 Task: Find connections with filter location Pärnu with filter topic #Knowyoursocialwith filter profile language Potuguese with filter current company PNC Infratech Ltd. with filter school Shah And Anchor Kutchhi Engineering College with filter industry Accessible Hardware Manufacturing with filter service category Immigration Law with filter keywords title Content Strategist
Action: Mouse moved to (672, 89)
Screenshot: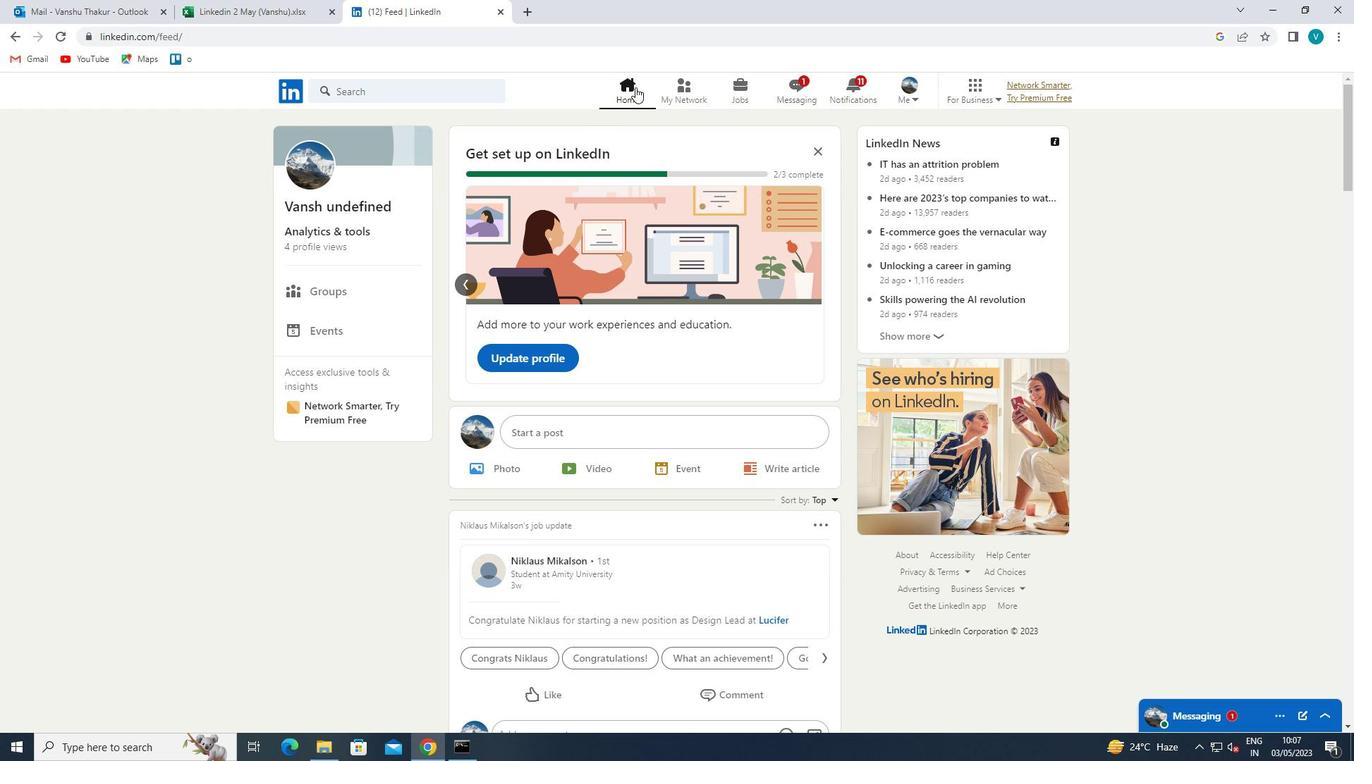 
Action: Mouse pressed left at (672, 89)
Screenshot: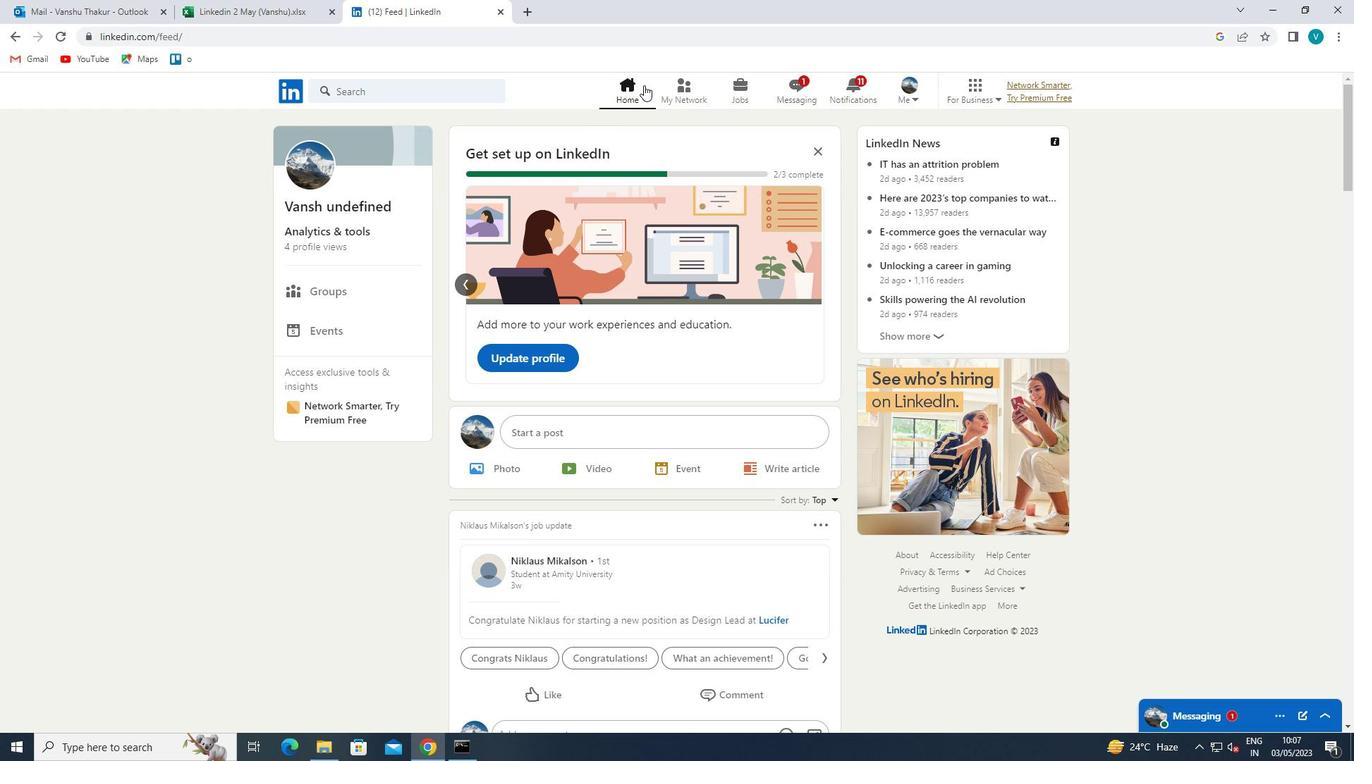 
Action: Mouse moved to (351, 162)
Screenshot: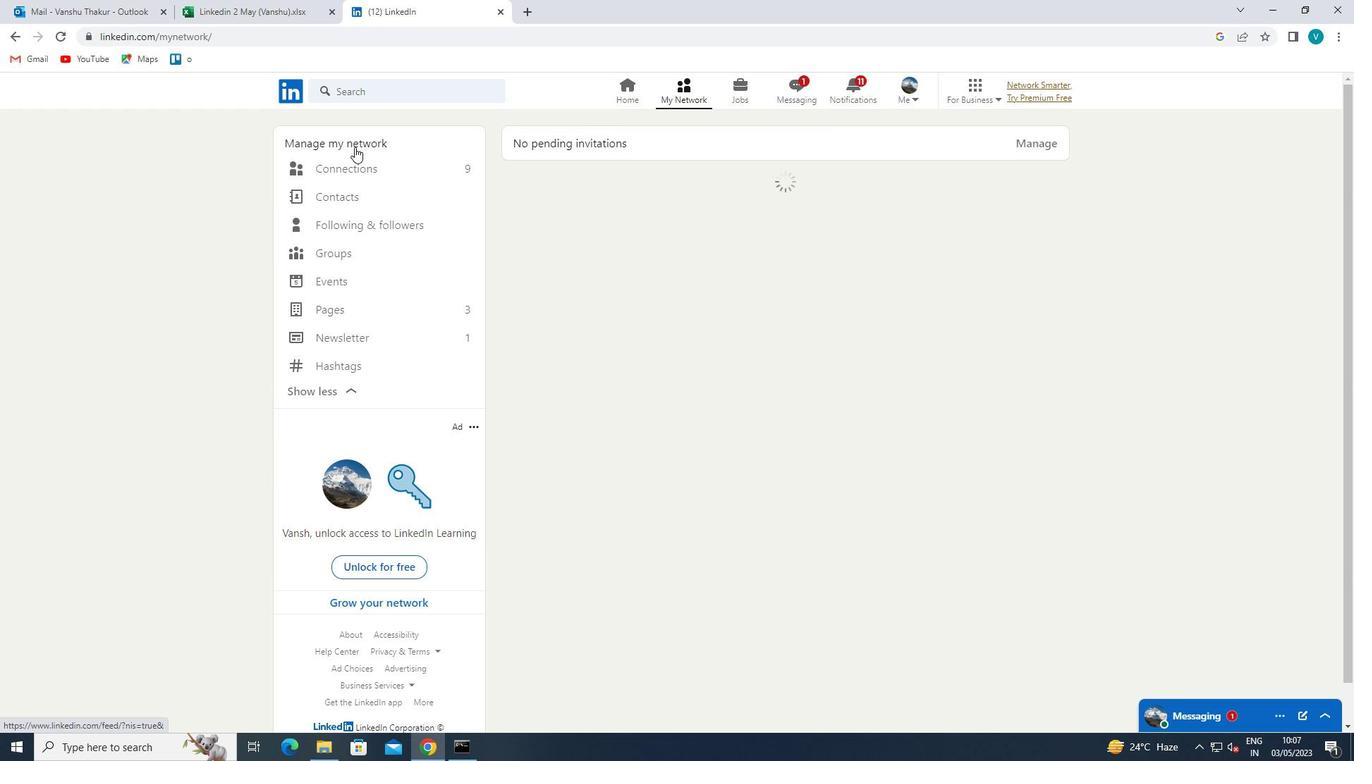 
Action: Mouse pressed left at (351, 162)
Screenshot: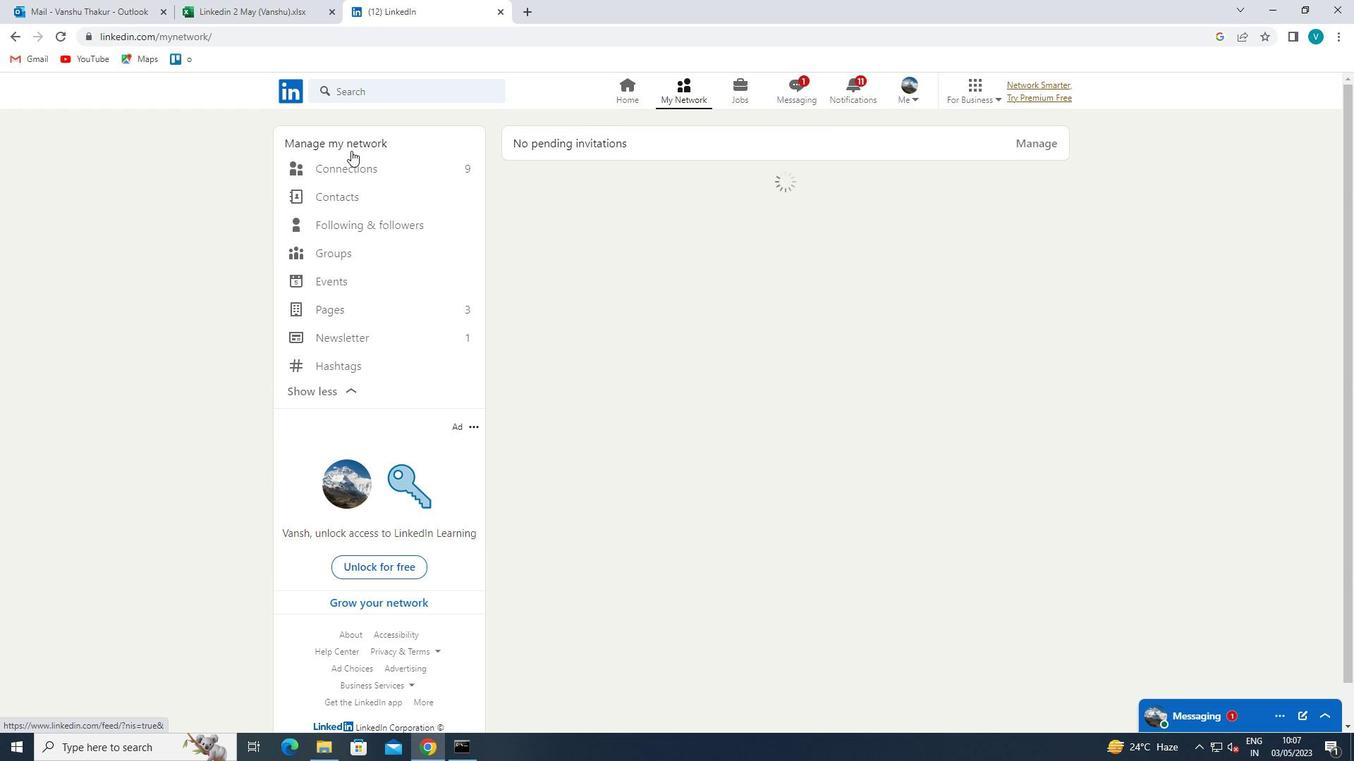 
Action: Mouse moved to (804, 181)
Screenshot: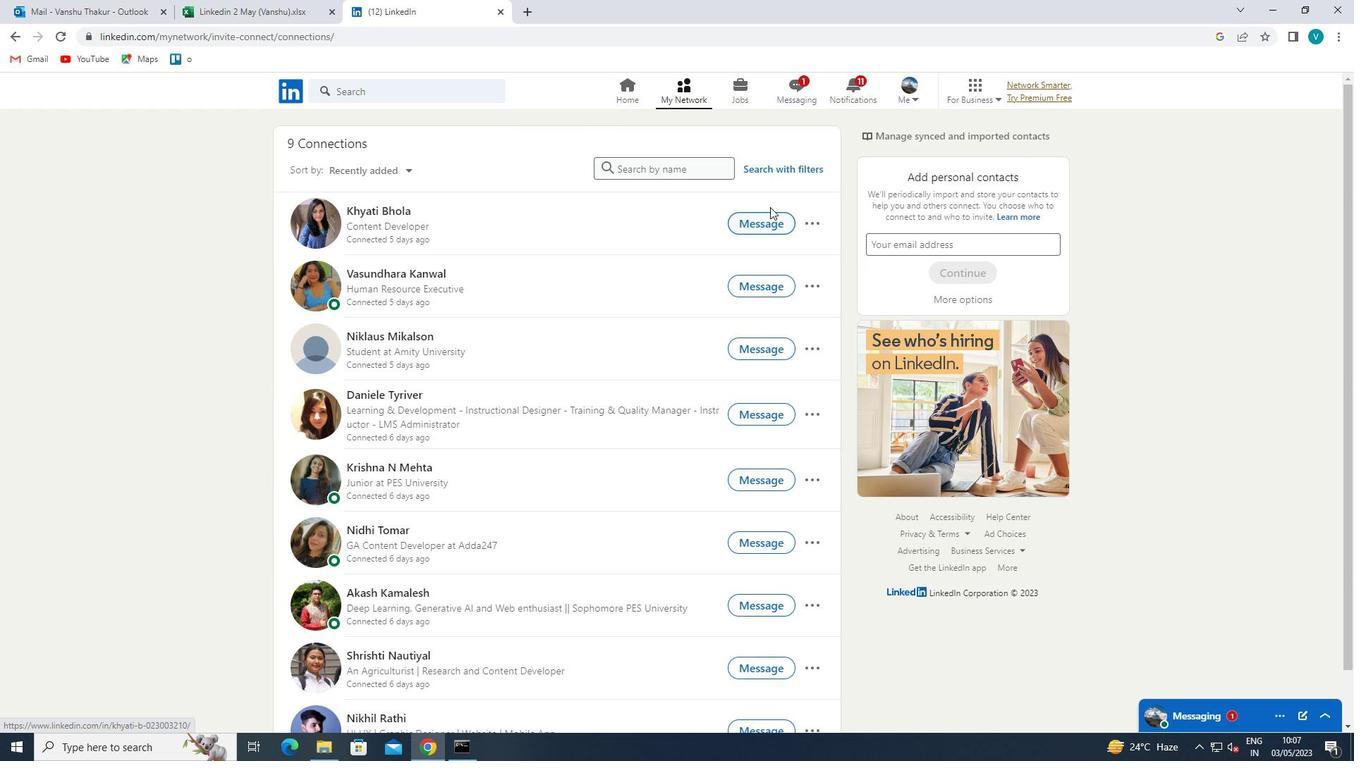 
Action: Mouse pressed left at (804, 181)
Screenshot: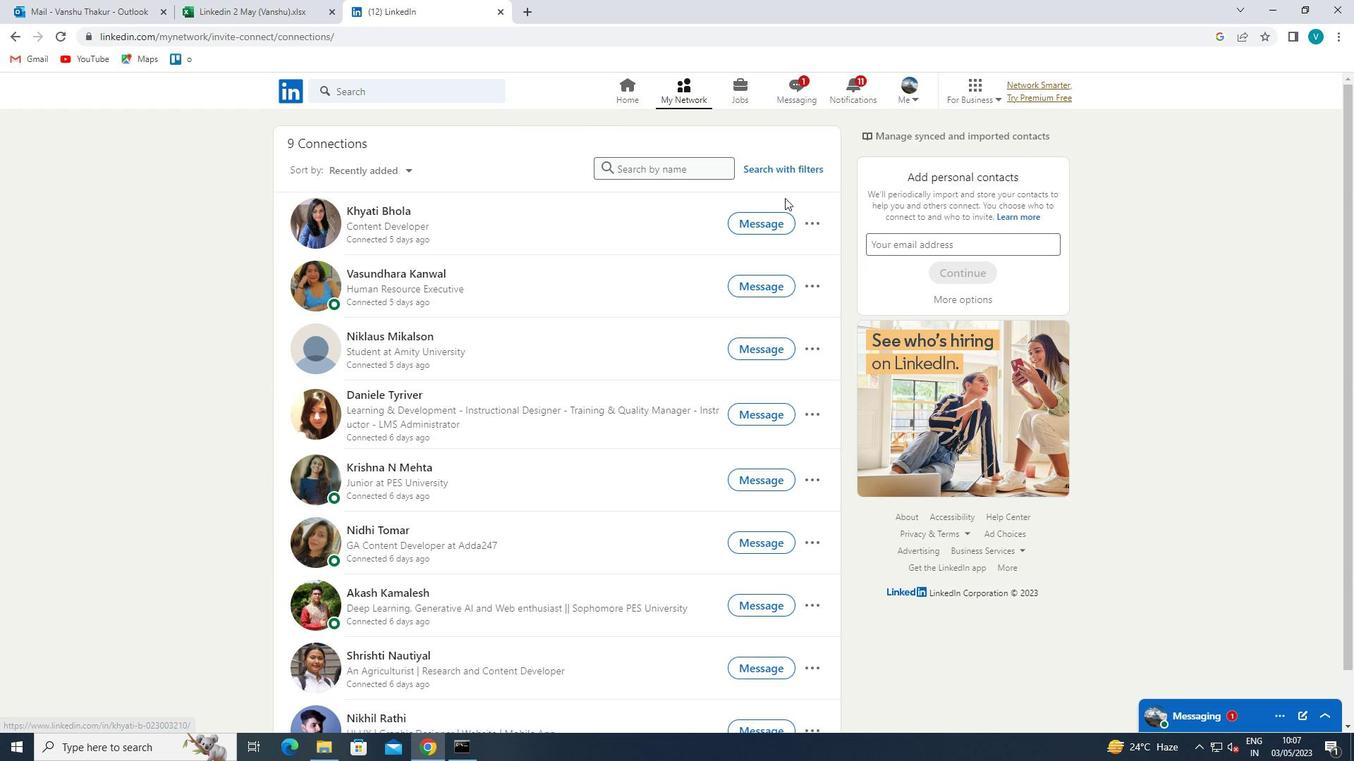 
Action: Mouse moved to (813, 175)
Screenshot: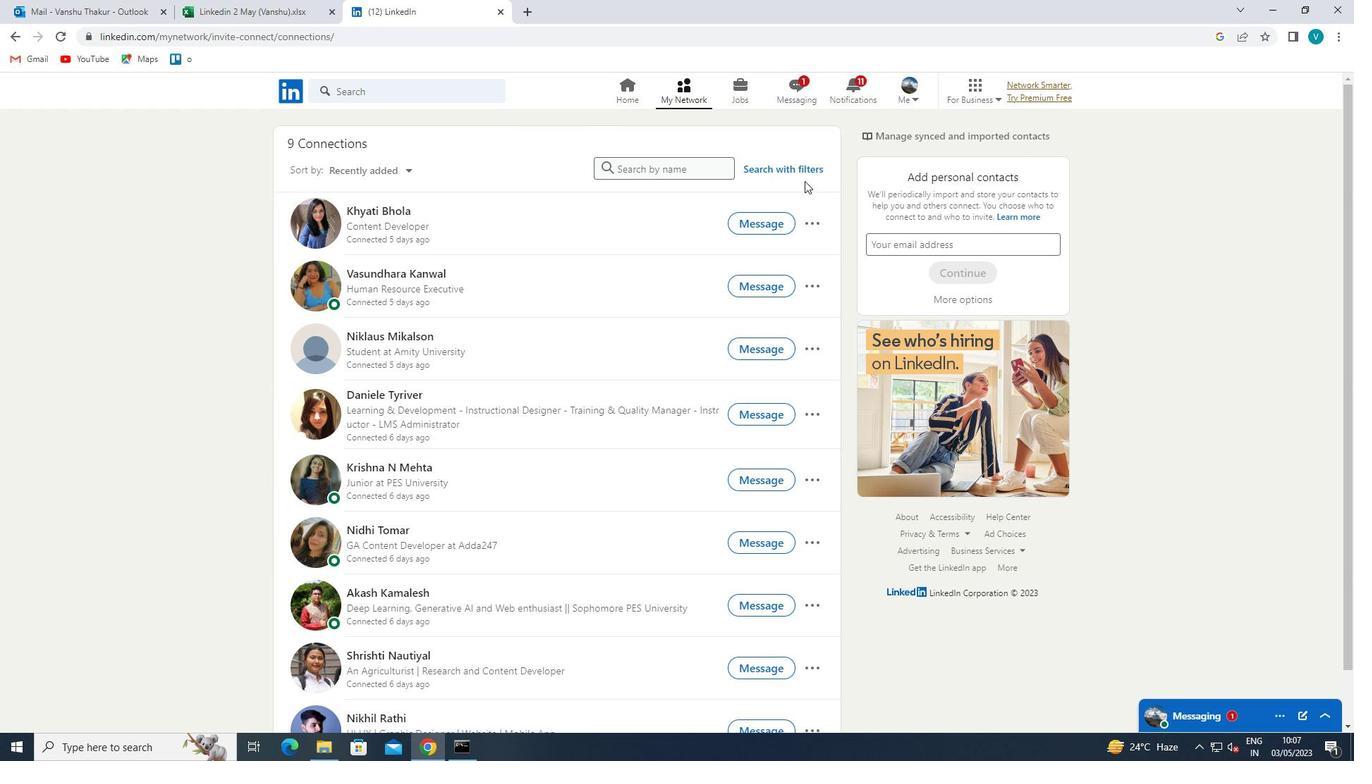 
Action: Mouse pressed left at (813, 175)
Screenshot: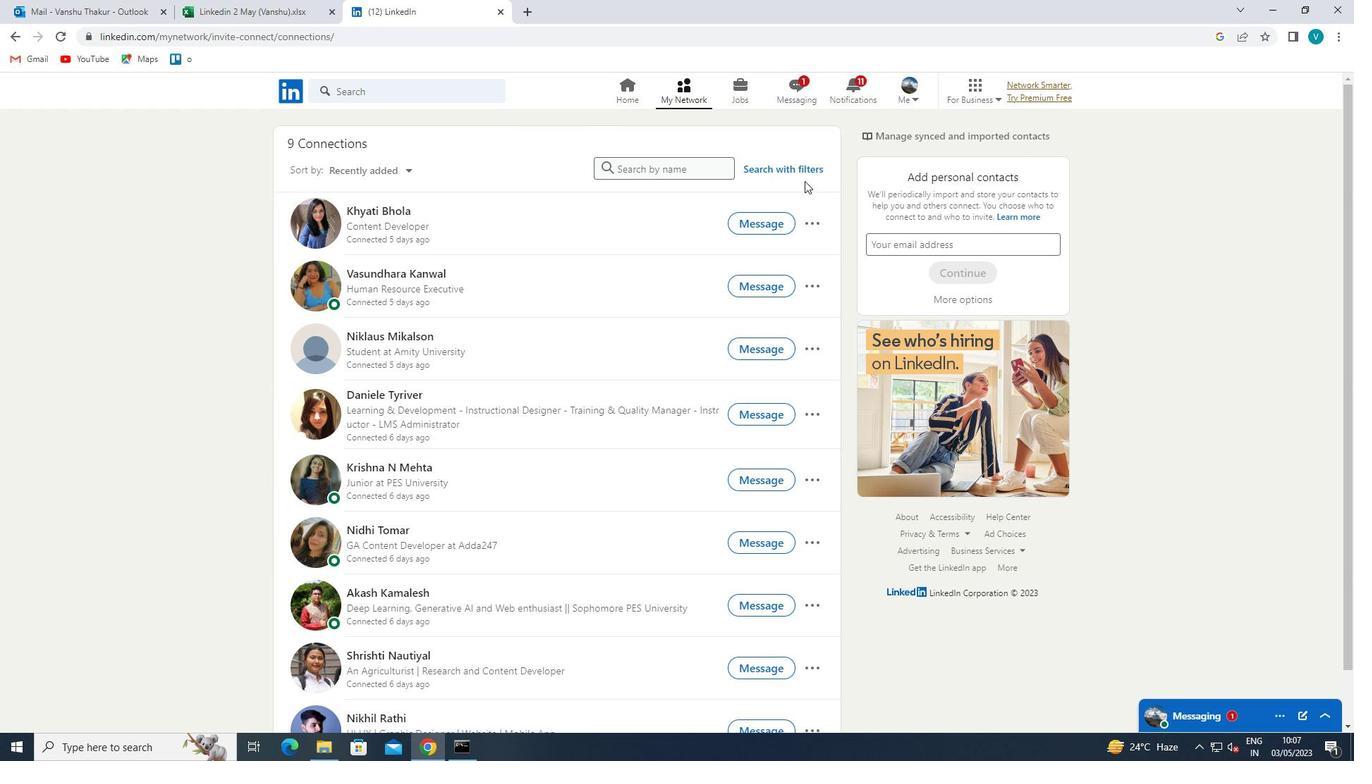 
Action: Mouse moved to (663, 125)
Screenshot: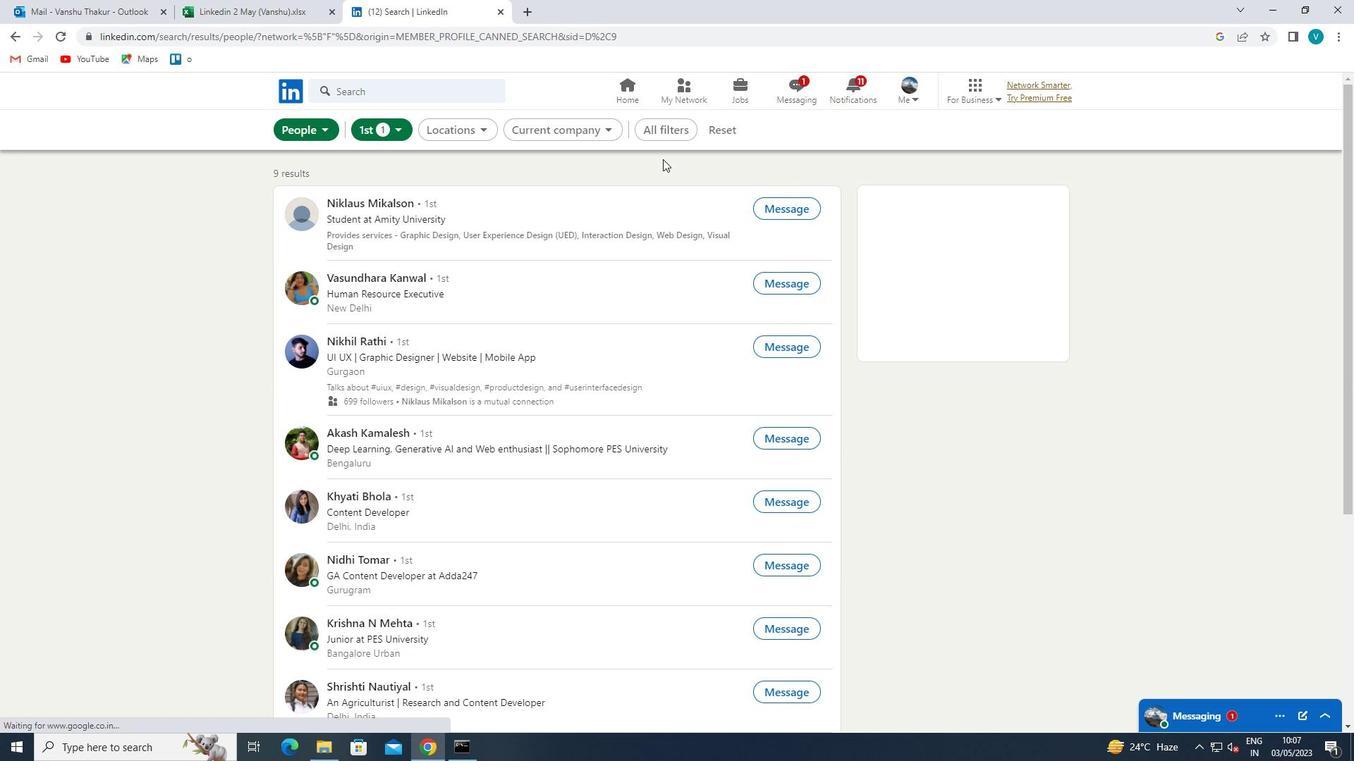 
Action: Mouse pressed left at (663, 125)
Screenshot: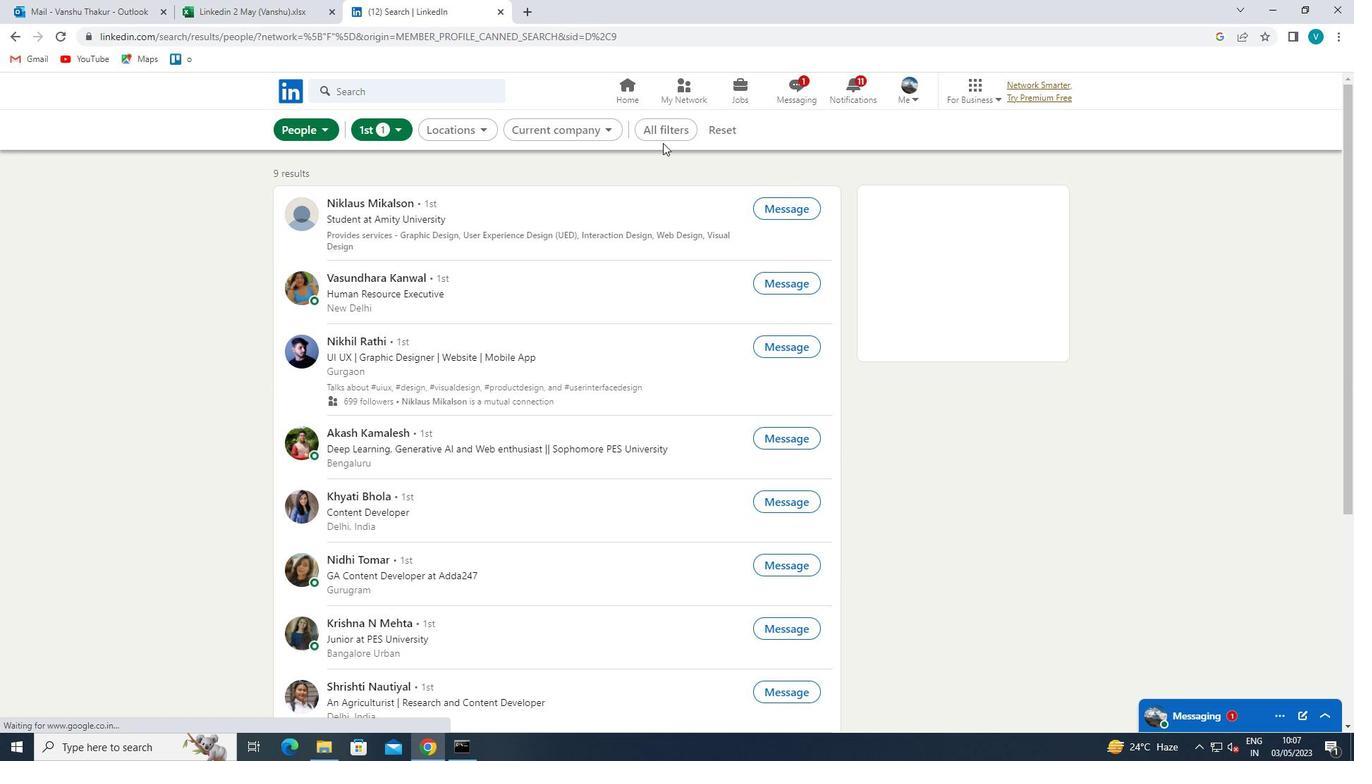 
Action: Mouse moved to (1129, 355)
Screenshot: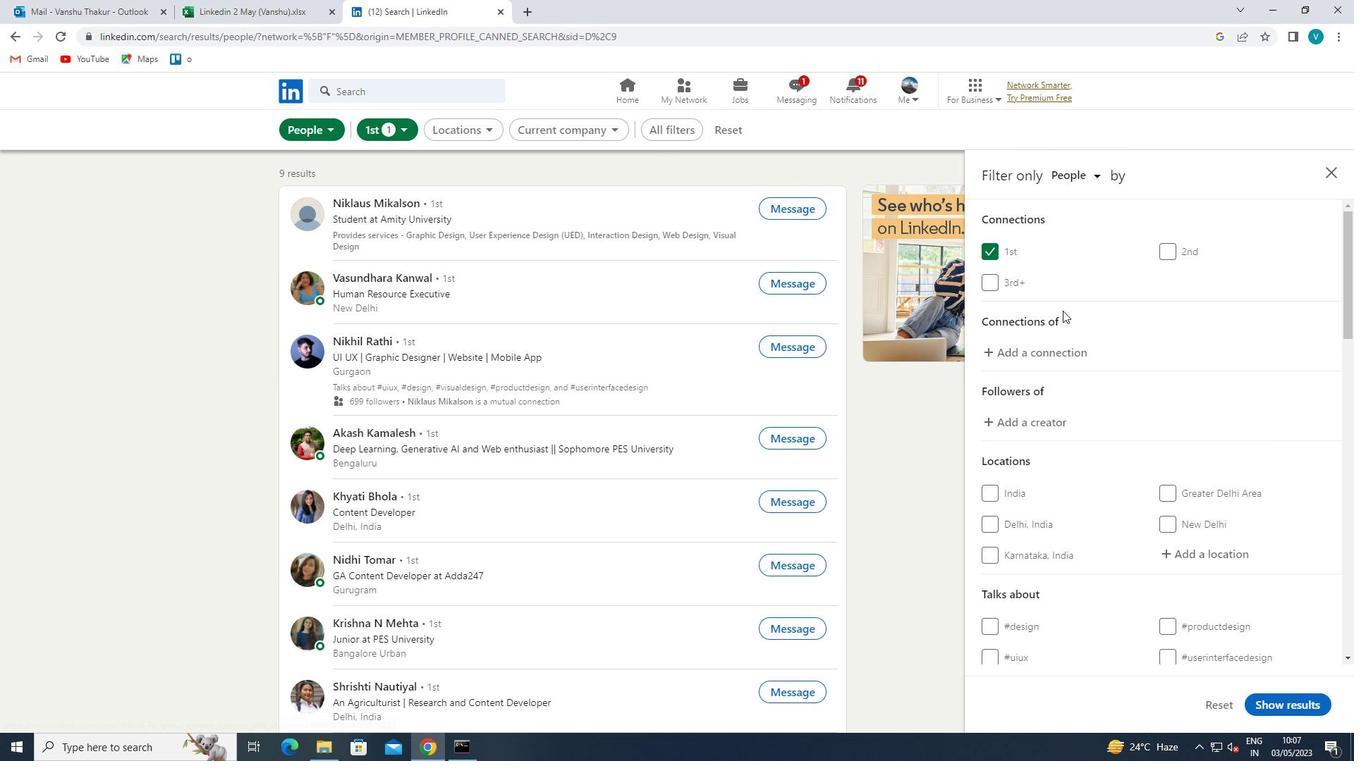 
Action: Mouse scrolled (1129, 354) with delta (0, 0)
Screenshot: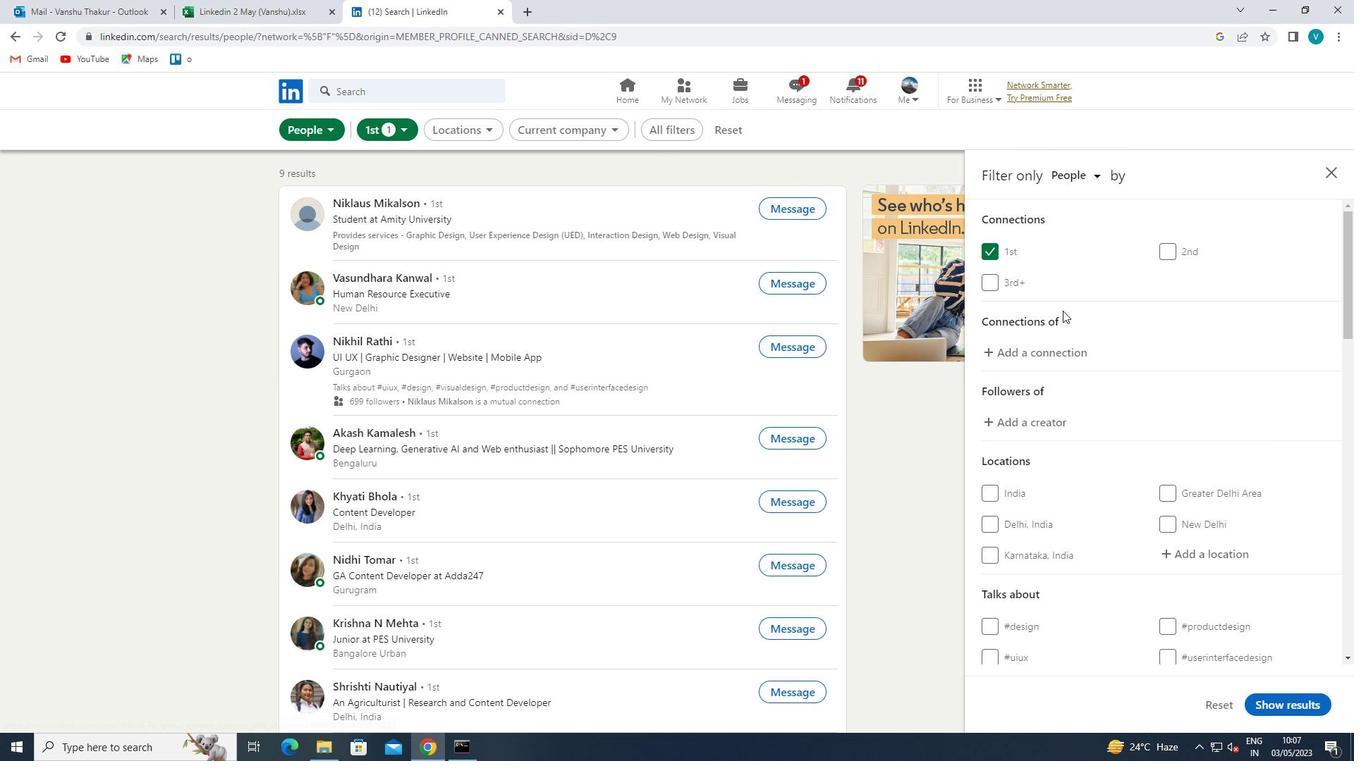 
Action: Mouse moved to (1201, 490)
Screenshot: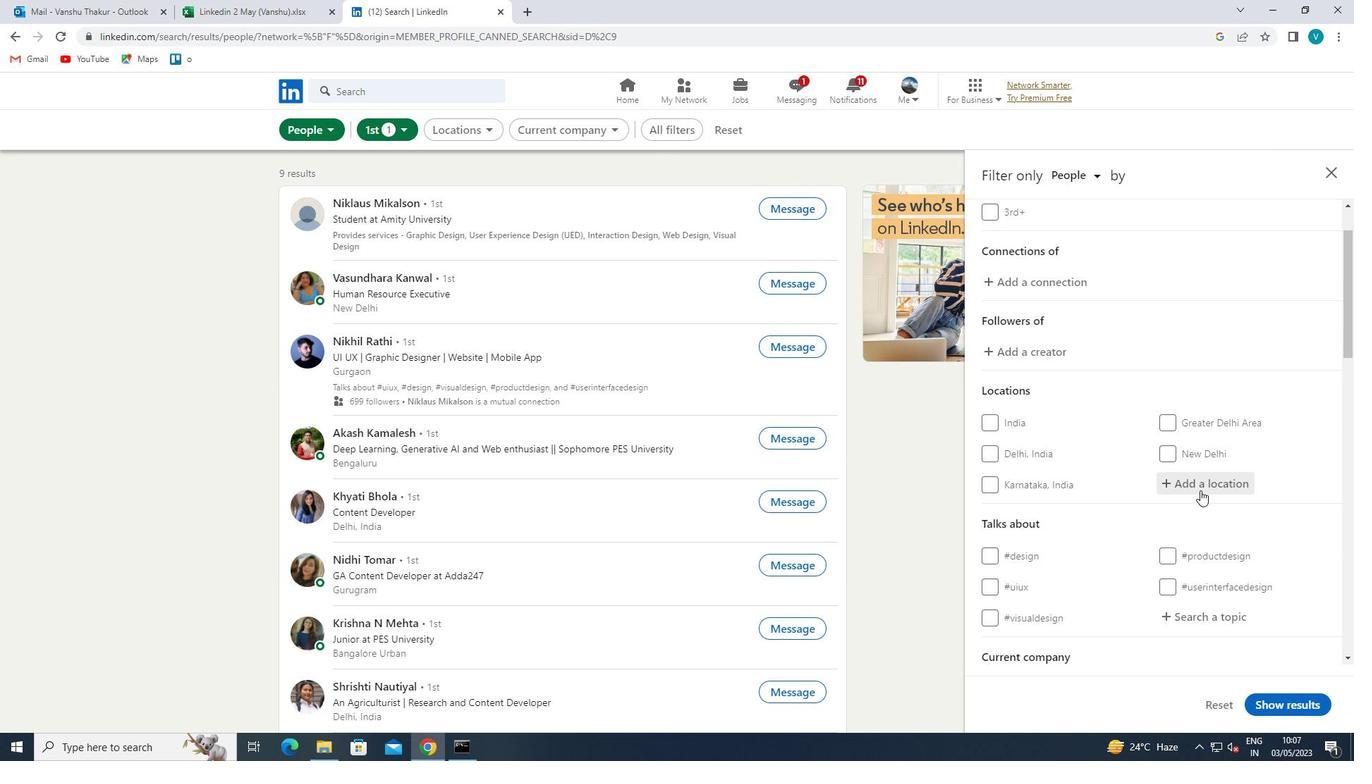 
Action: Mouse pressed left at (1201, 490)
Screenshot: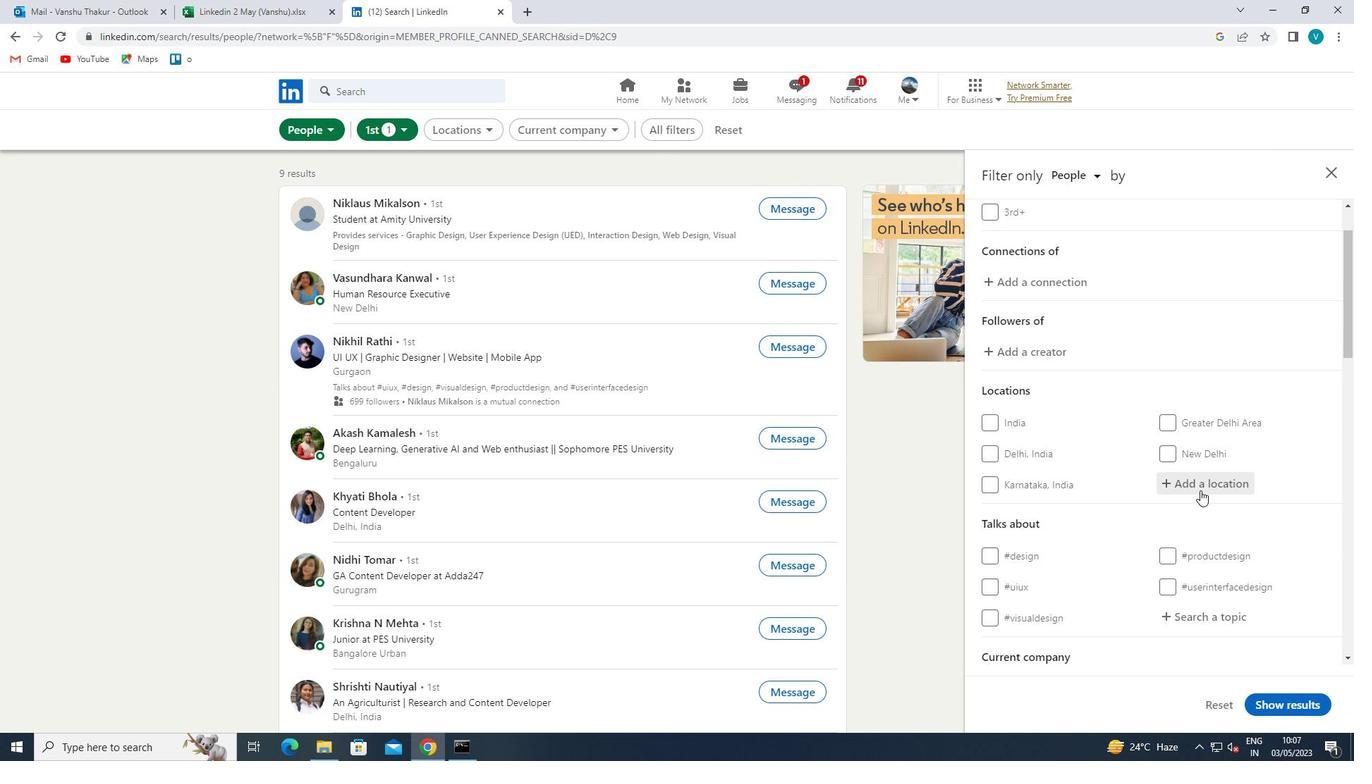 
Action: Key pressed <Key.shift>PARNU
Screenshot: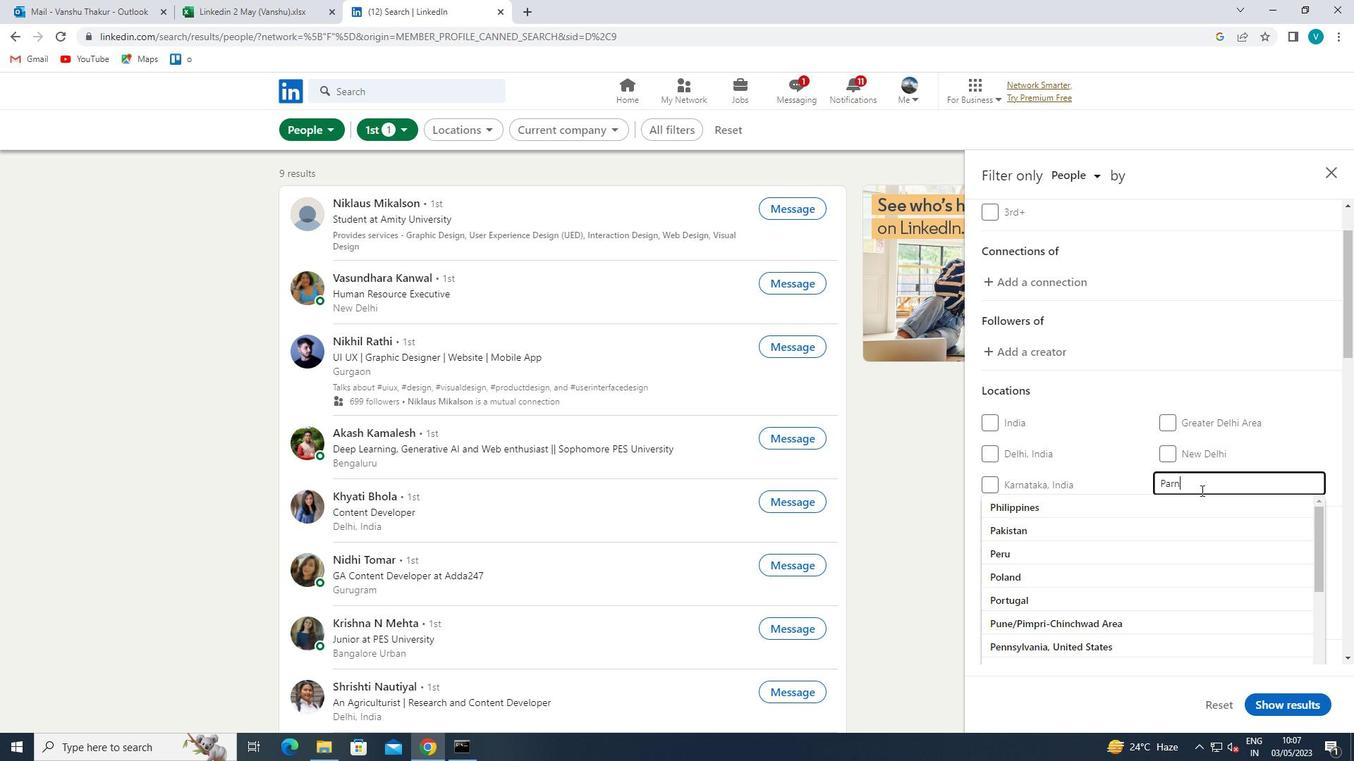 
Action: Mouse moved to (1147, 506)
Screenshot: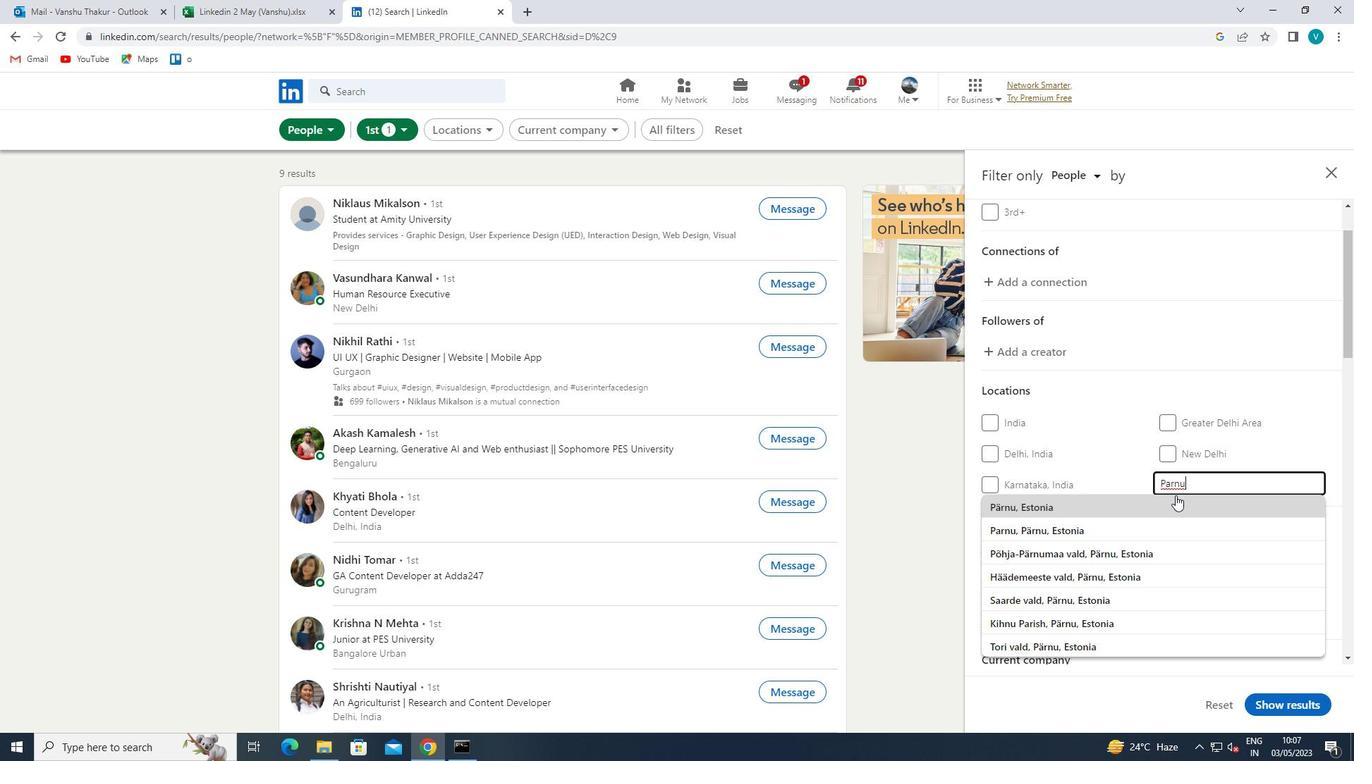 
Action: Mouse pressed left at (1147, 506)
Screenshot: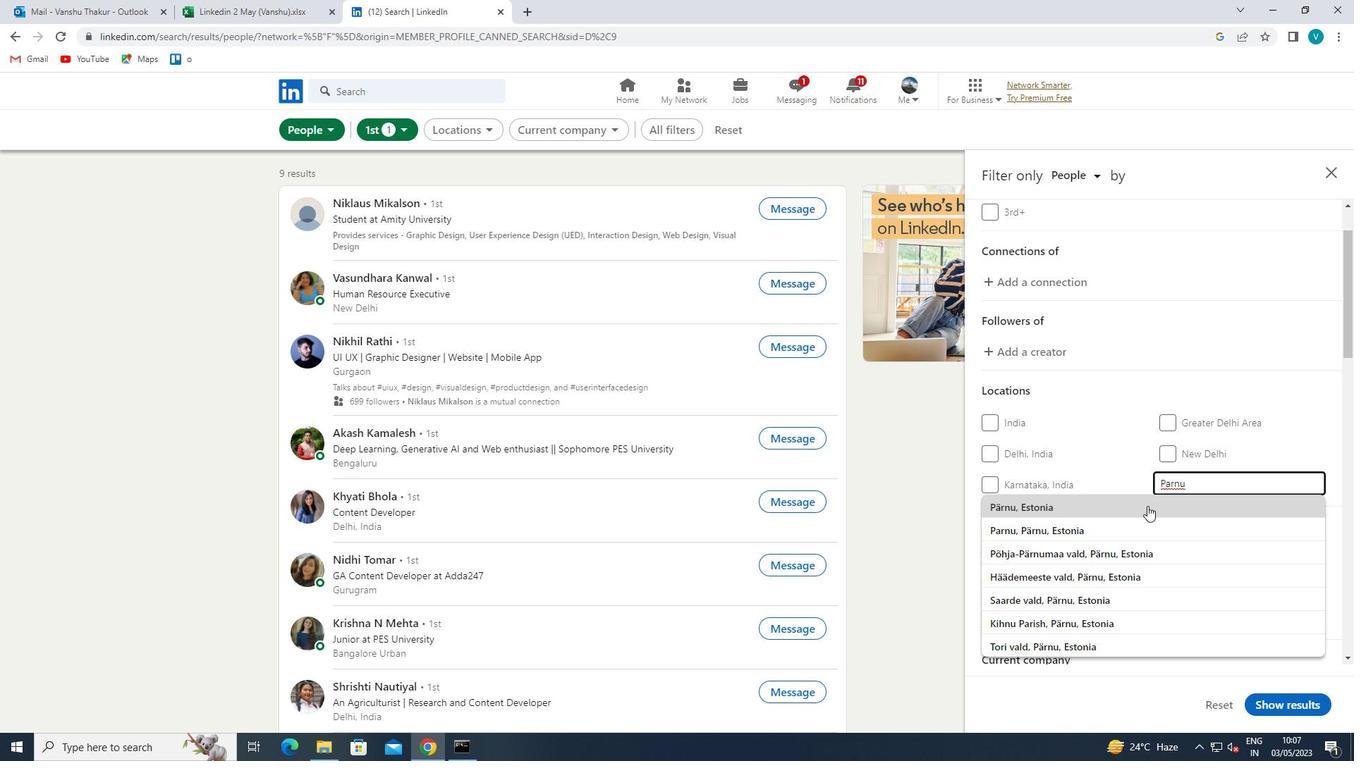 
Action: Mouse moved to (1151, 505)
Screenshot: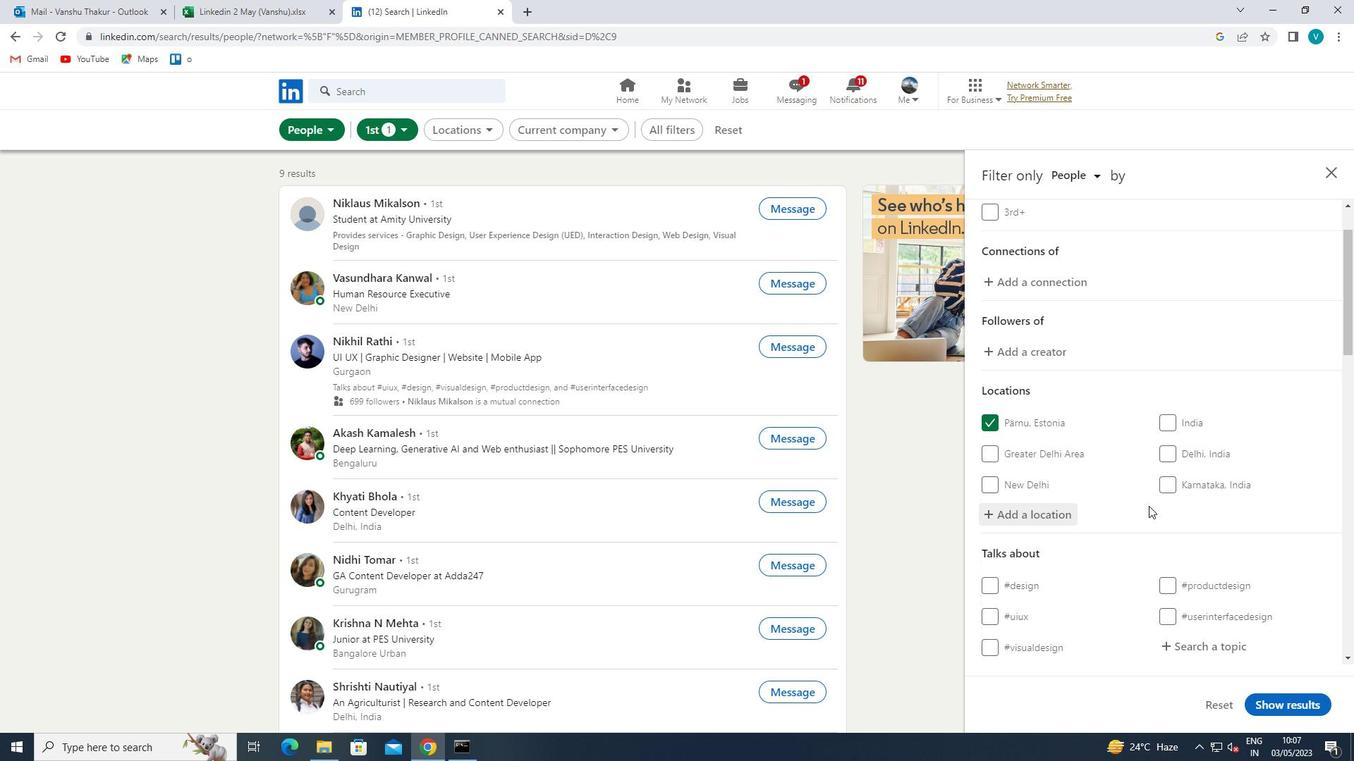 
Action: Mouse scrolled (1151, 505) with delta (0, 0)
Screenshot: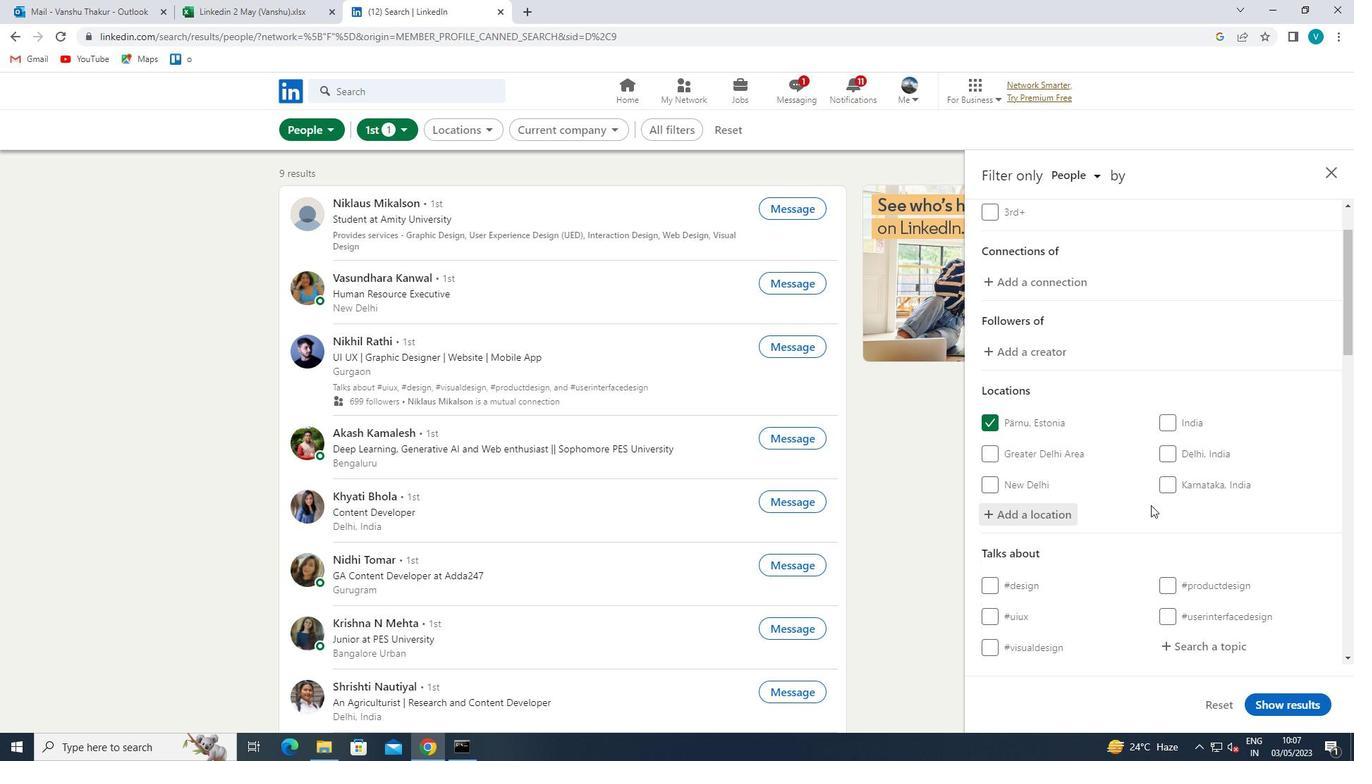 
Action: Mouse scrolled (1151, 505) with delta (0, 0)
Screenshot: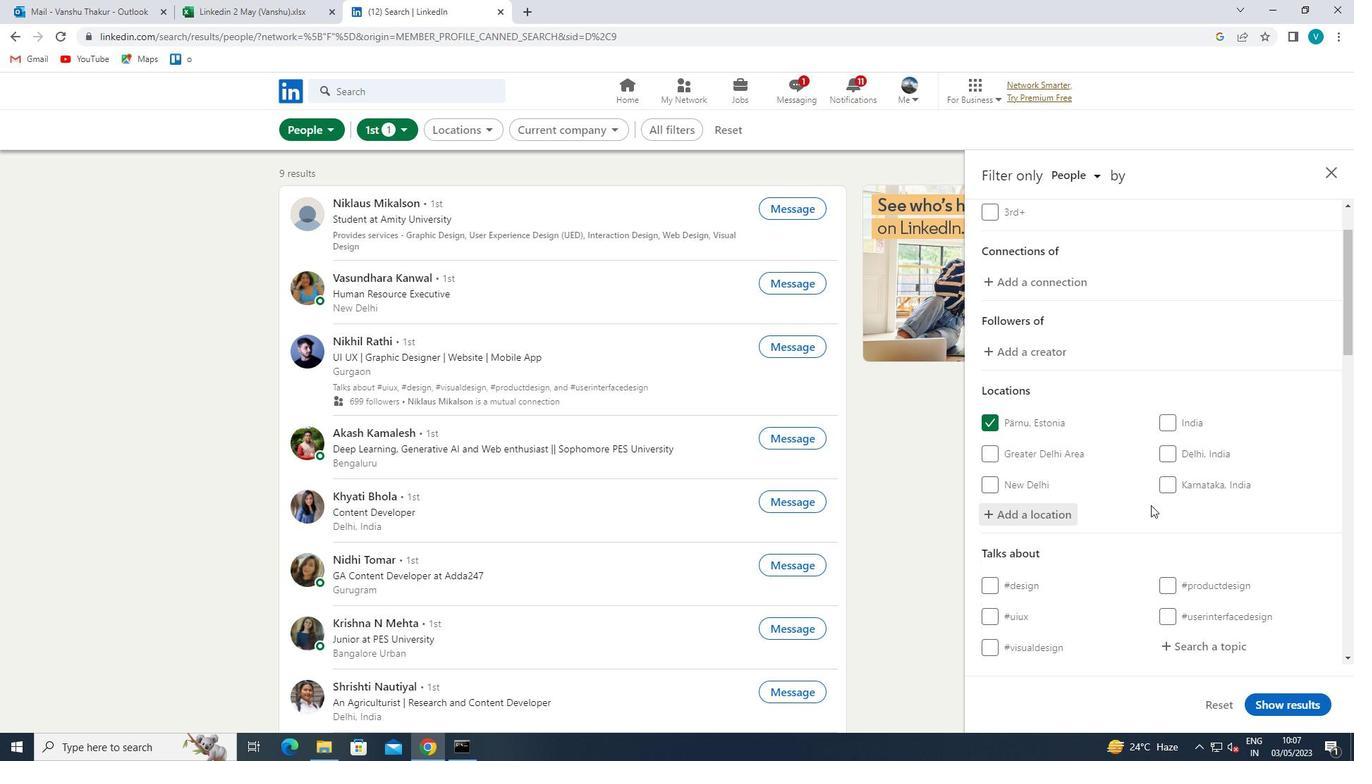 
Action: Mouse scrolled (1151, 505) with delta (0, 0)
Screenshot: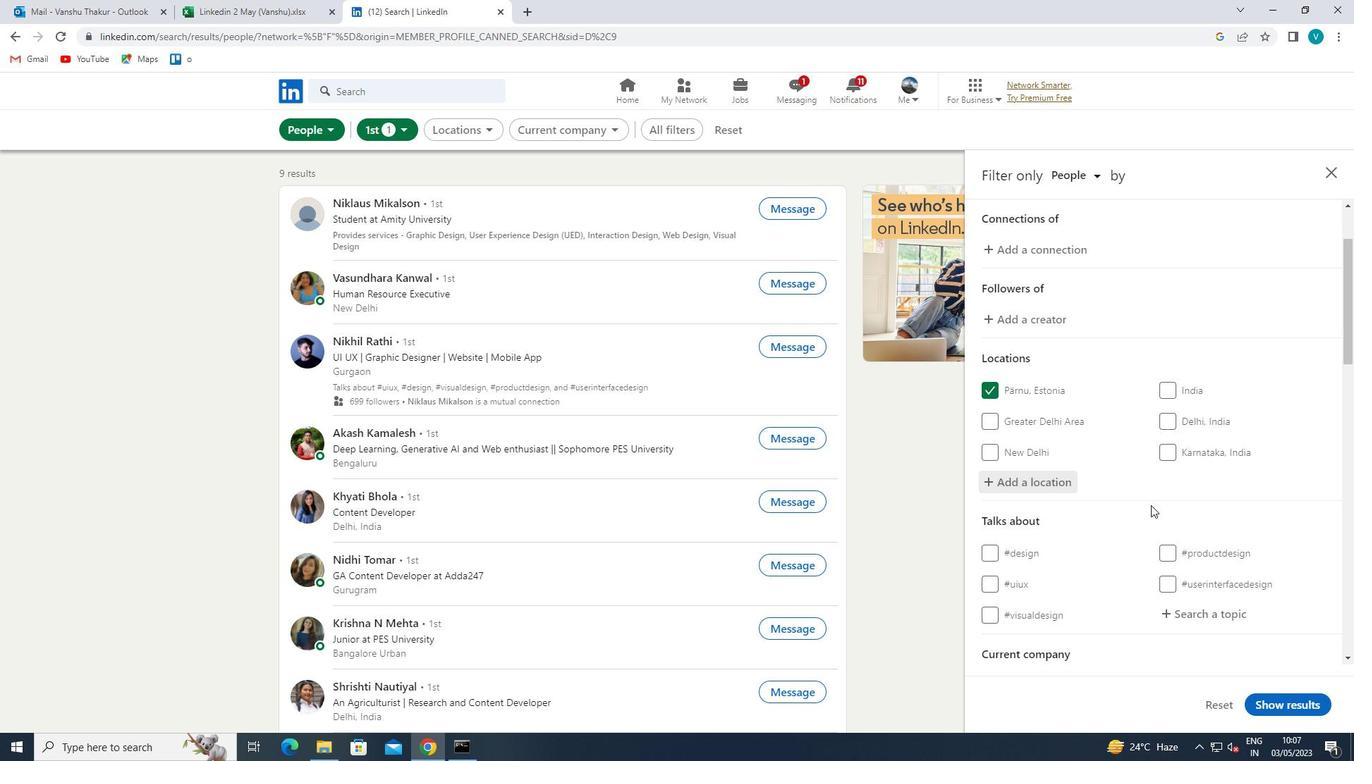 
Action: Mouse moved to (1212, 435)
Screenshot: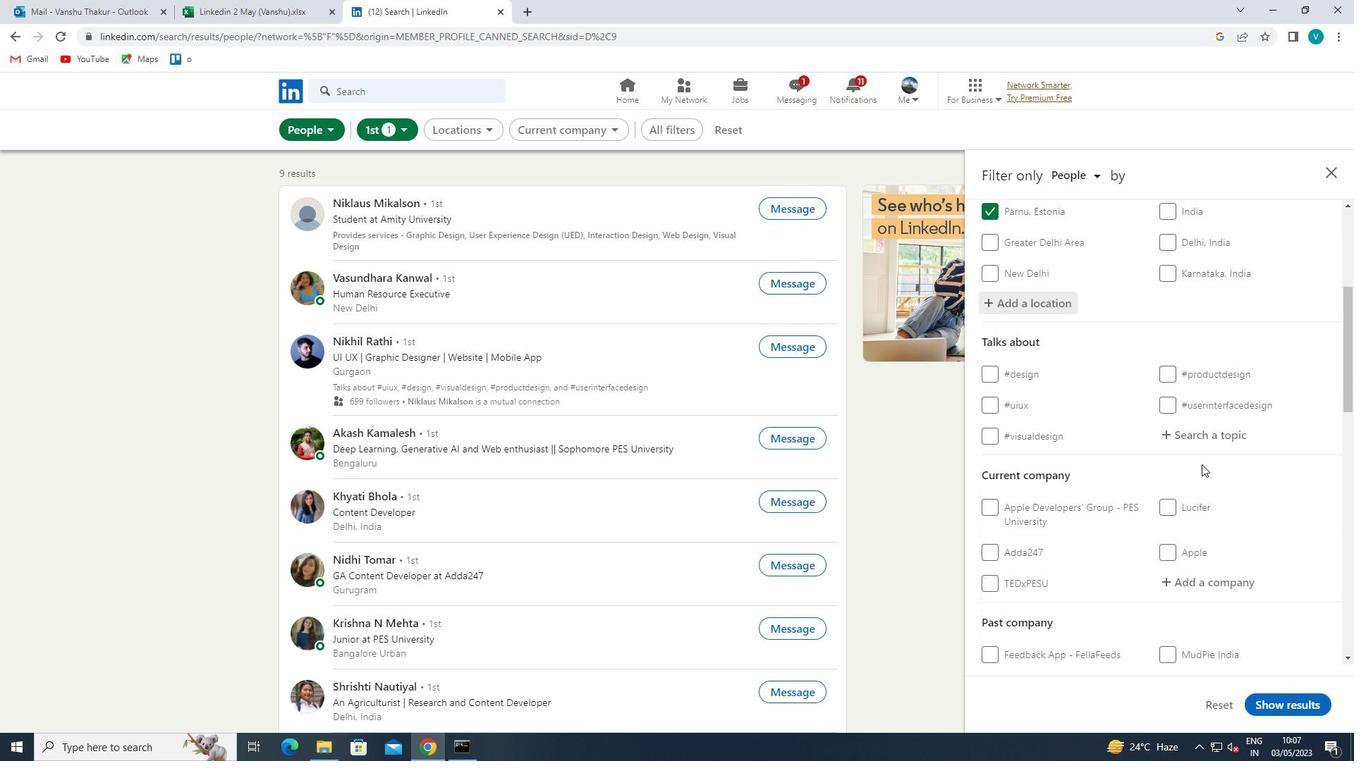 
Action: Mouse pressed left at (1212, 435)
Screenshot: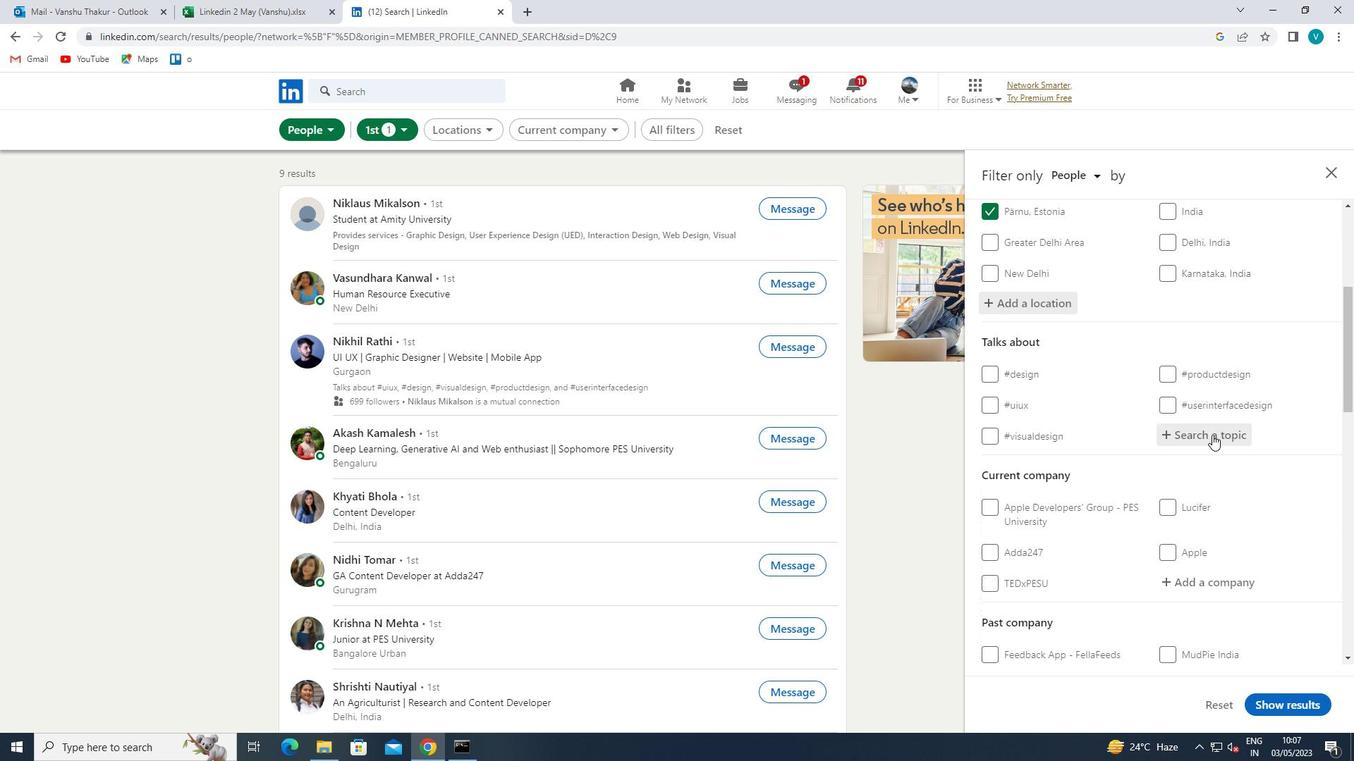 
Action: Key pressed KNOWYOUR
Screenshot: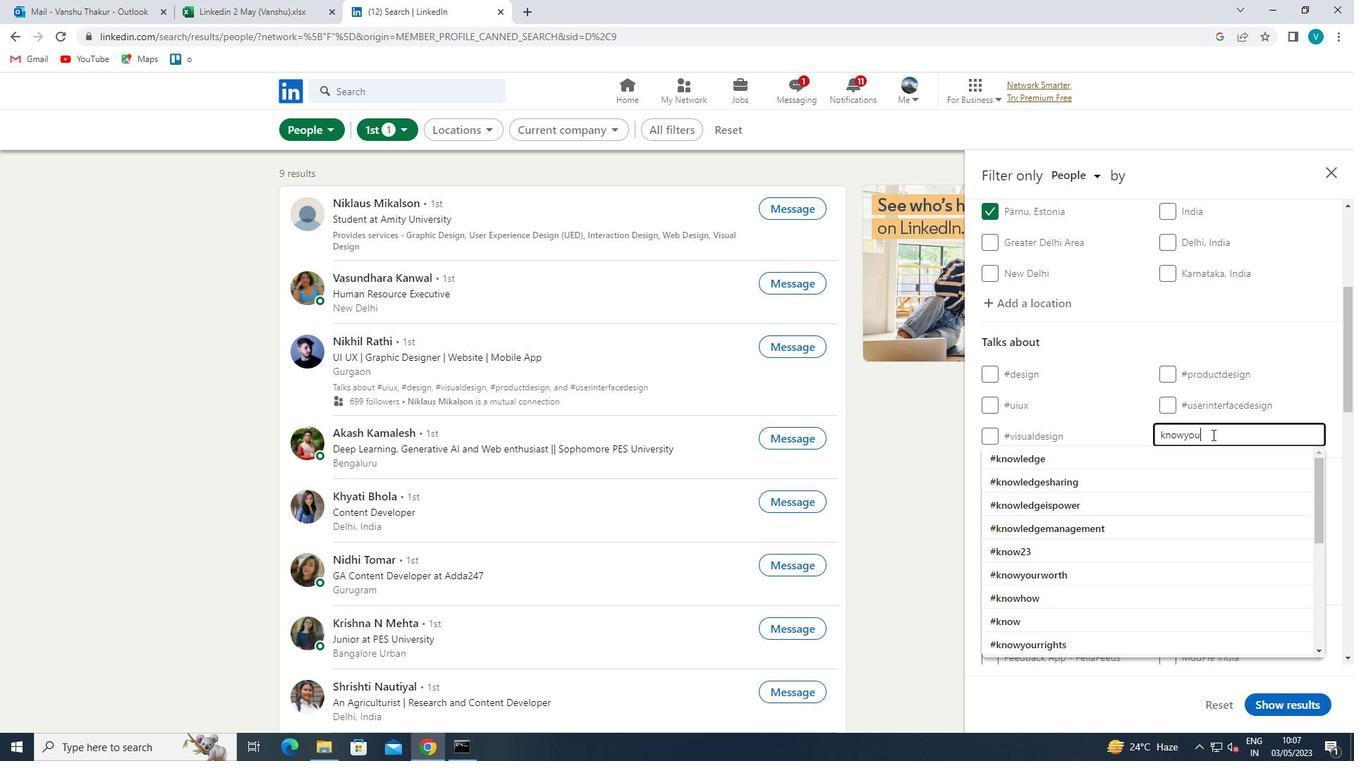 
Action: Mouse moved to (1210, 435)
Screenshot: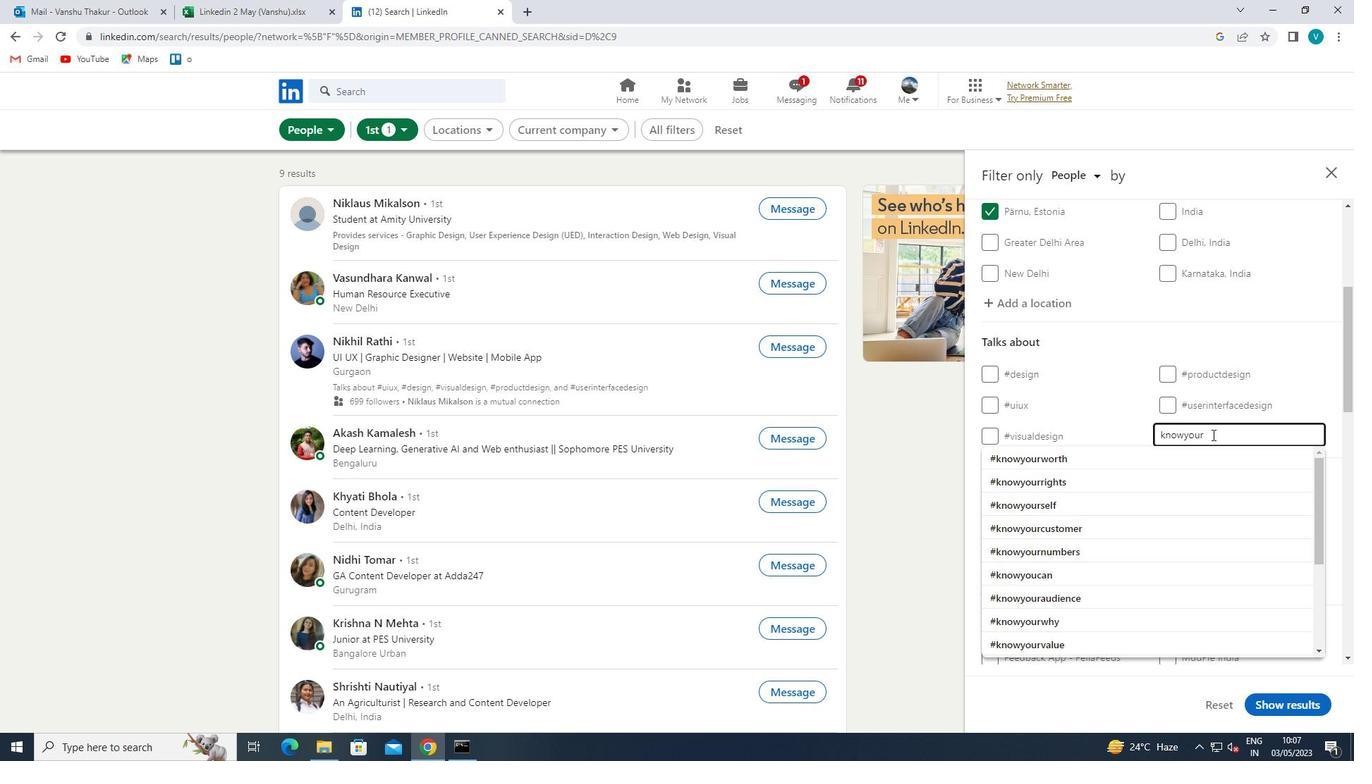 
Action: Key pressed SOC
Screenshot: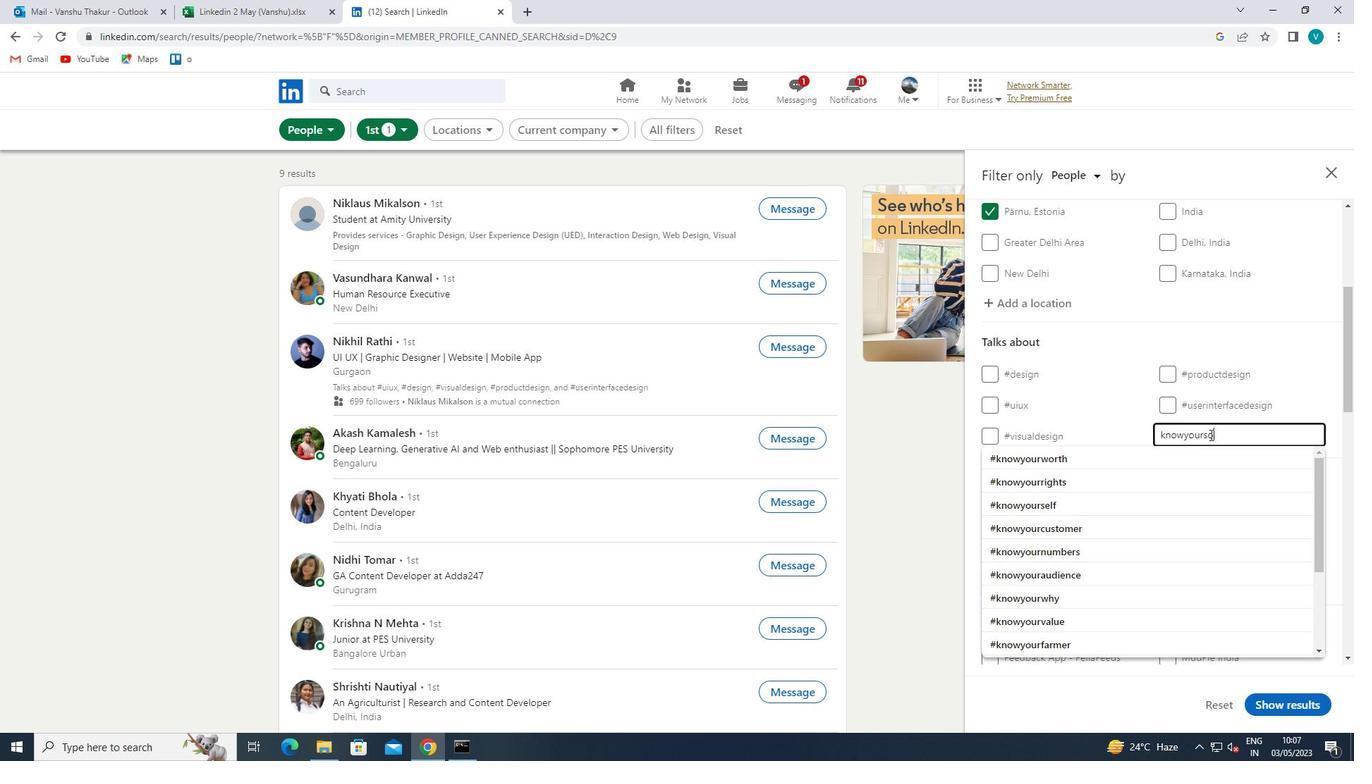 
Action: Mouse moved to (1082, 451)
Screenshot: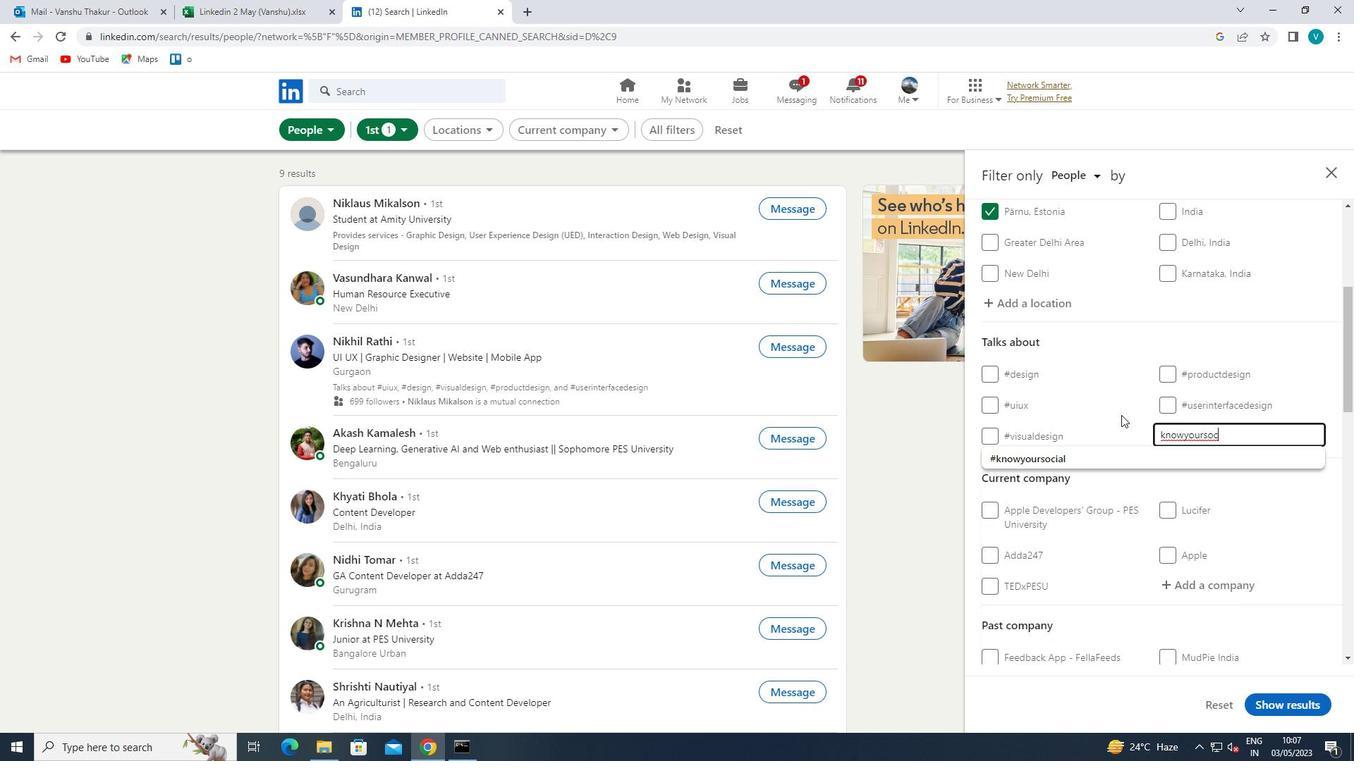 
Action: Mouse pressed left at (1082, 451)
Screenshot: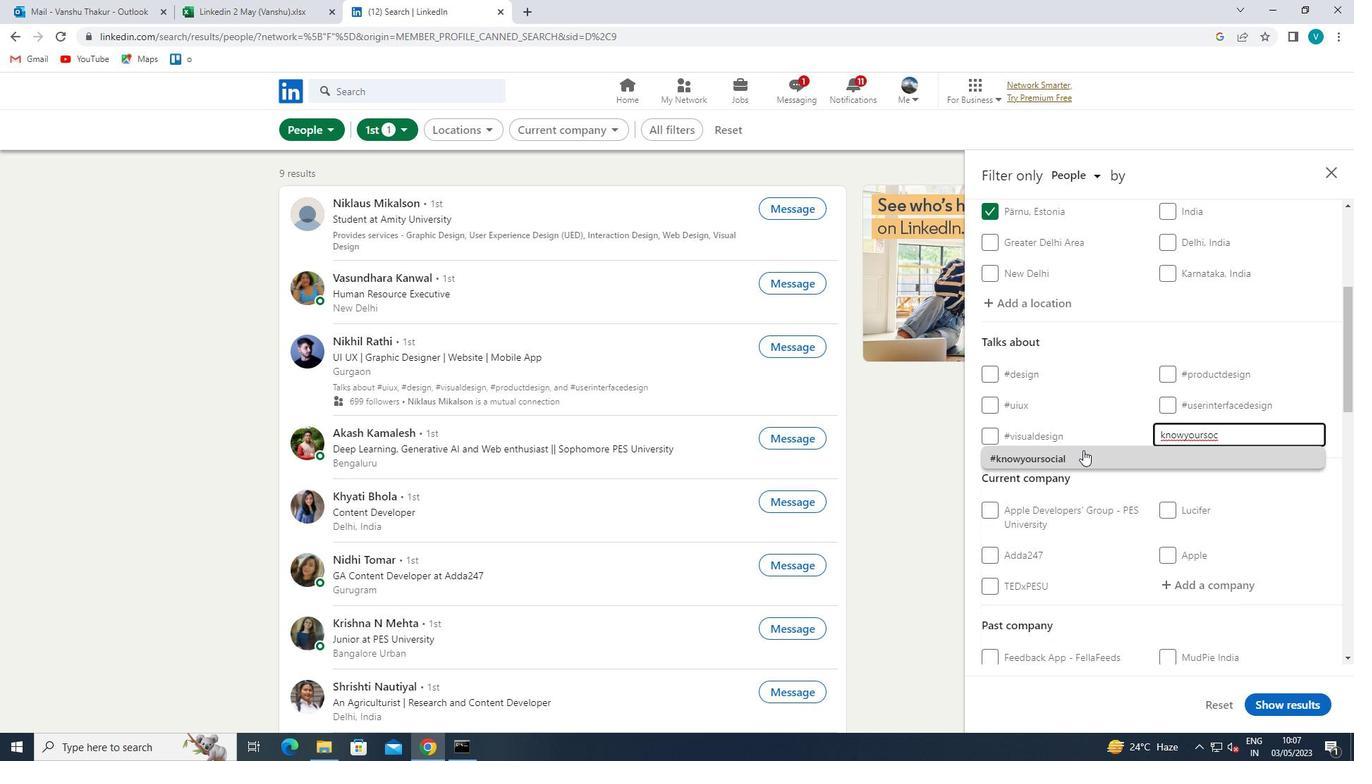 
Action: Mouse moved to (1083, 451)
Screenshot: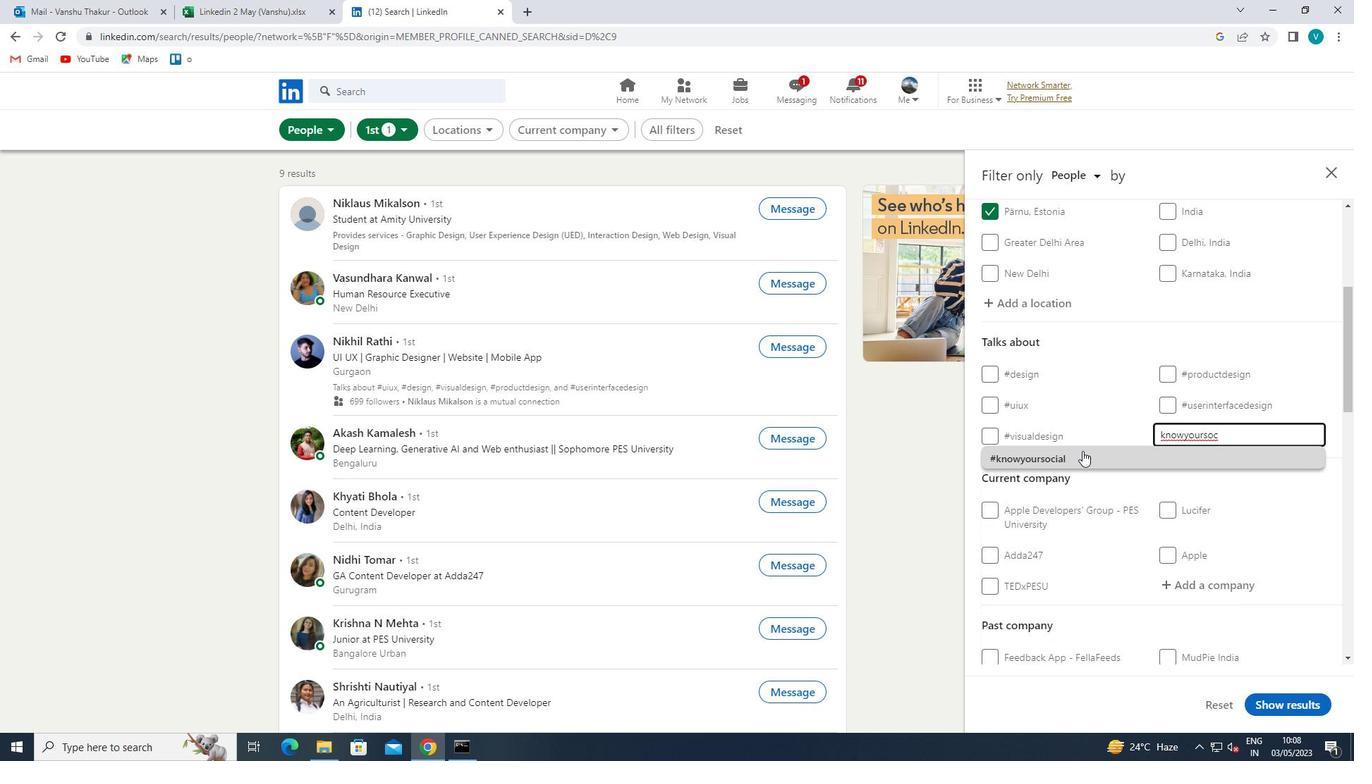 
Action: Mouse scrolled (1083, 450) with delta (0, 0)
Screenshot: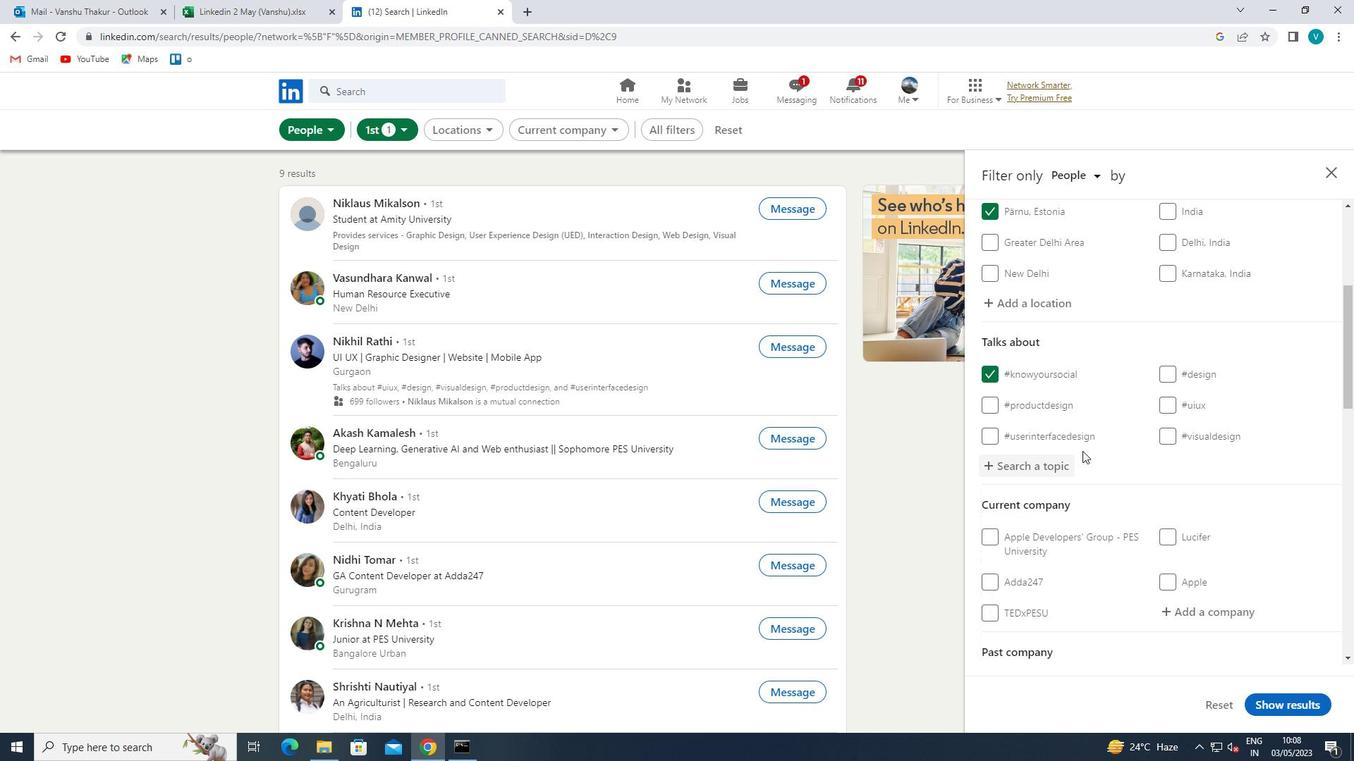 
Action: Mouse scrolled (1083, 450) with delta (0, 0)
Screenshot: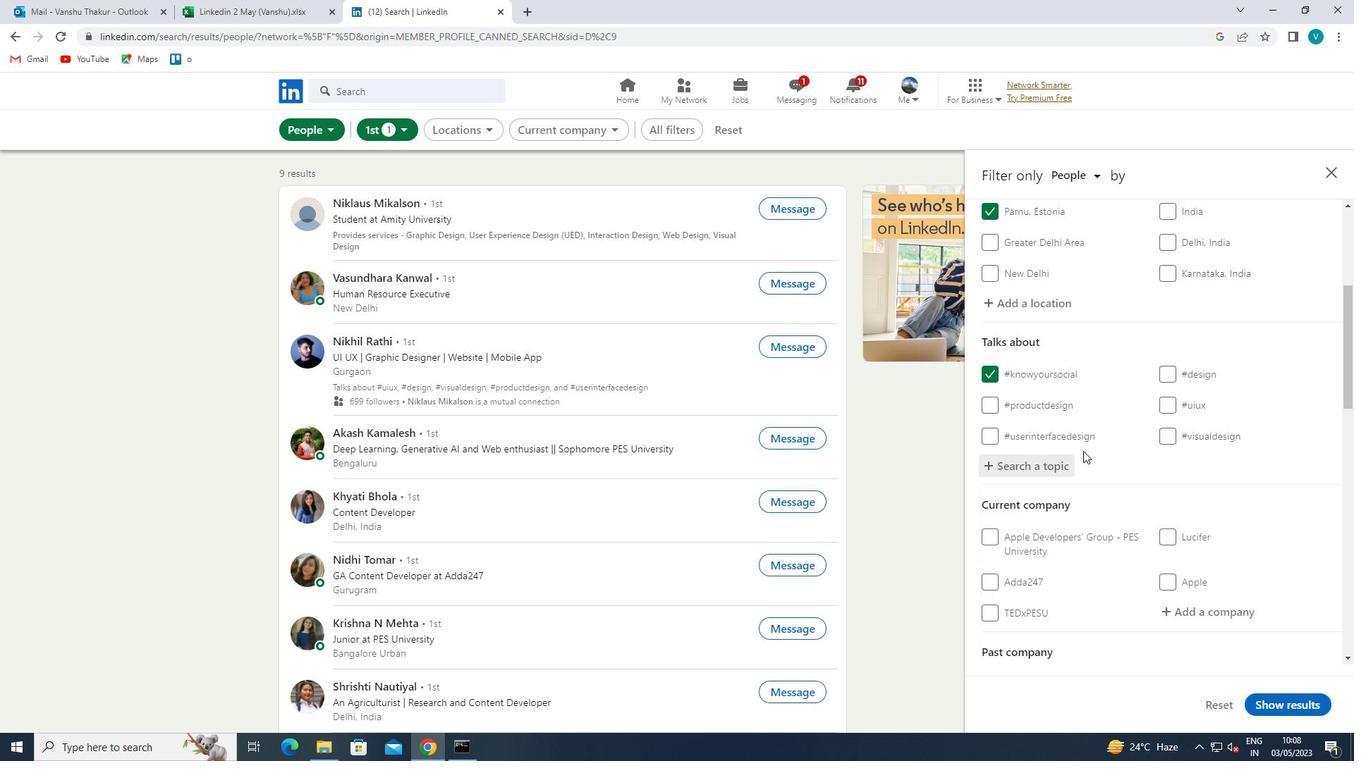 
Action: Mouse scrolled (1083, 450) with delta (0, 0)
Screenshot: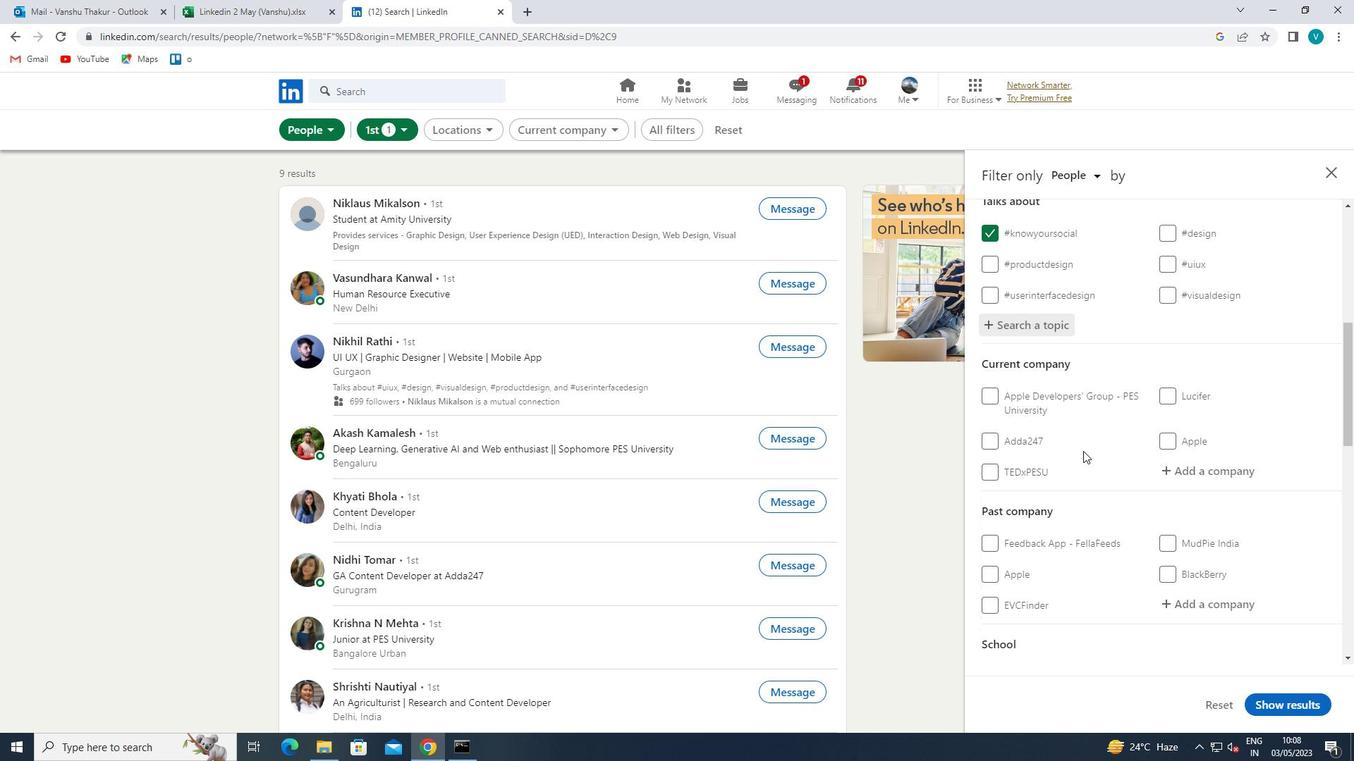 
Action: Mouse moved to (1223, 394)
Screenshot: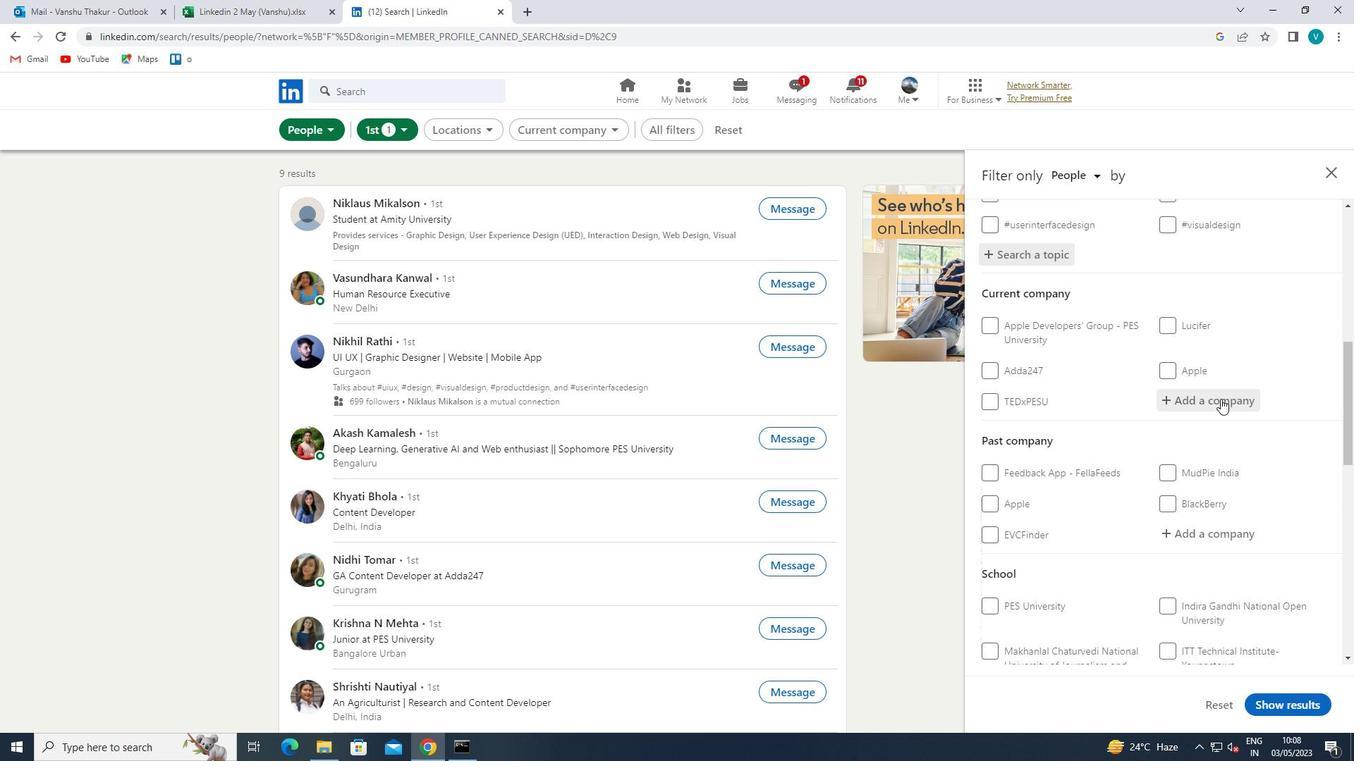 
Action: Mouse pressed left at (1223, 394)
Screenshot: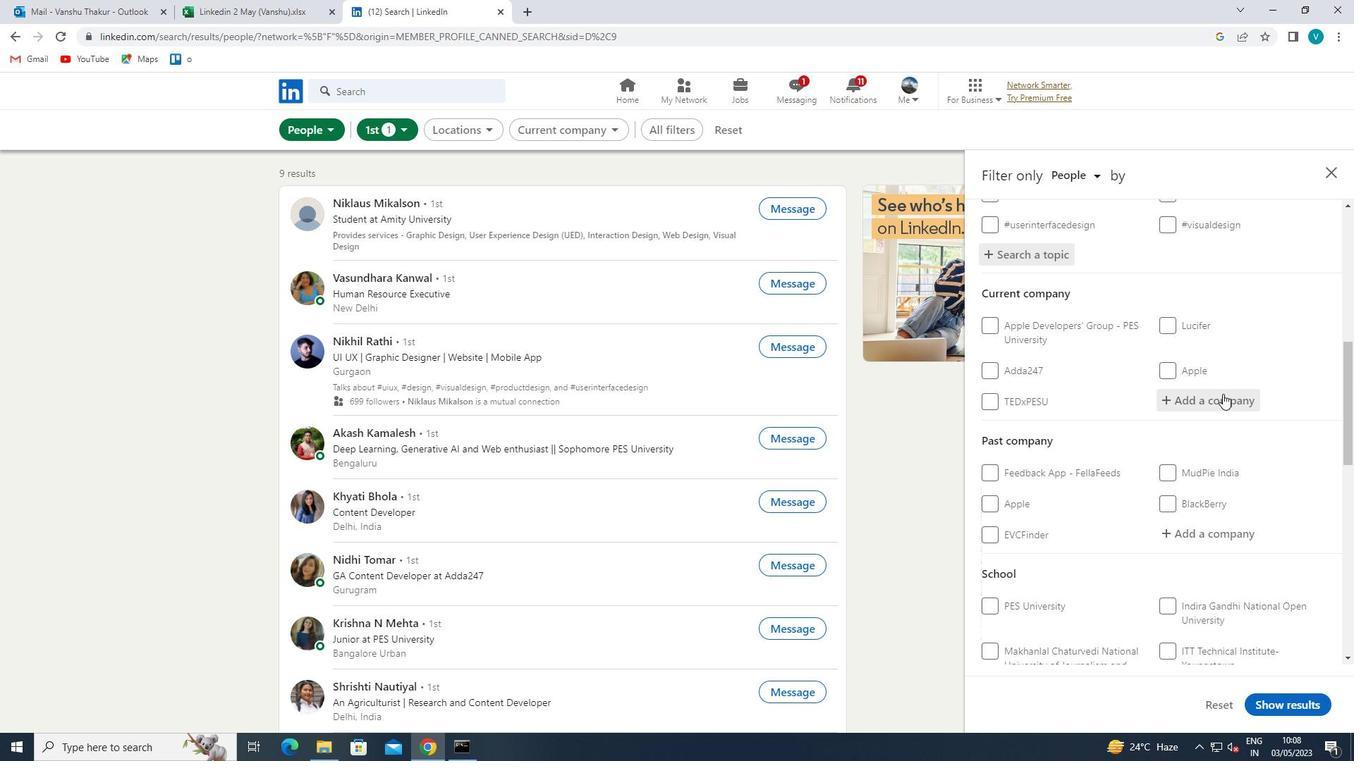 
Action: Key pressed <Key.shift>PNC<Key.space>
Screenshot: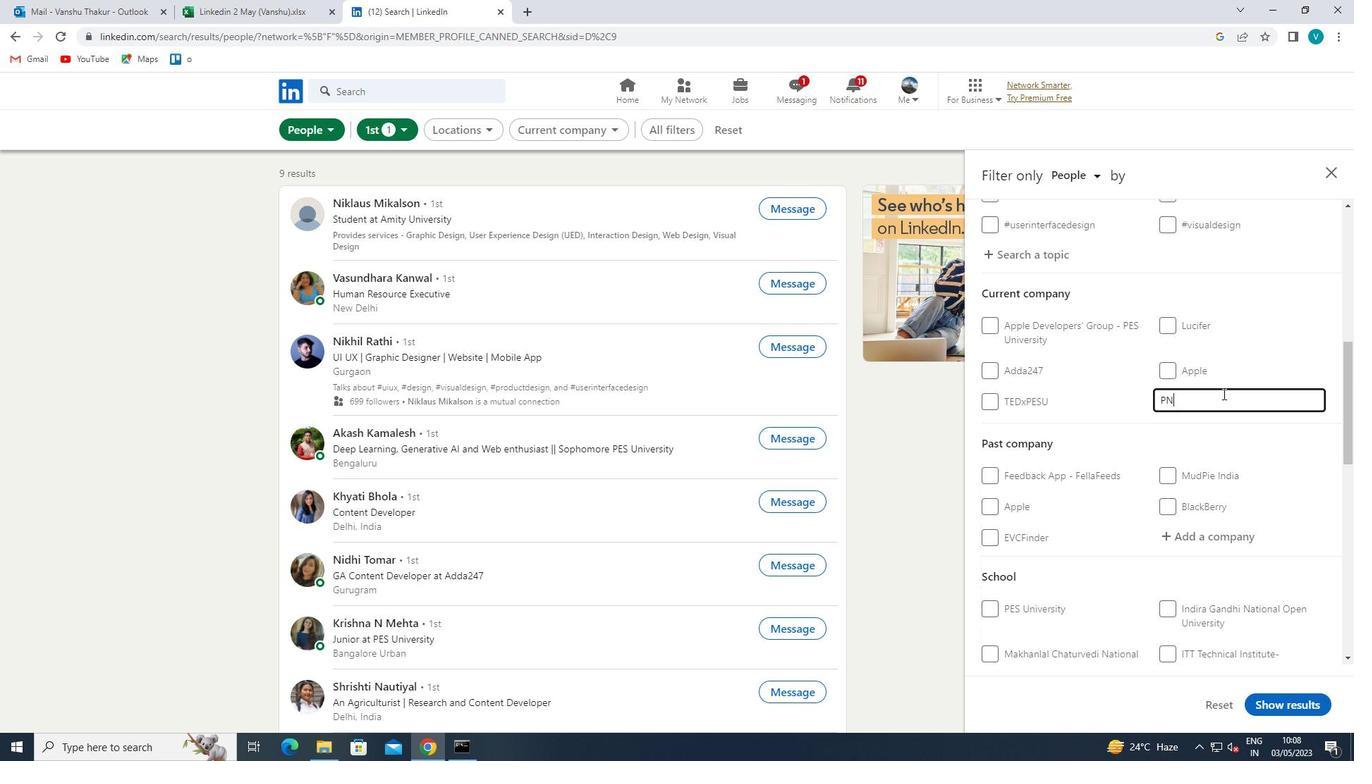 
Action: Mouse moved to (1168, 473)
Screenshot: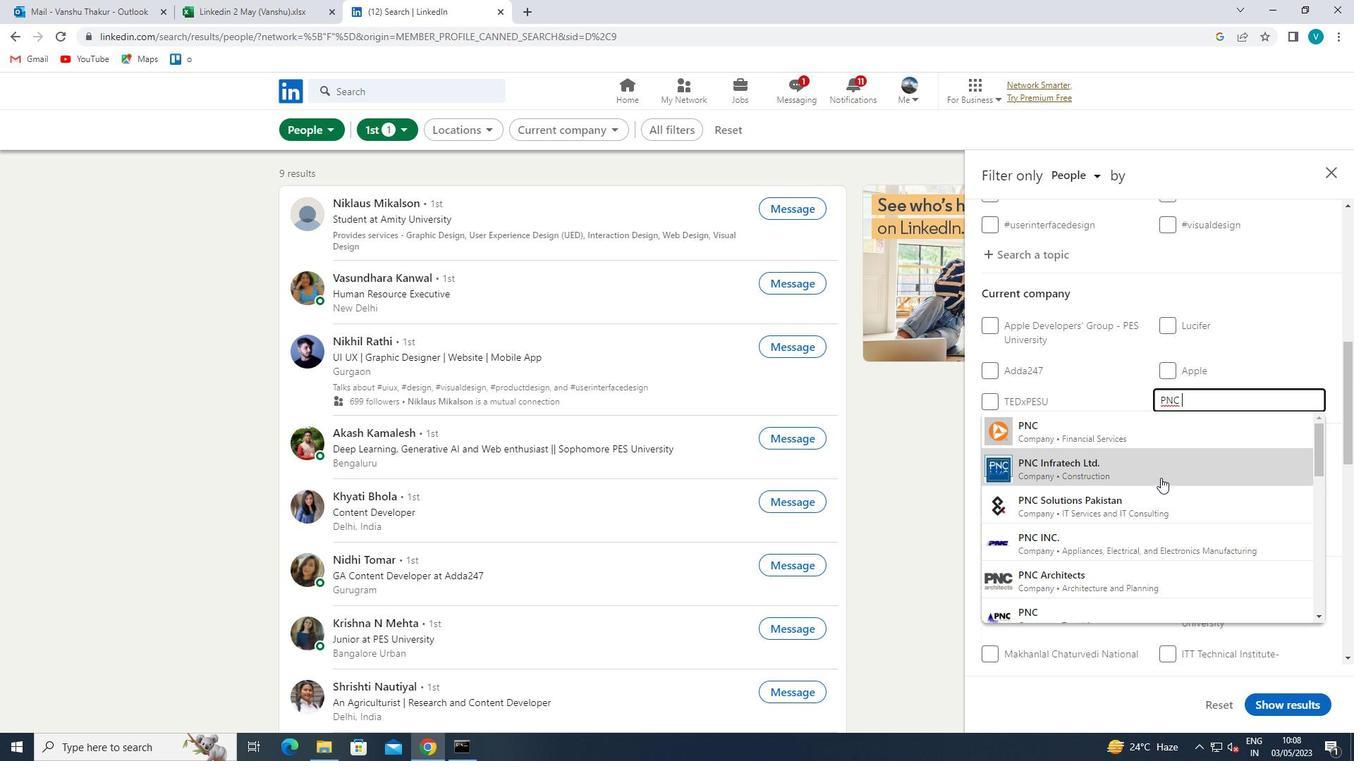 
Action: Mouse pressed left at (1168, 473)
Screenshot: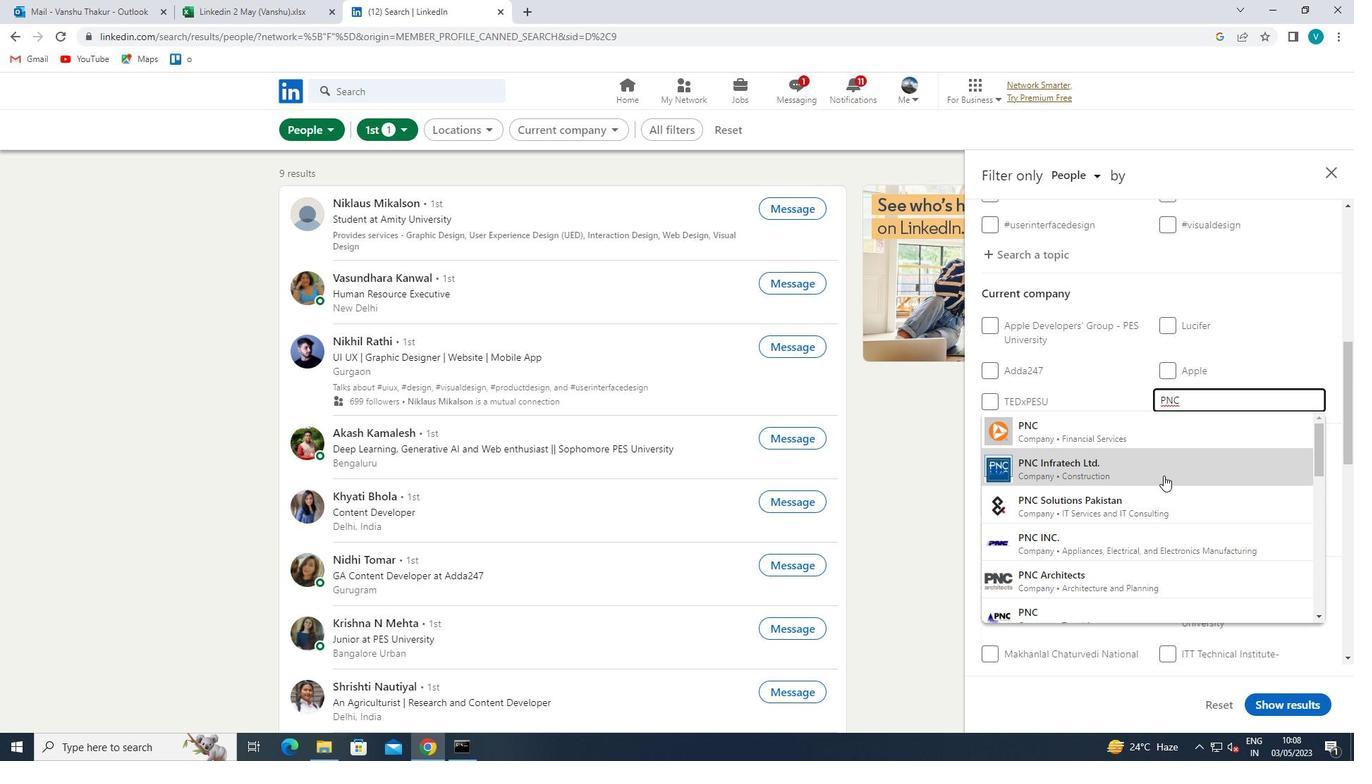 
Action: Mouse moved to (1168, 473)
Screenshot: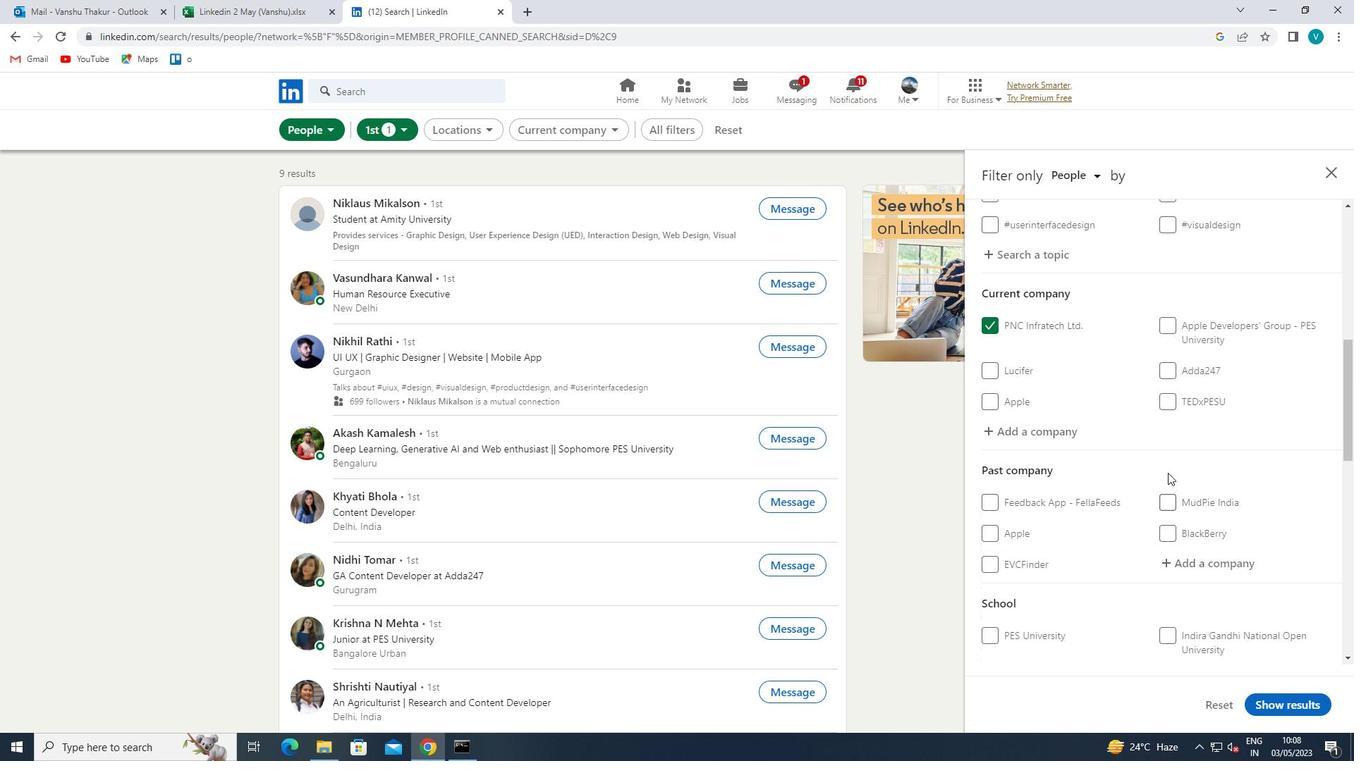 
Action: Mouse scrolled (1168, 472) with delta (0, 0)
Screenshot: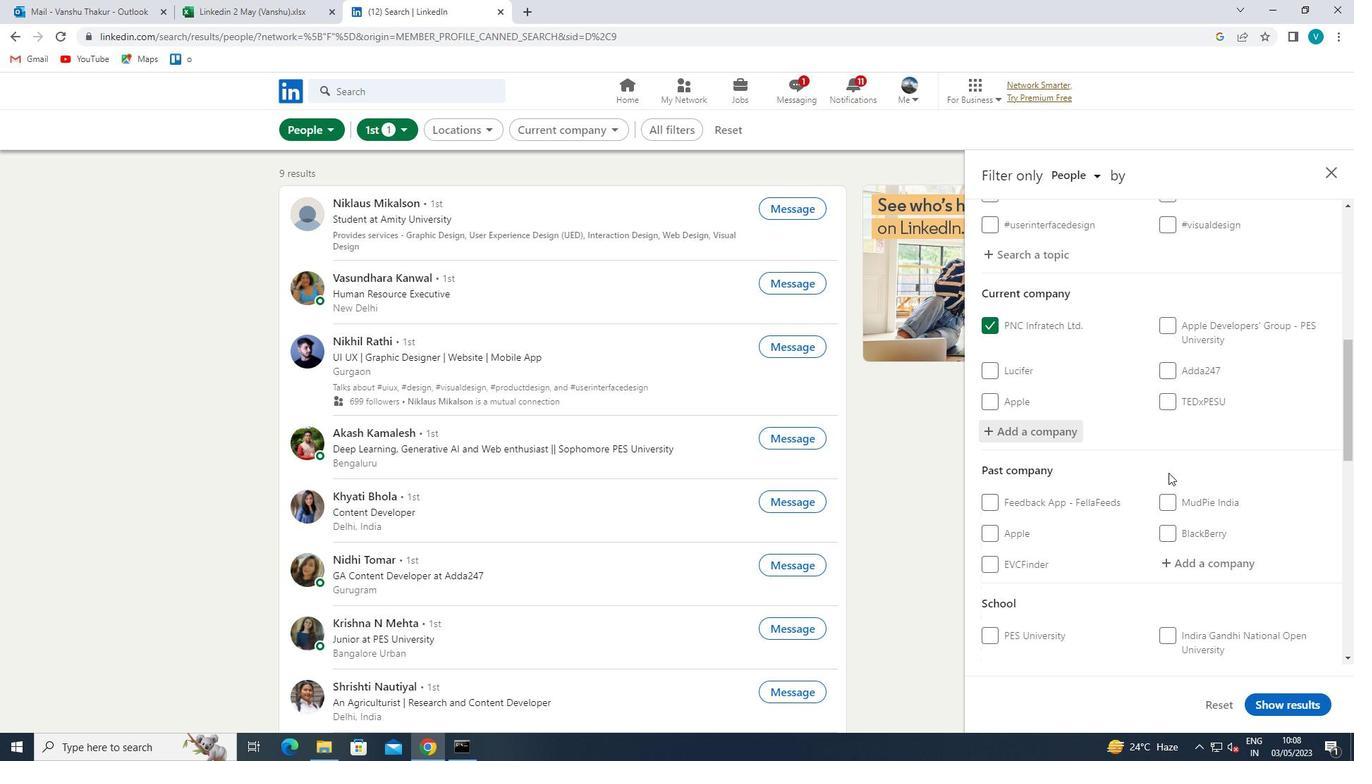 
Action: Mouse scrolled (1168, 472) with delta (0, 0)
Screenshot: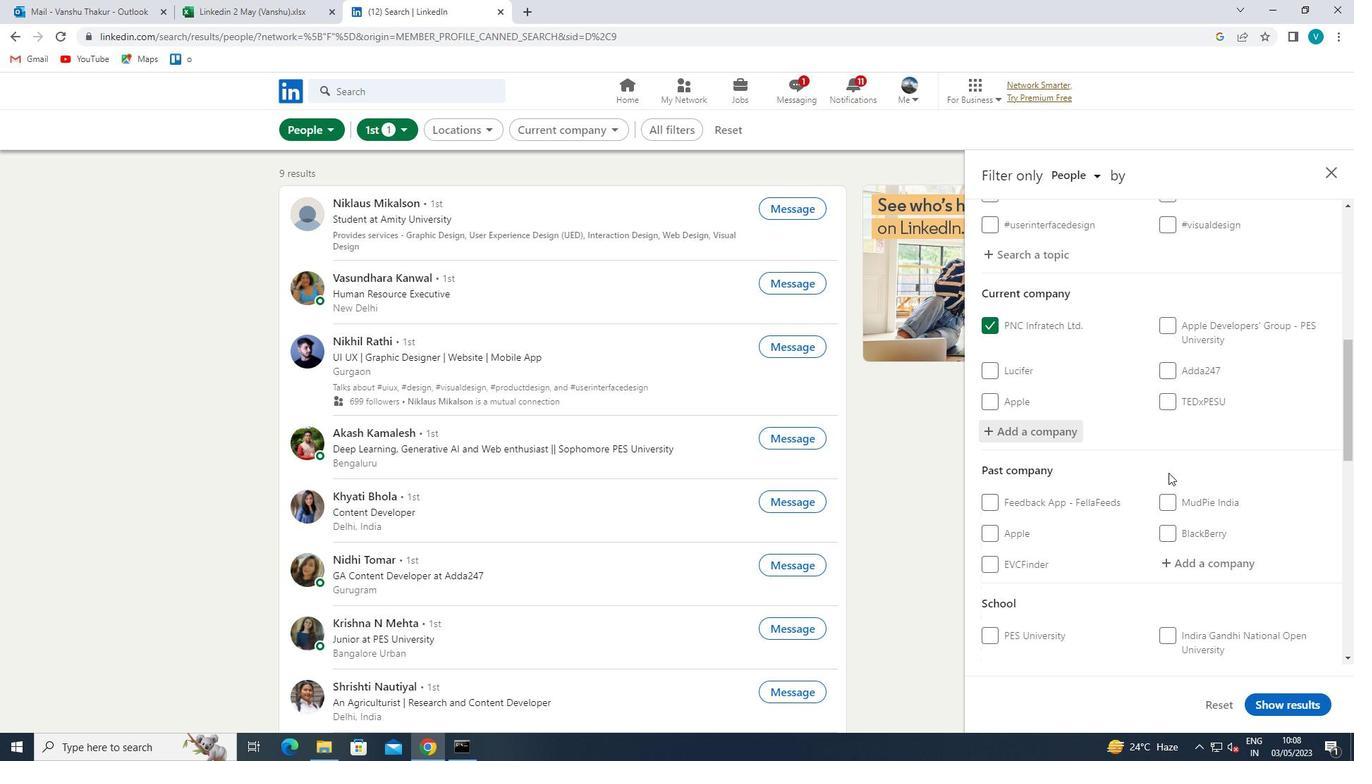 
Action: Mouse scrolled (1168, 472) with delta (0, 0)
Screenshot: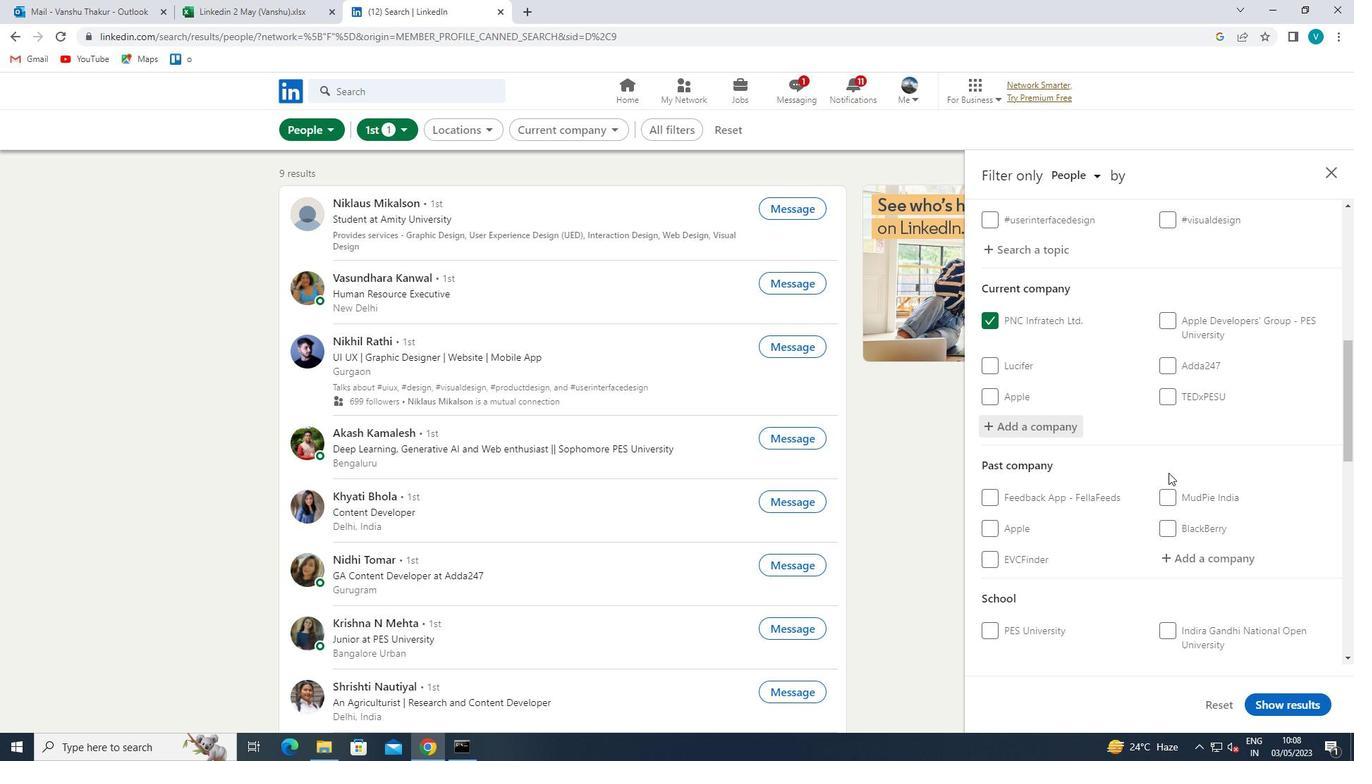 
Action: Mouse scrolled (1168, 472) with delta (0, 0)
Screenshot: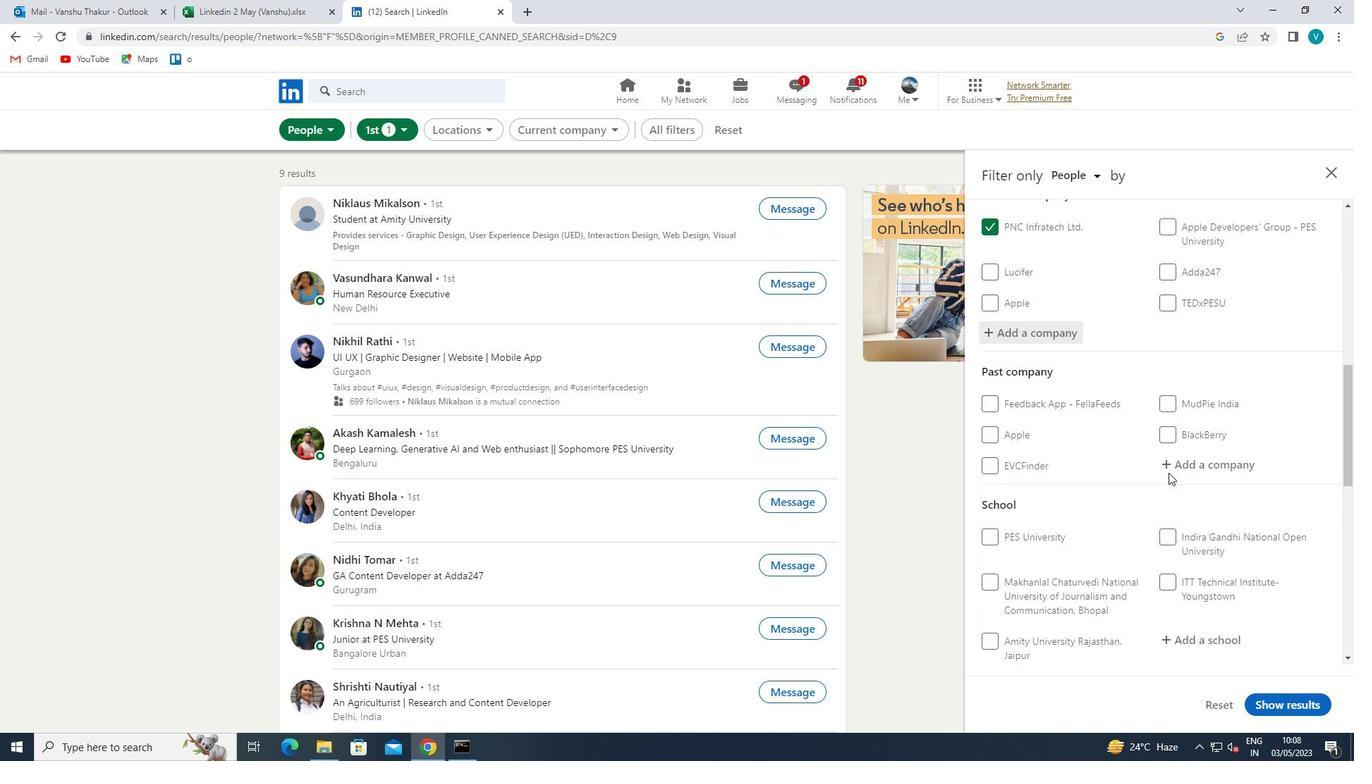 
Action: Mouse moved to (1193, 459)
Screenshot: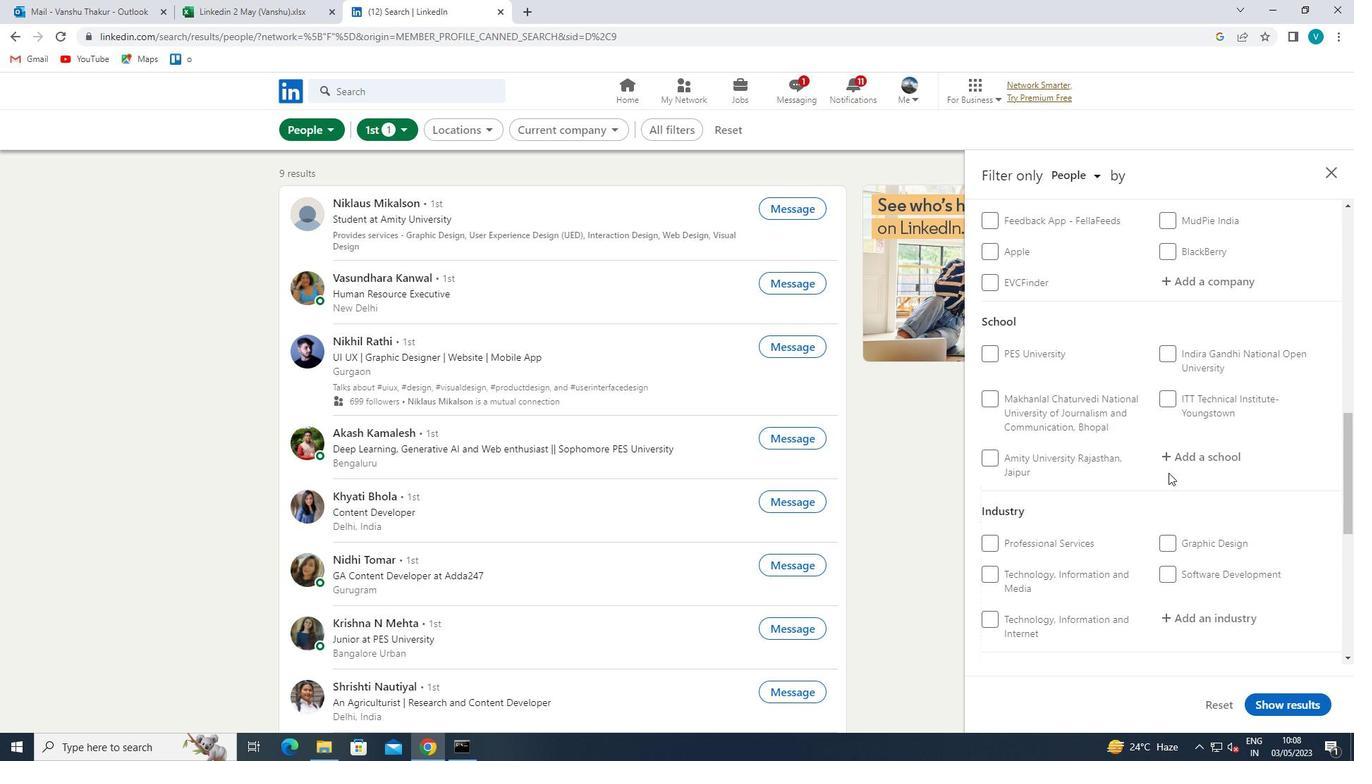 
Action: Mouse pressed left at (1193, 459)
Screenshot: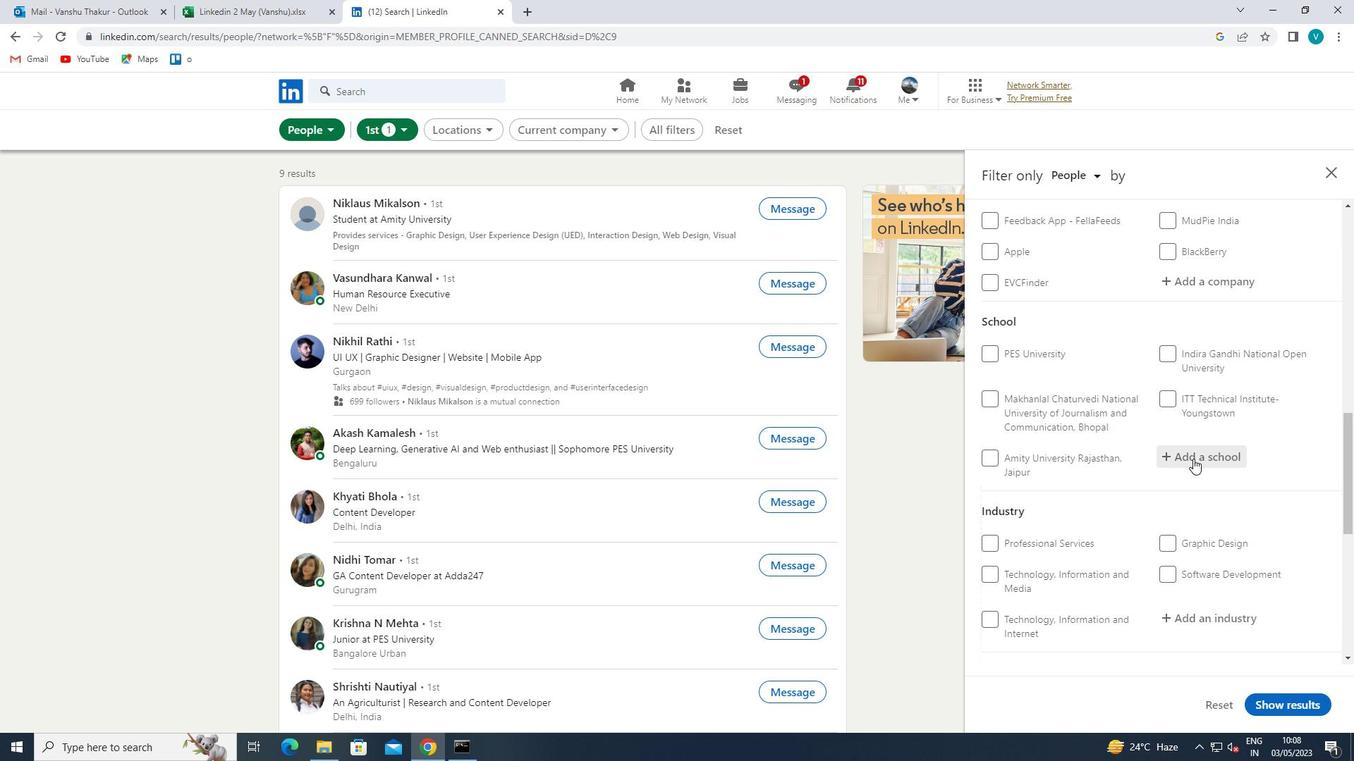 
Action: Key pressed <Key.shift>SHAH
Screenshot: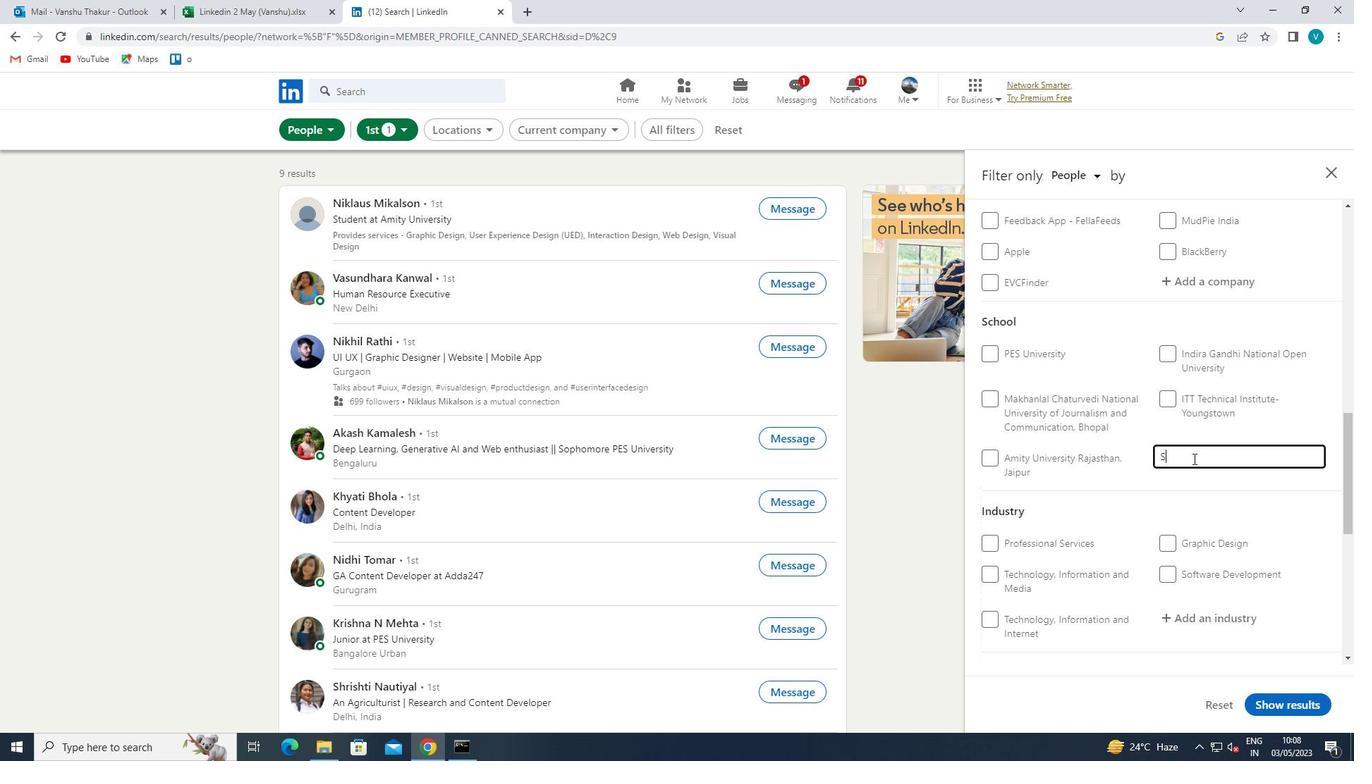 
Action: Mouse moved to (1115, 560)
Screenshot: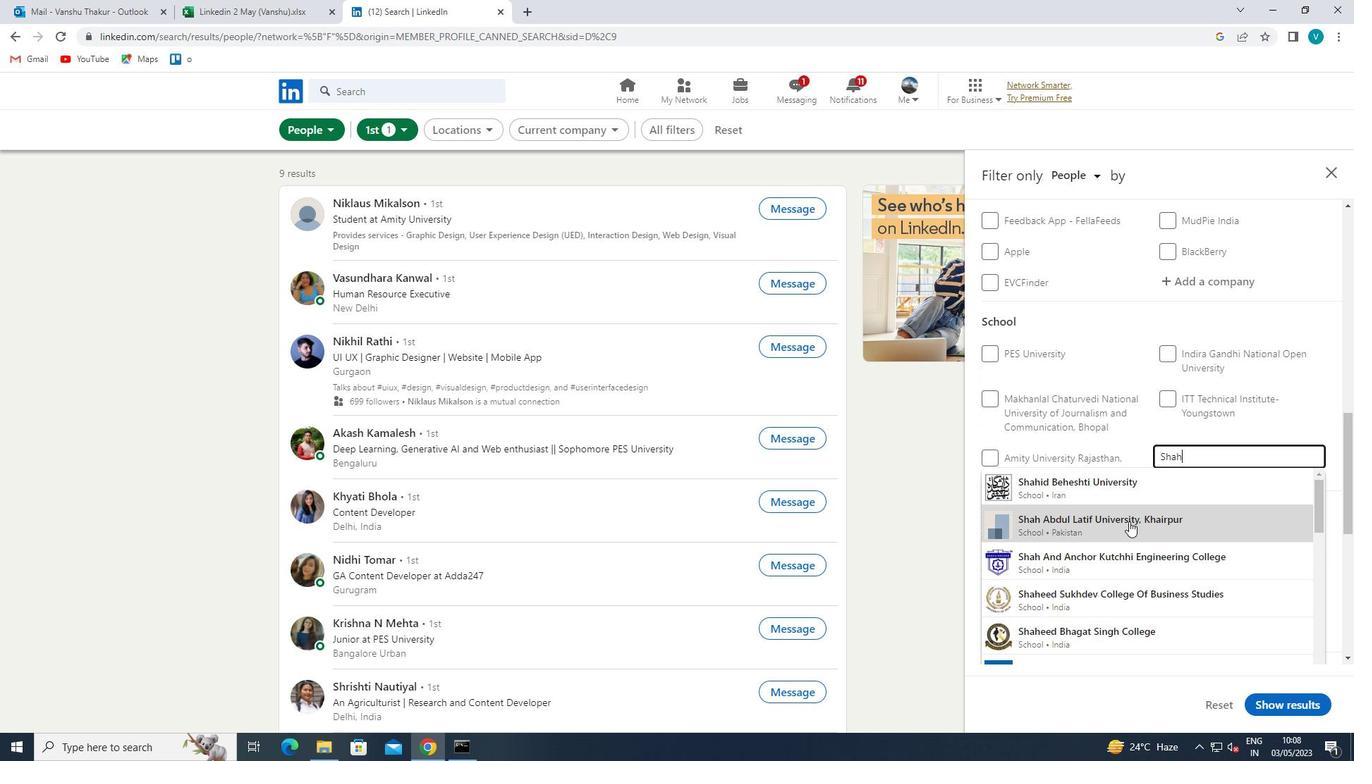 
Action: Mouse pressed left at (1115, 560)
Screenshot: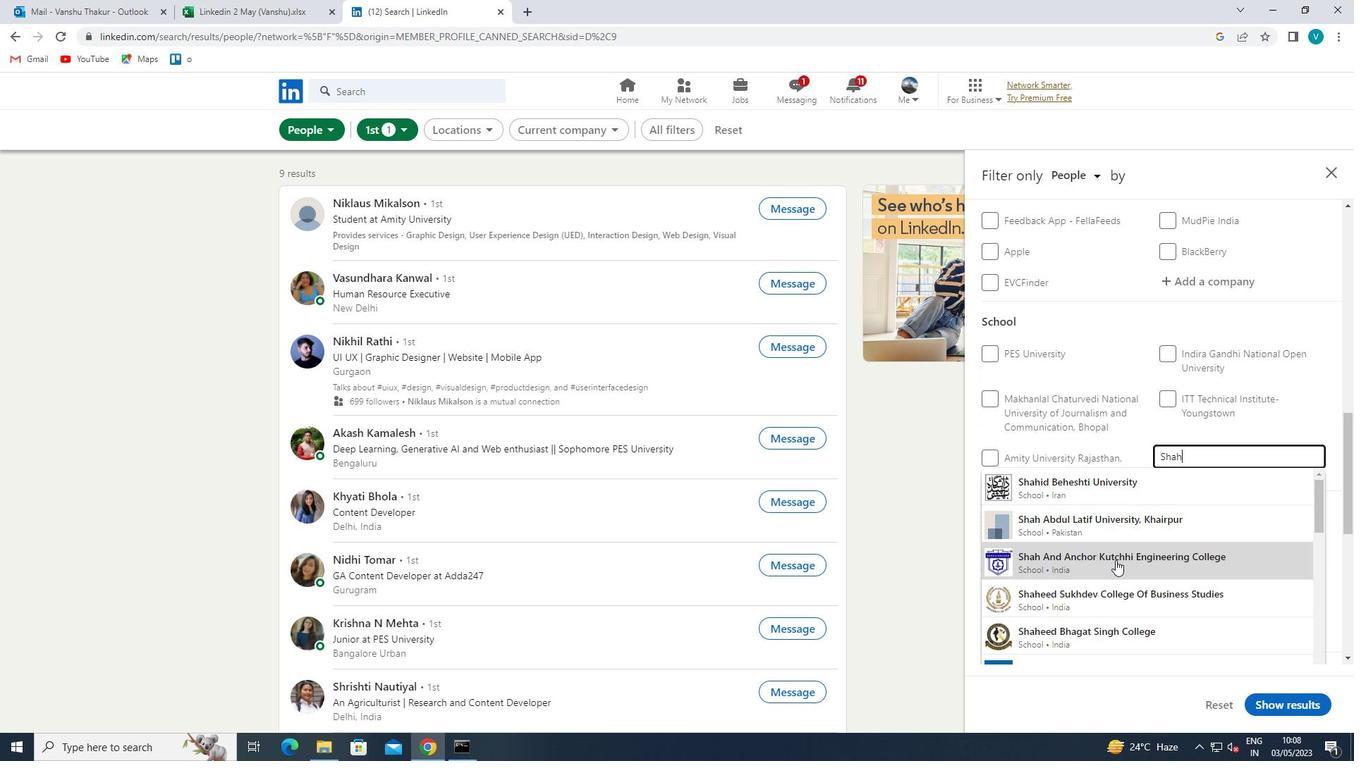 
Action: Mouse moved to (1144, 507)
Screenshot: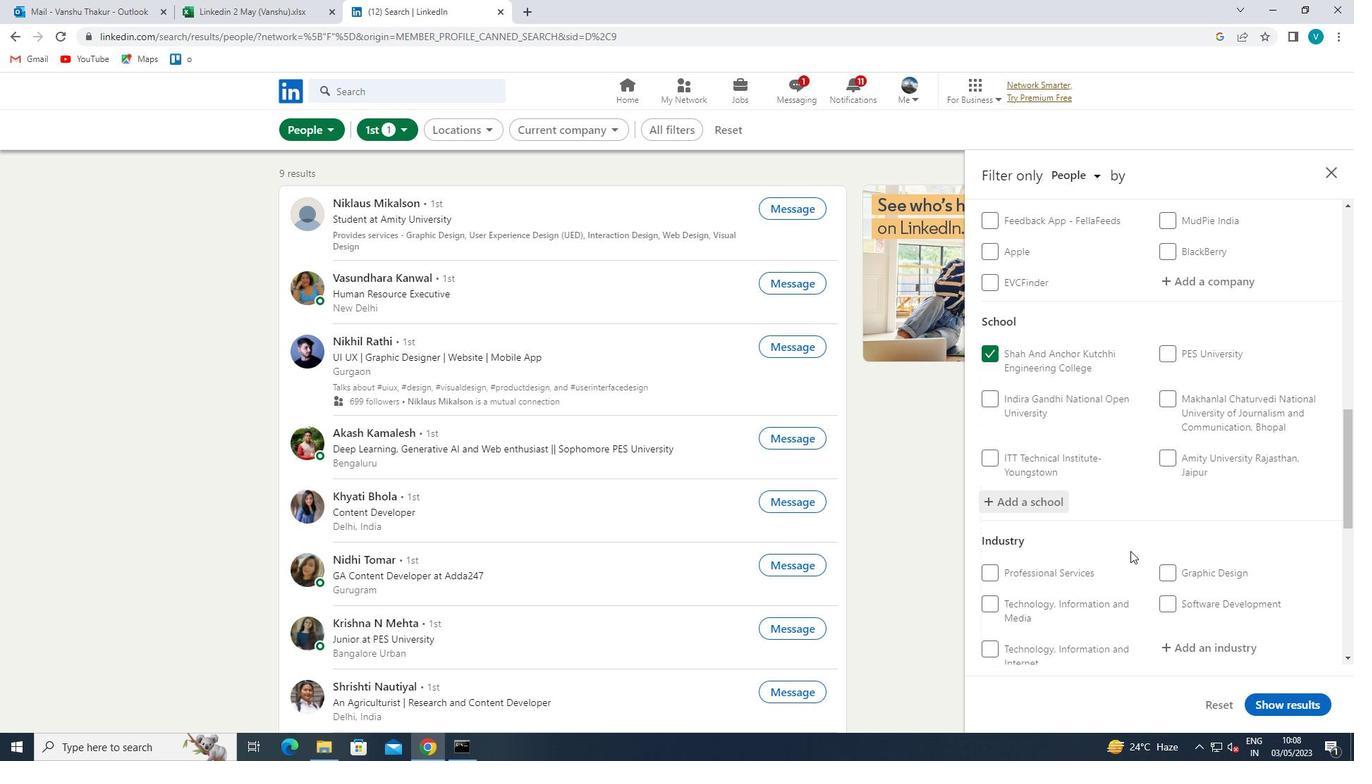 
Action: Mouse scrolled (1144, 507) with delta (0, 0)
Screenshot: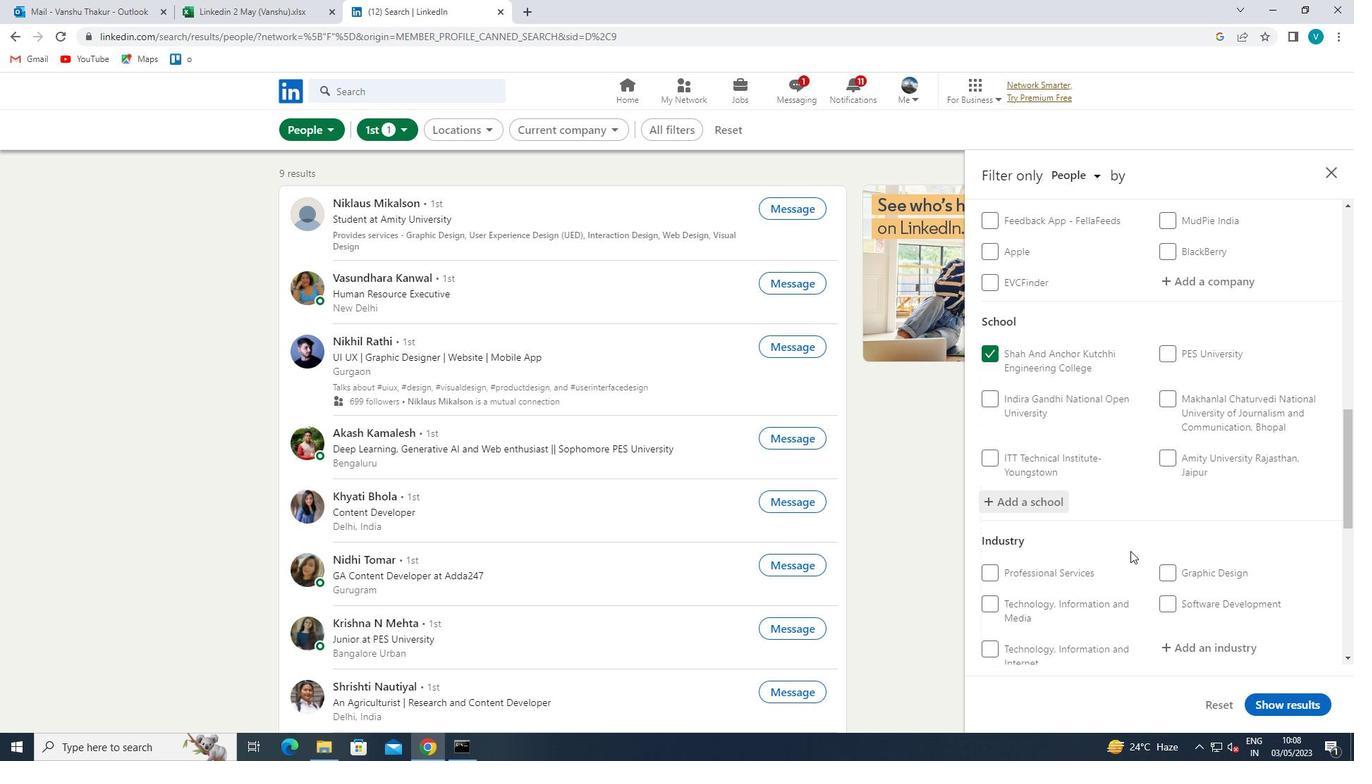 
Action: Mouse moved to (1146, 502)
Screenshot: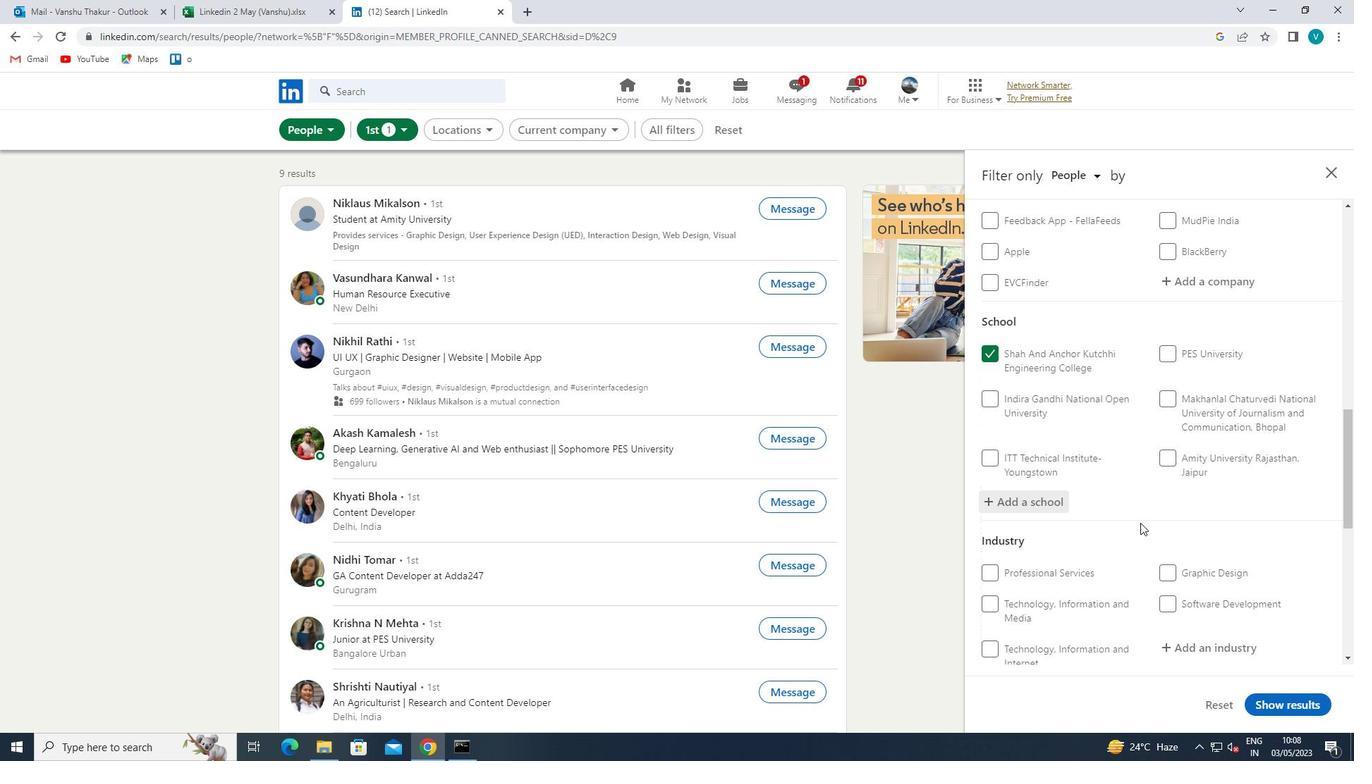 
Action: Mouse scrolled (1146, 501) with delta (0, 0)
Screenshot: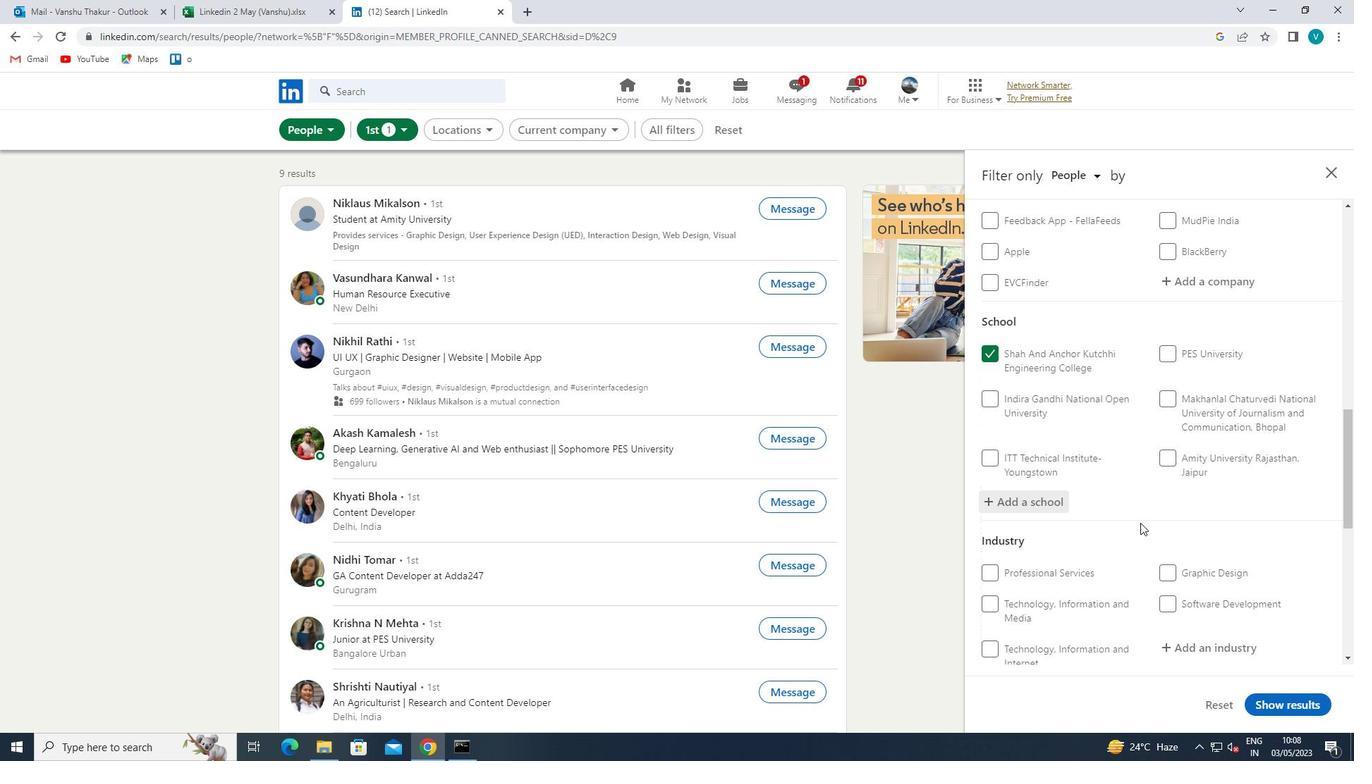 
Action: Mouse scrolled (1146, 501) with delta (0, 0)
Screenshot: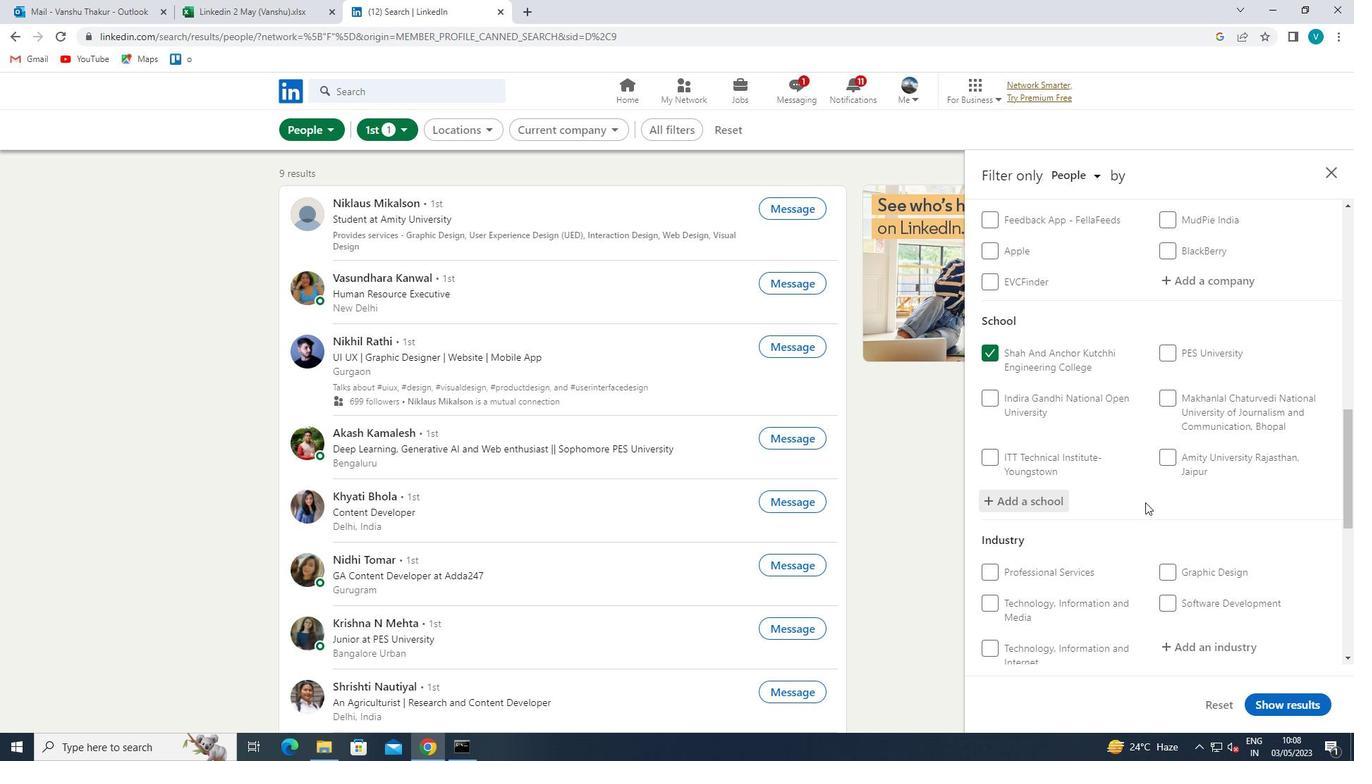
Action: Mouse moved to (1190, 437)
Screenshot: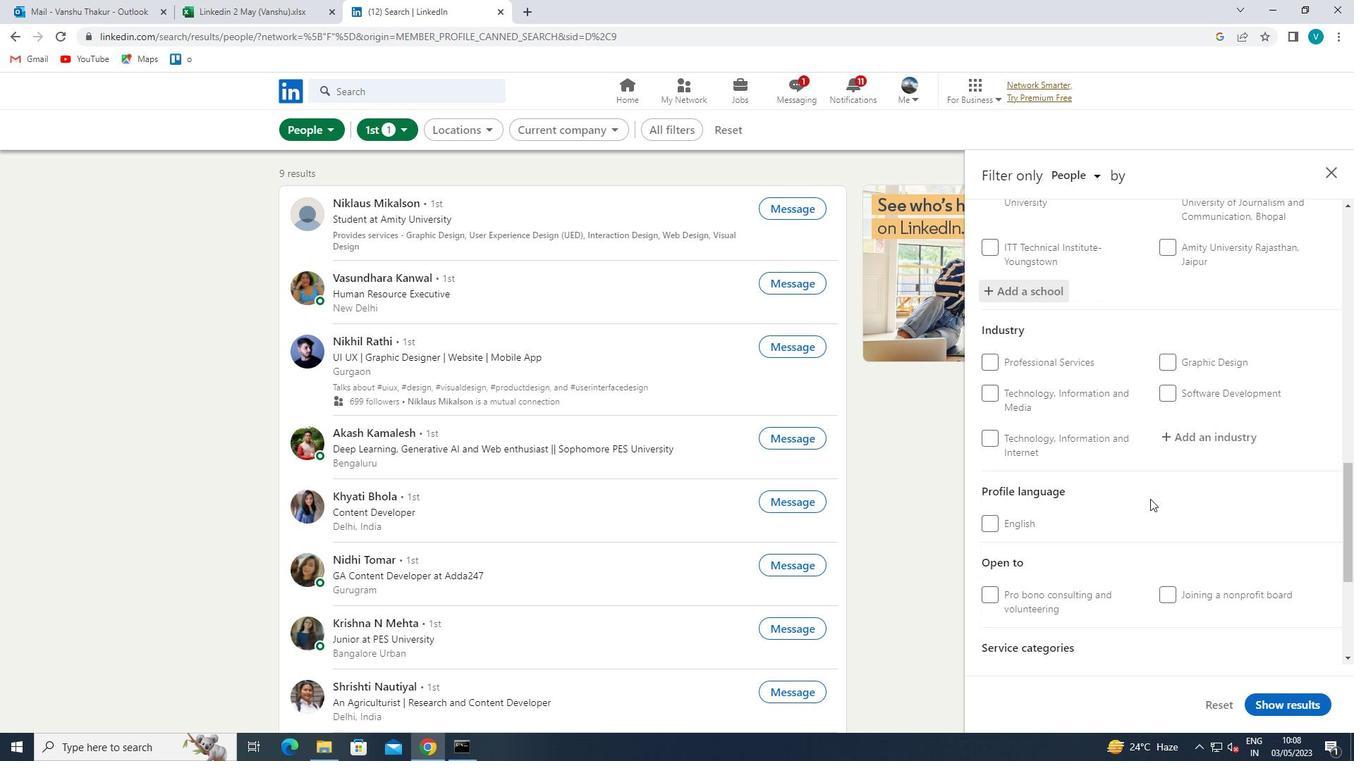 
Action: Mouse pressed left at (1190, 437)
Screenshot: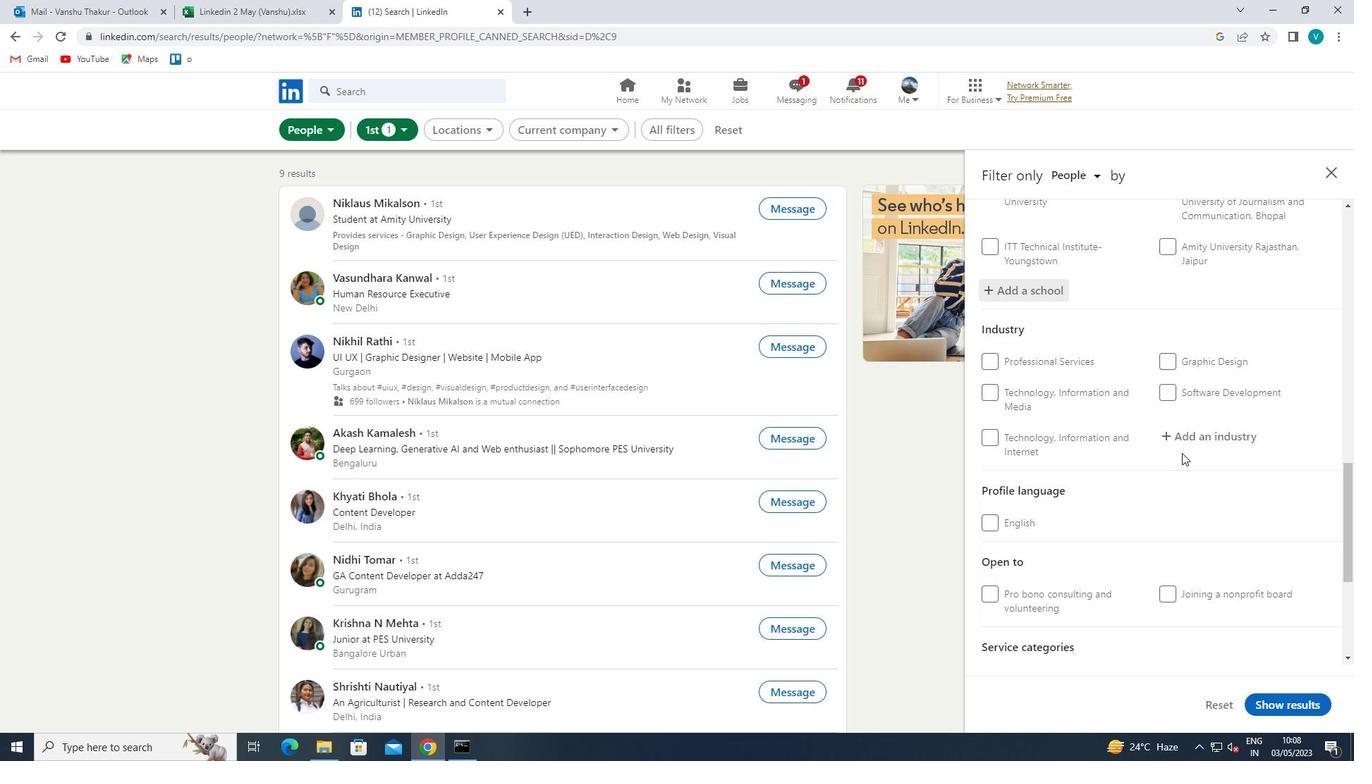 
Action: Mouse moved to (1161, 452)
Screenshot: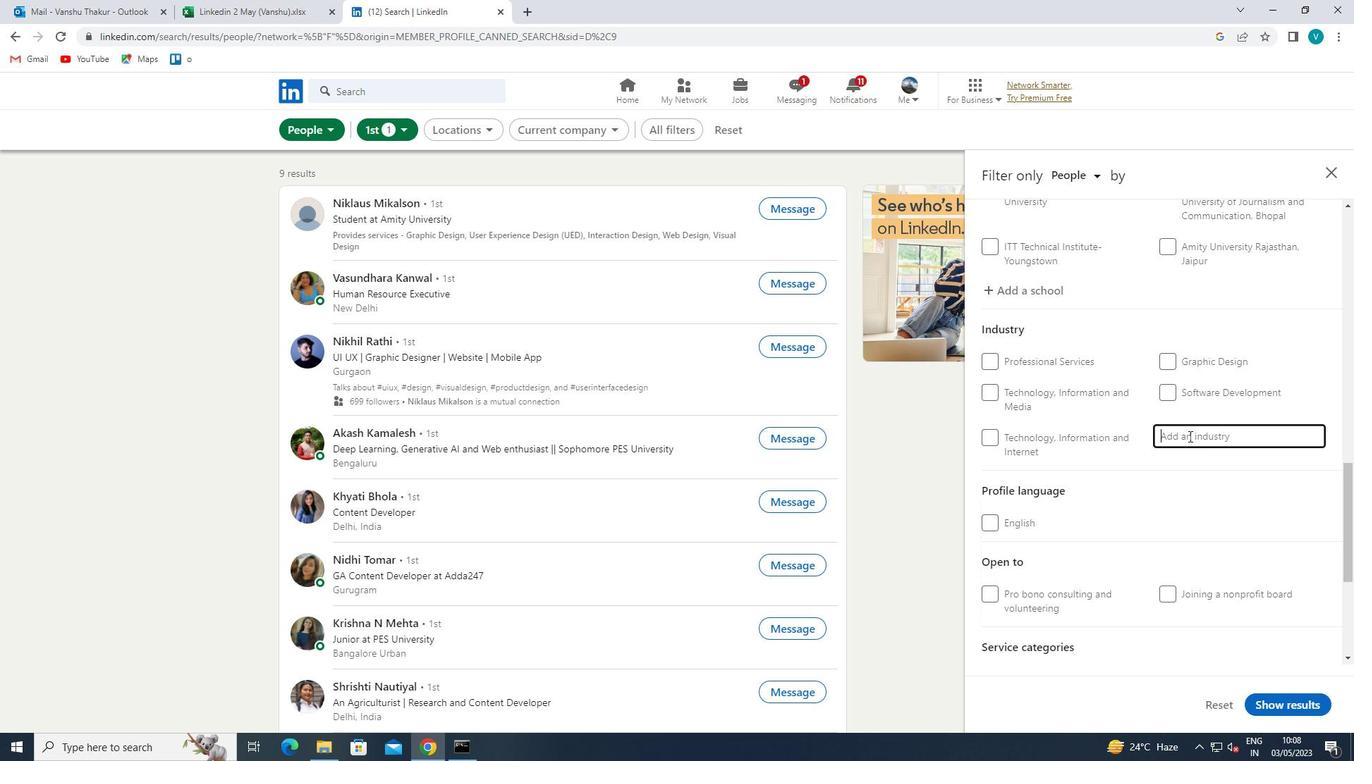 
Action: Key pressed <Key.shift>ACCESSIBLE
Screenshot: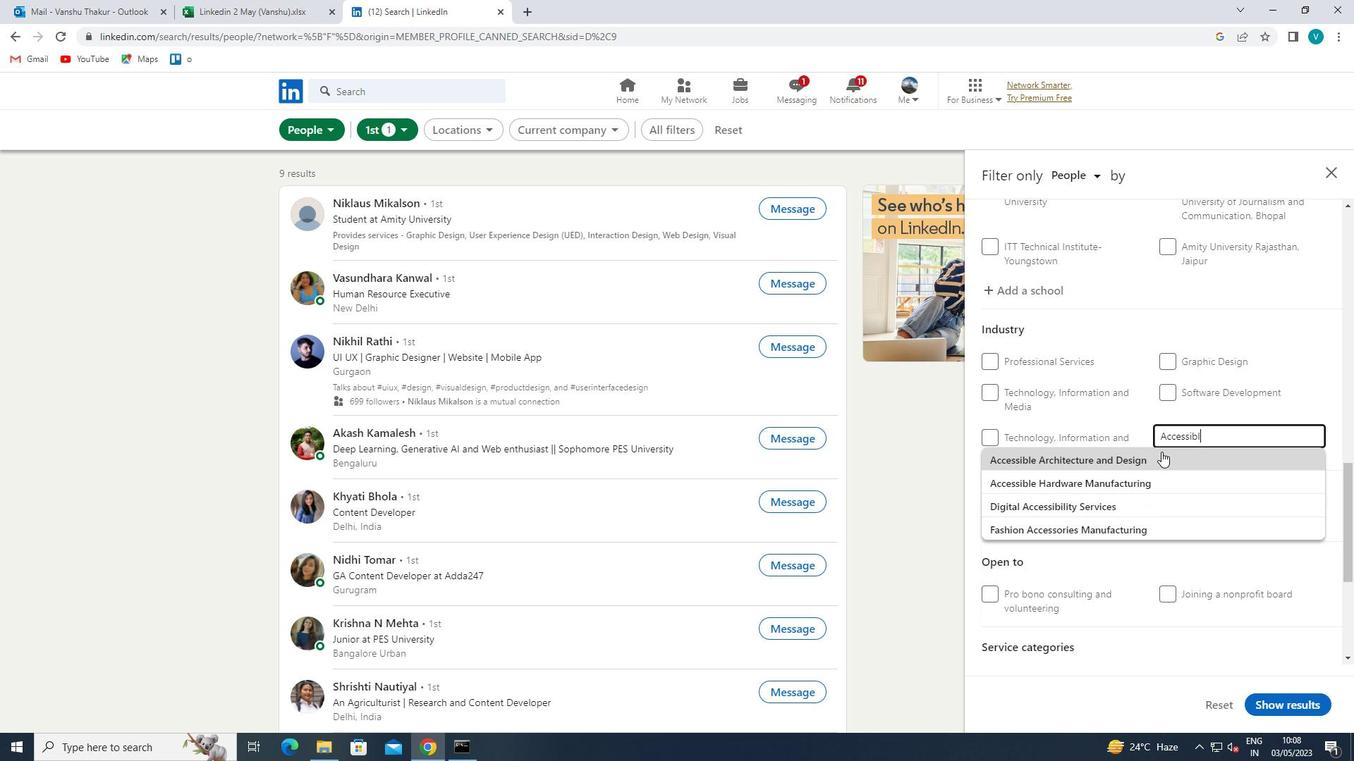 
Action: Mouse moved to (1141, 481)
Screenshot: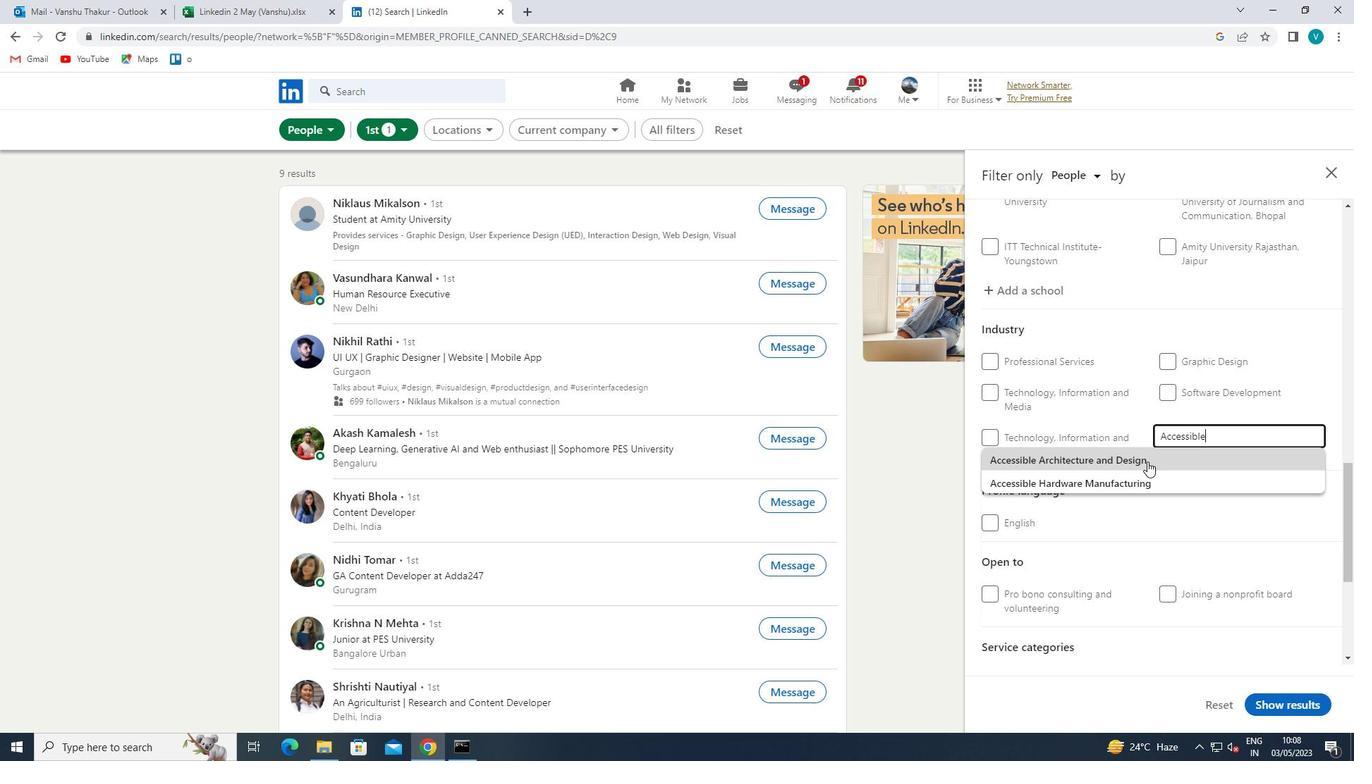 
Action: Mouse pressed left at (1141, 481)
Screenshot: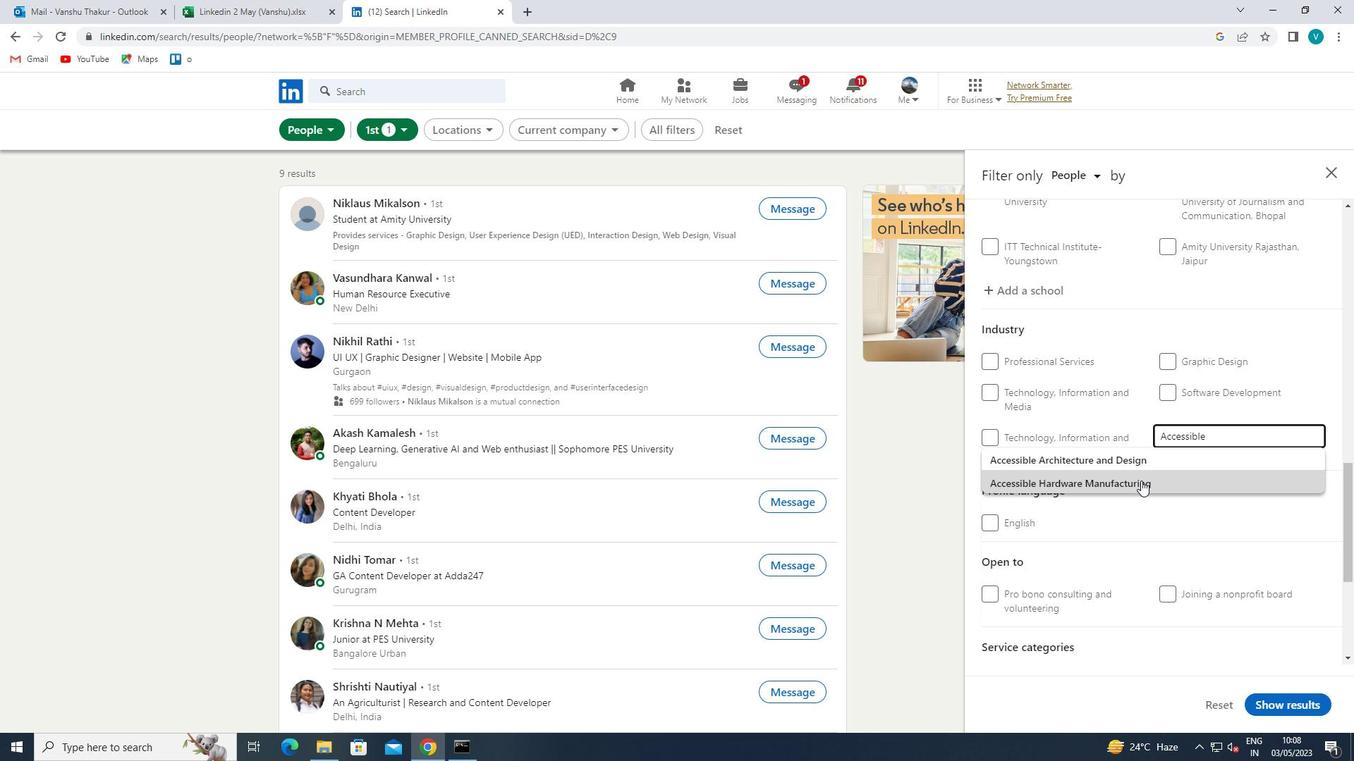 
Action: Mouse moved to (1142, 481)
Screenshot: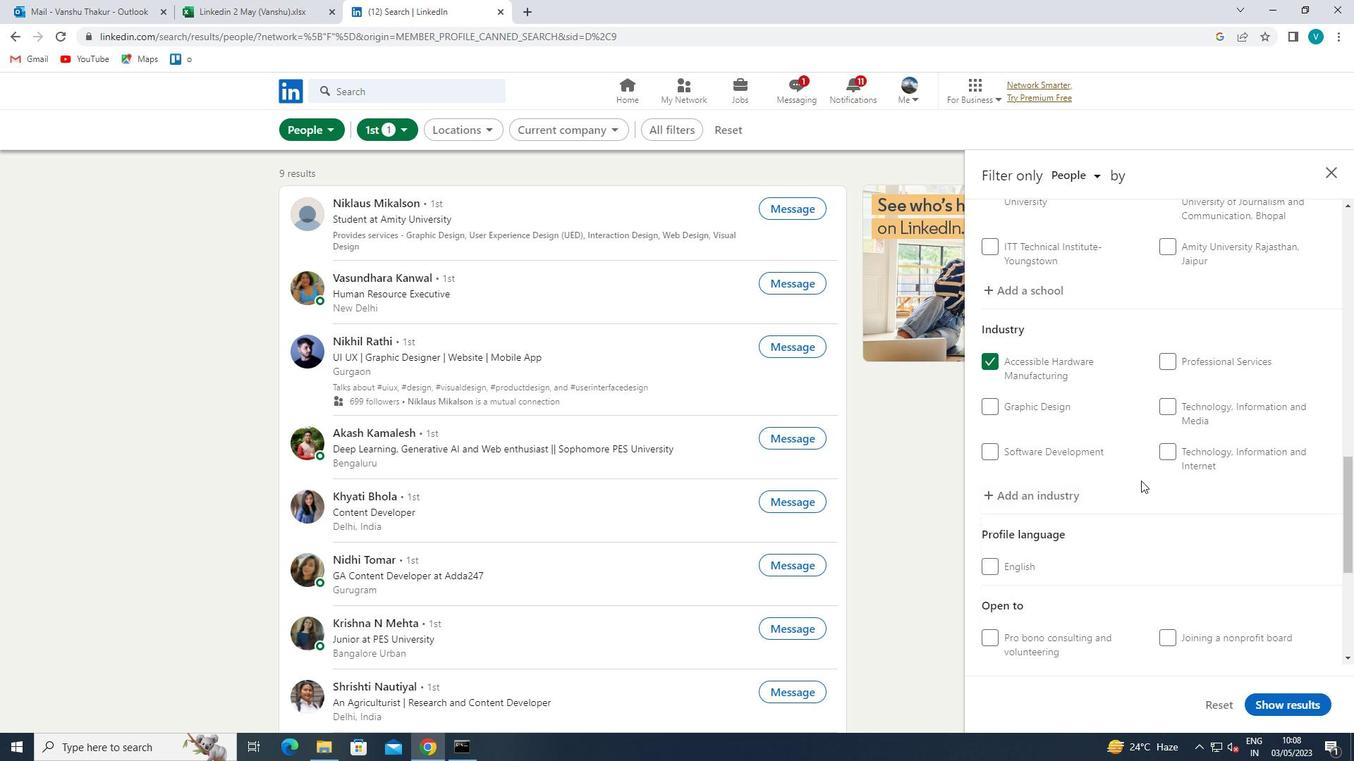 
Action: Mouse scrolled (1142, 480) with delta (0, 0)
Screenshot: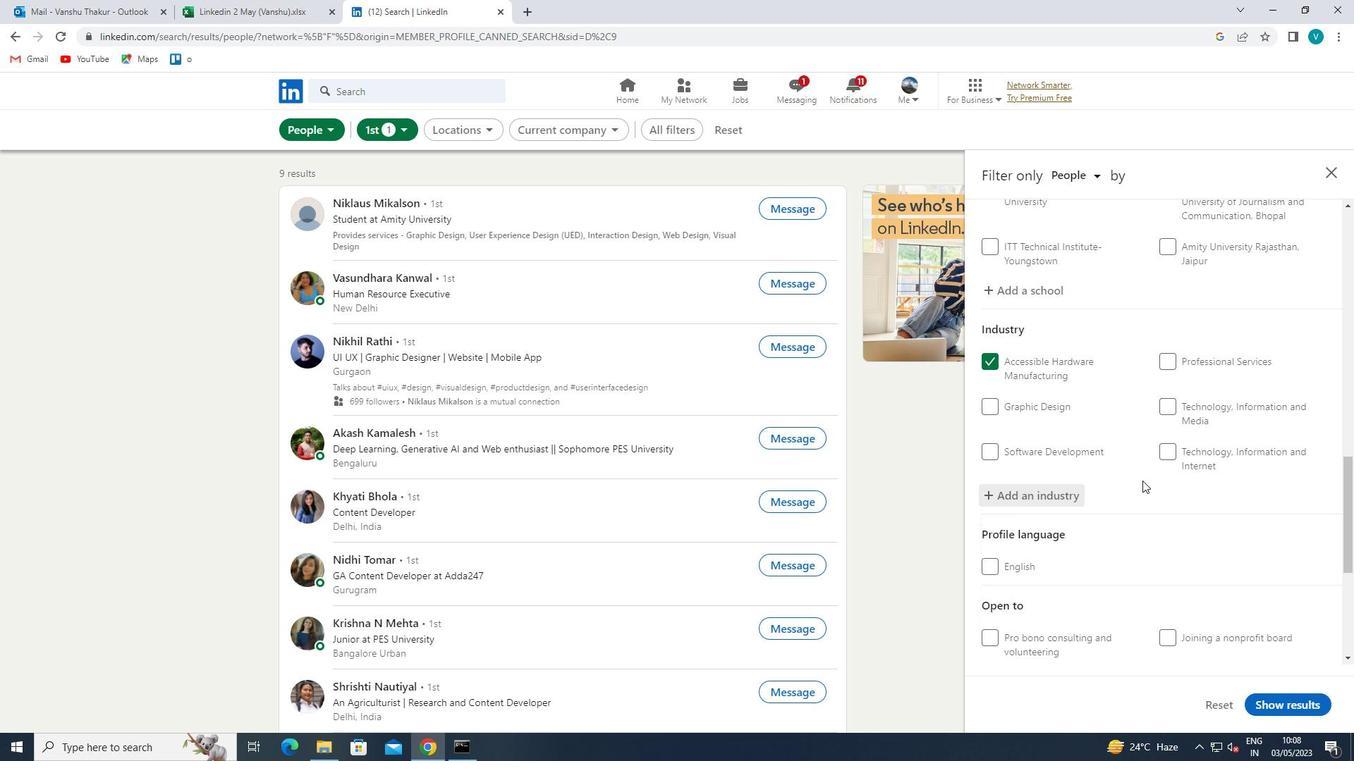 
Action: Mouse scrolled (1142, 480) with delta (0, 0)
Screenshot: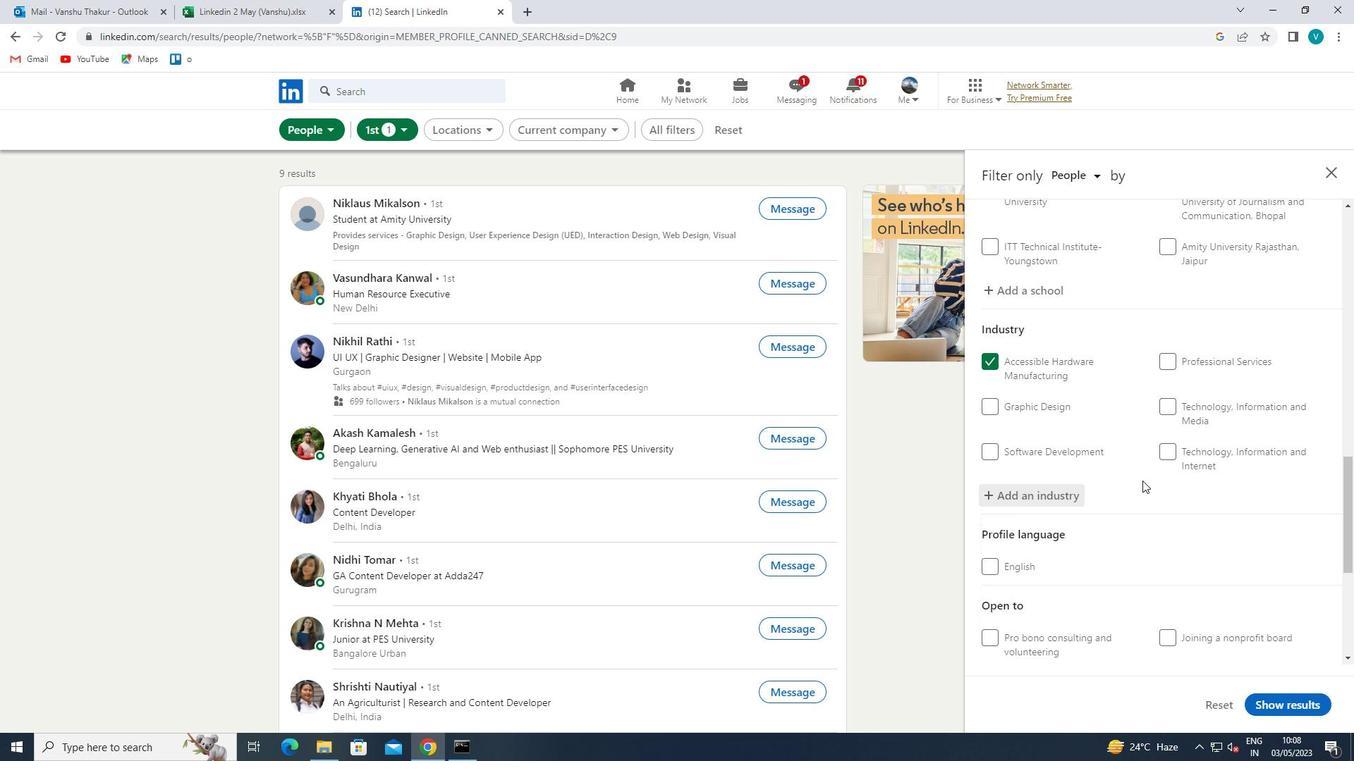 
Action: Mouse scrolled (1142, 480) with delta (0, 0)
Screenshot: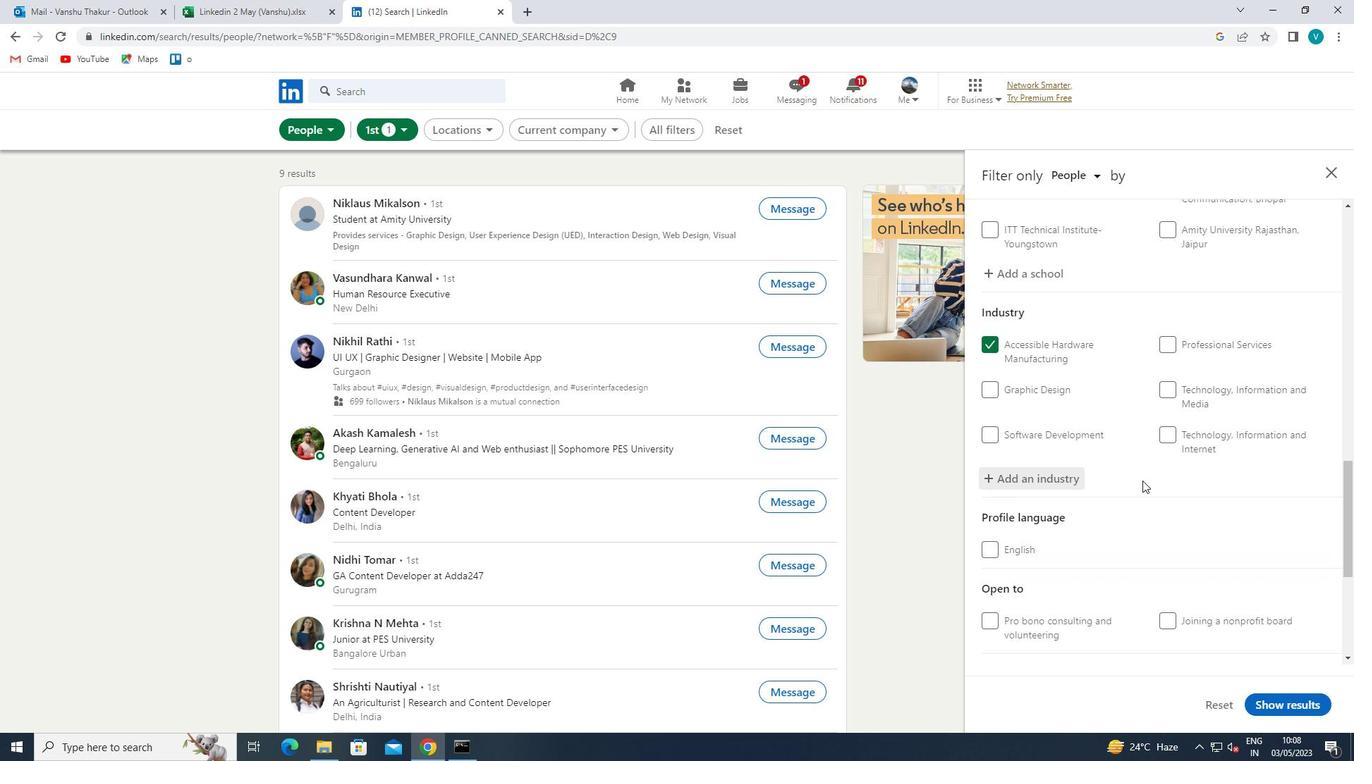 
Action: Mouse scrolled (1142, 480) with delta (0, 0)
Screenshot: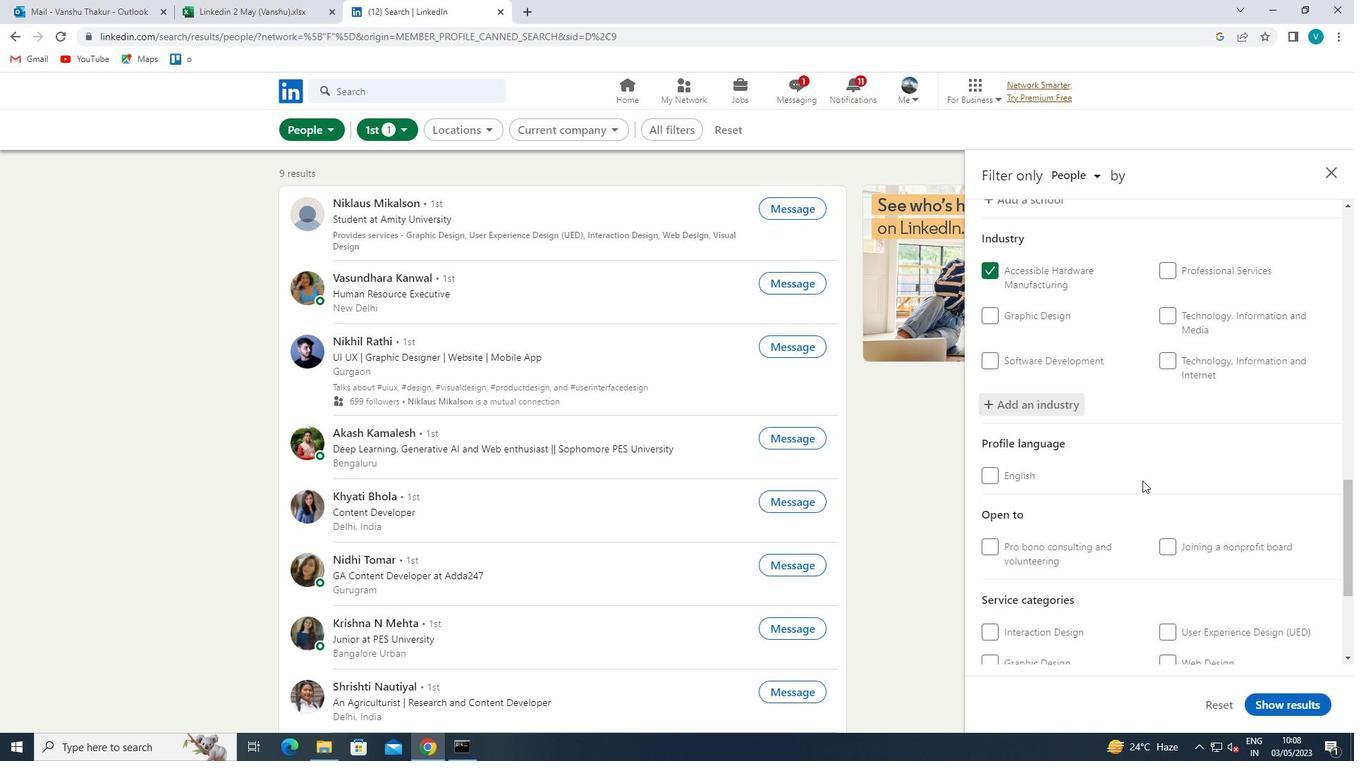 
Action: Mouse scrolled (1142, 480) with delta (0, 0)
Screenshot: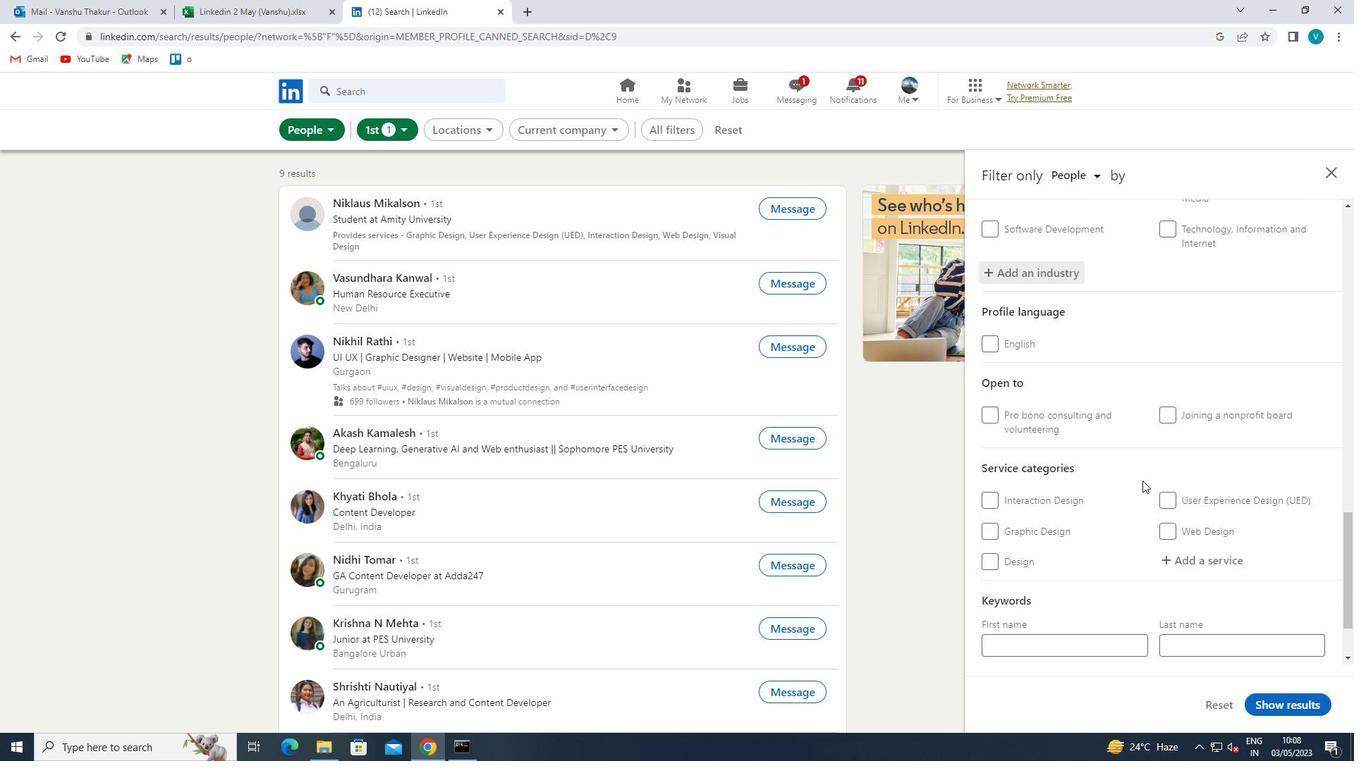 
Action: Mouse moved to (1180, 459)
Screenshot: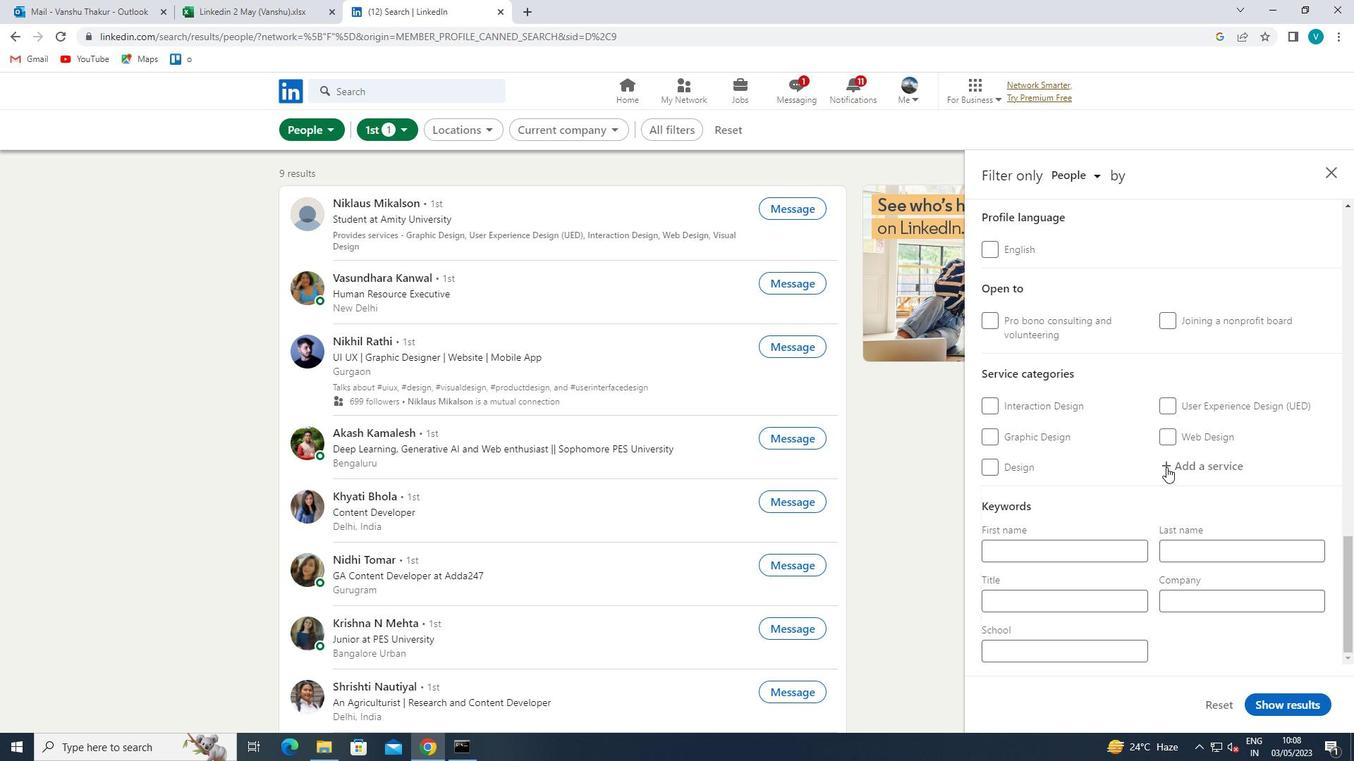 
Action: Mouse pressed left at (1180, 459)
Screenshot: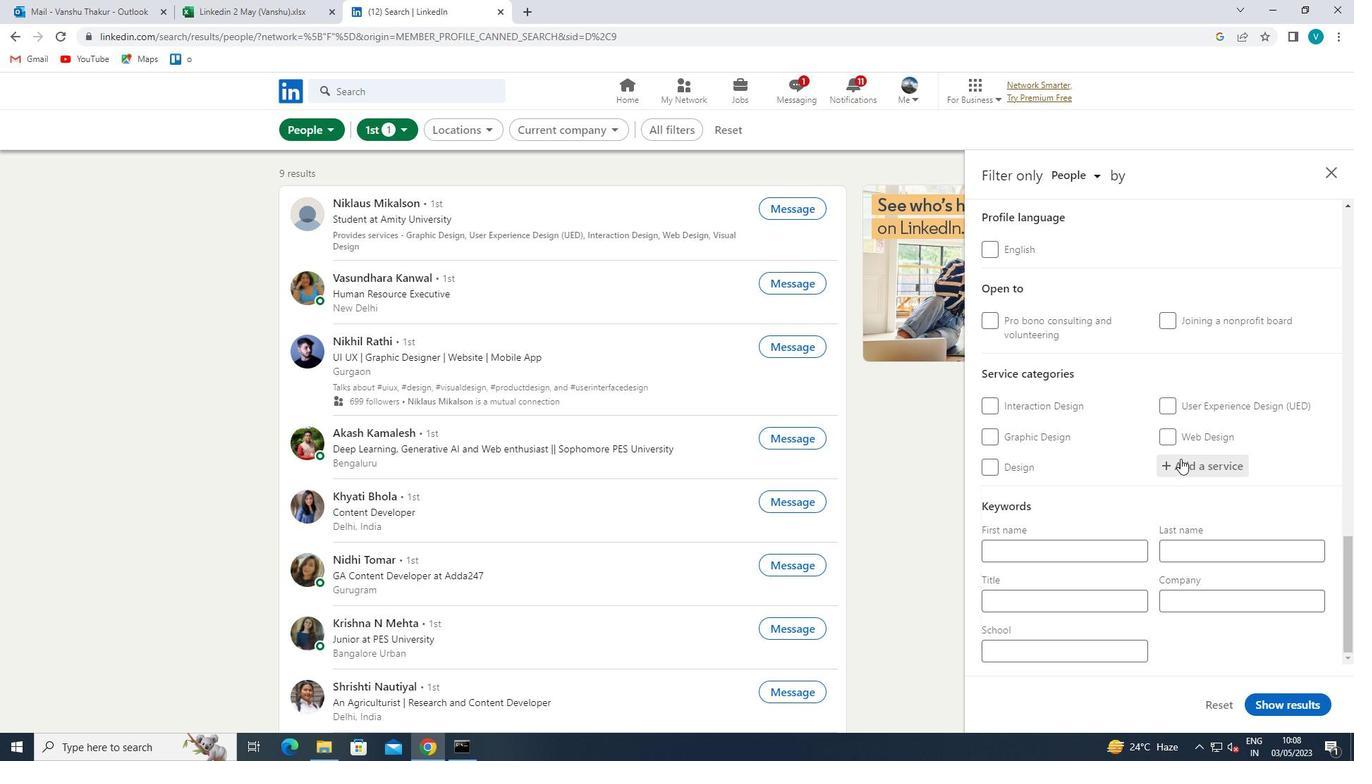 
Action: Mouse moved to (1169, 464)
Screenshot: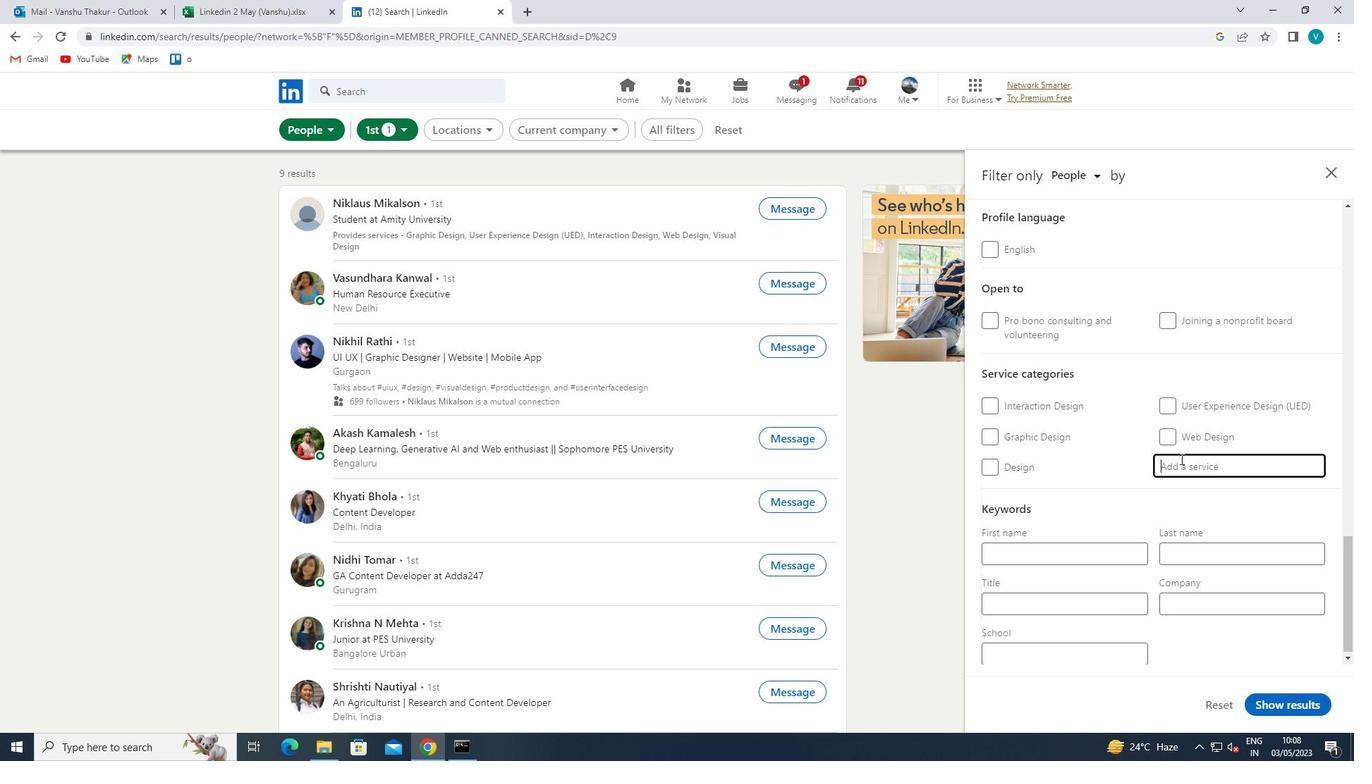 
Action: Key pressed <Key.shift>
Screenshot: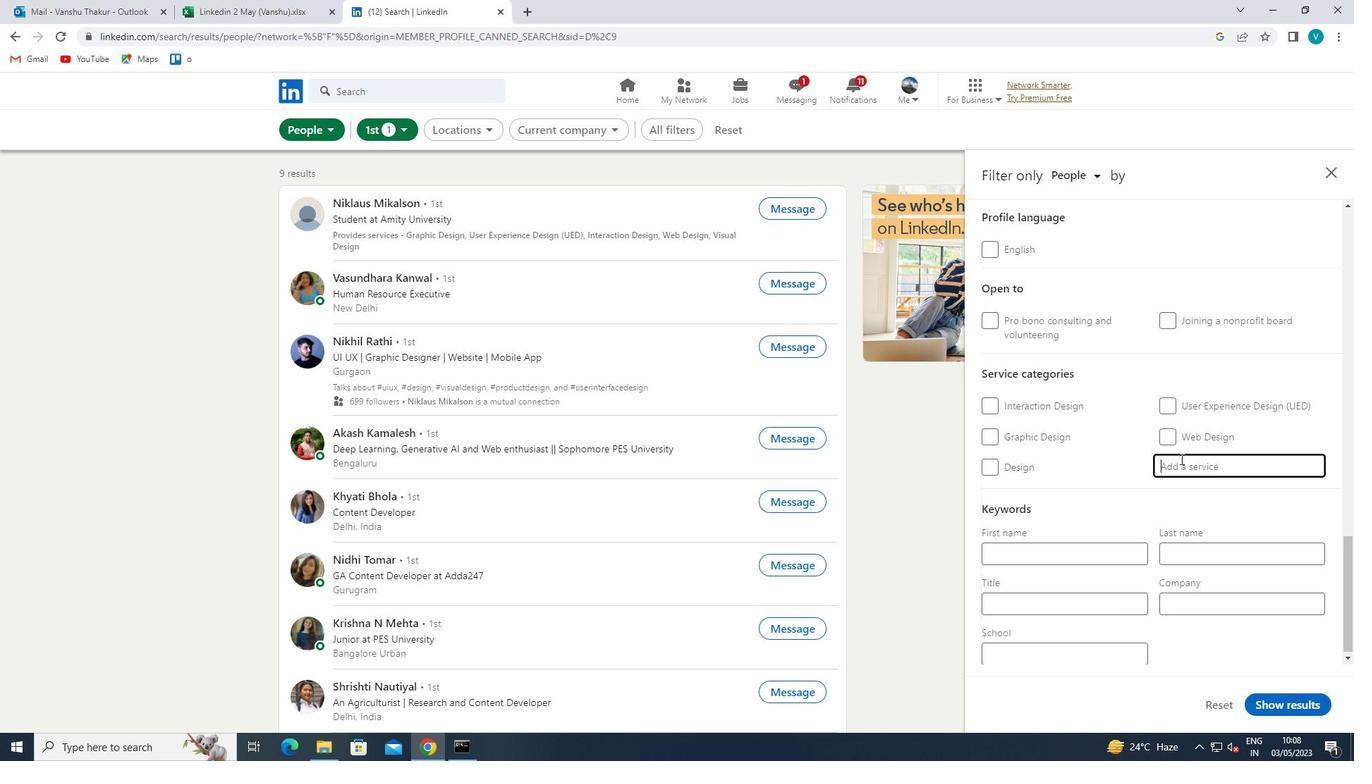 
Action: Mouse moved to (1166, 466)
Screenshot: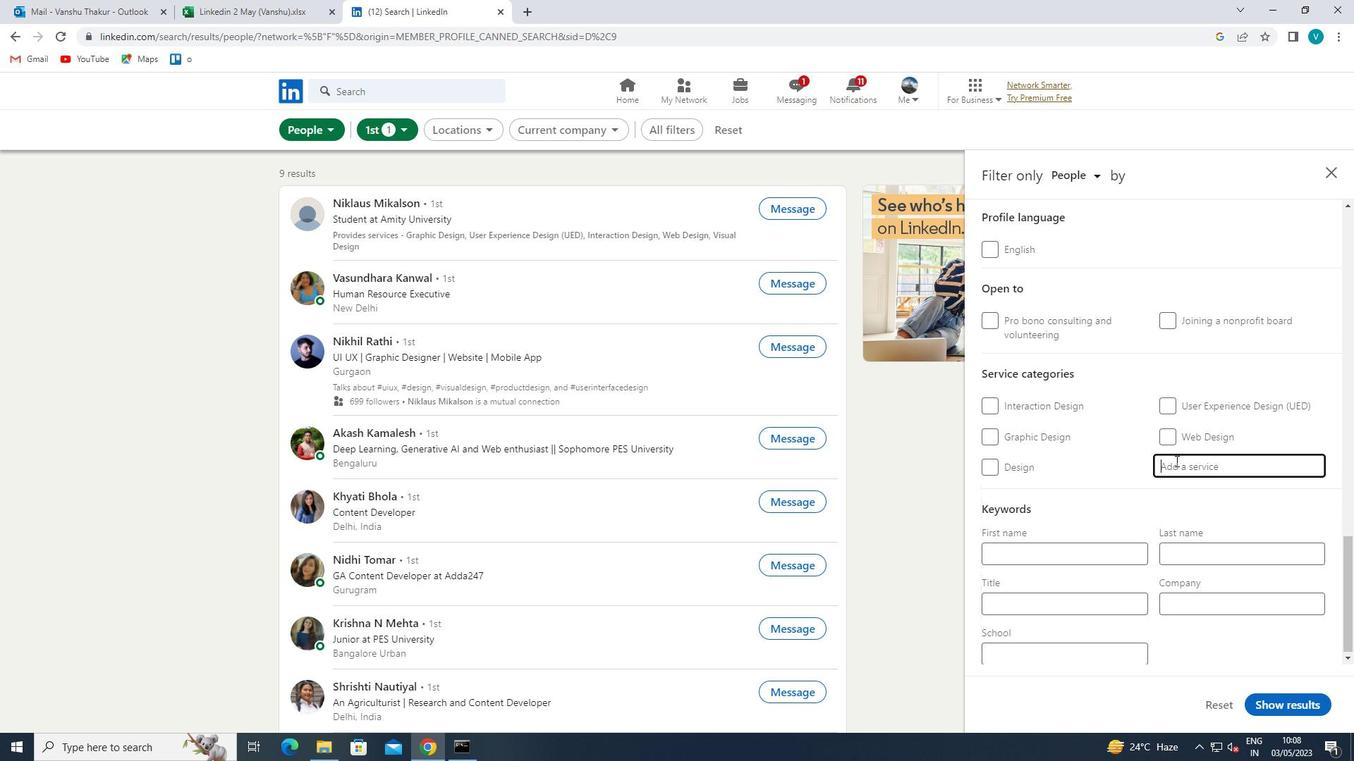 
Action: Key pressed IMM
Screenshot: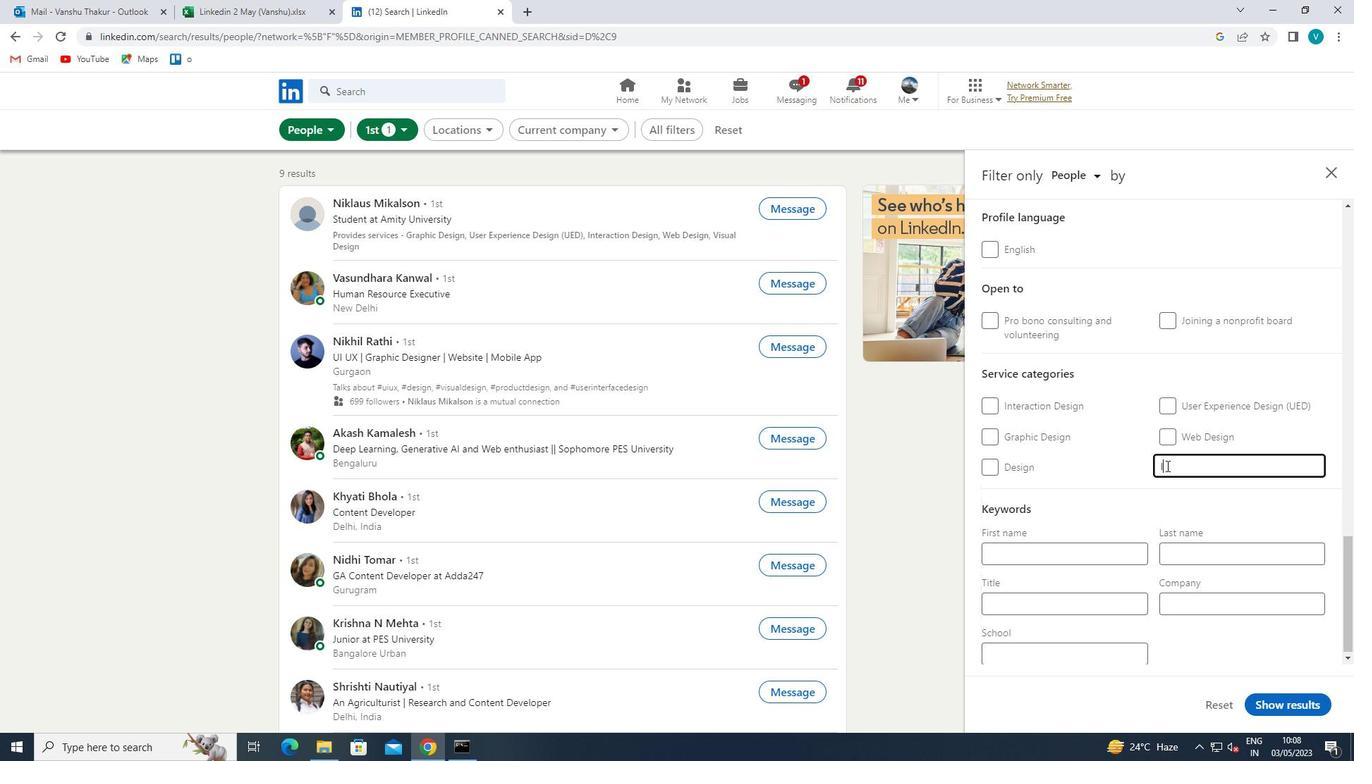 
Action: Mouse moved to (1165, 466)
Screenshot: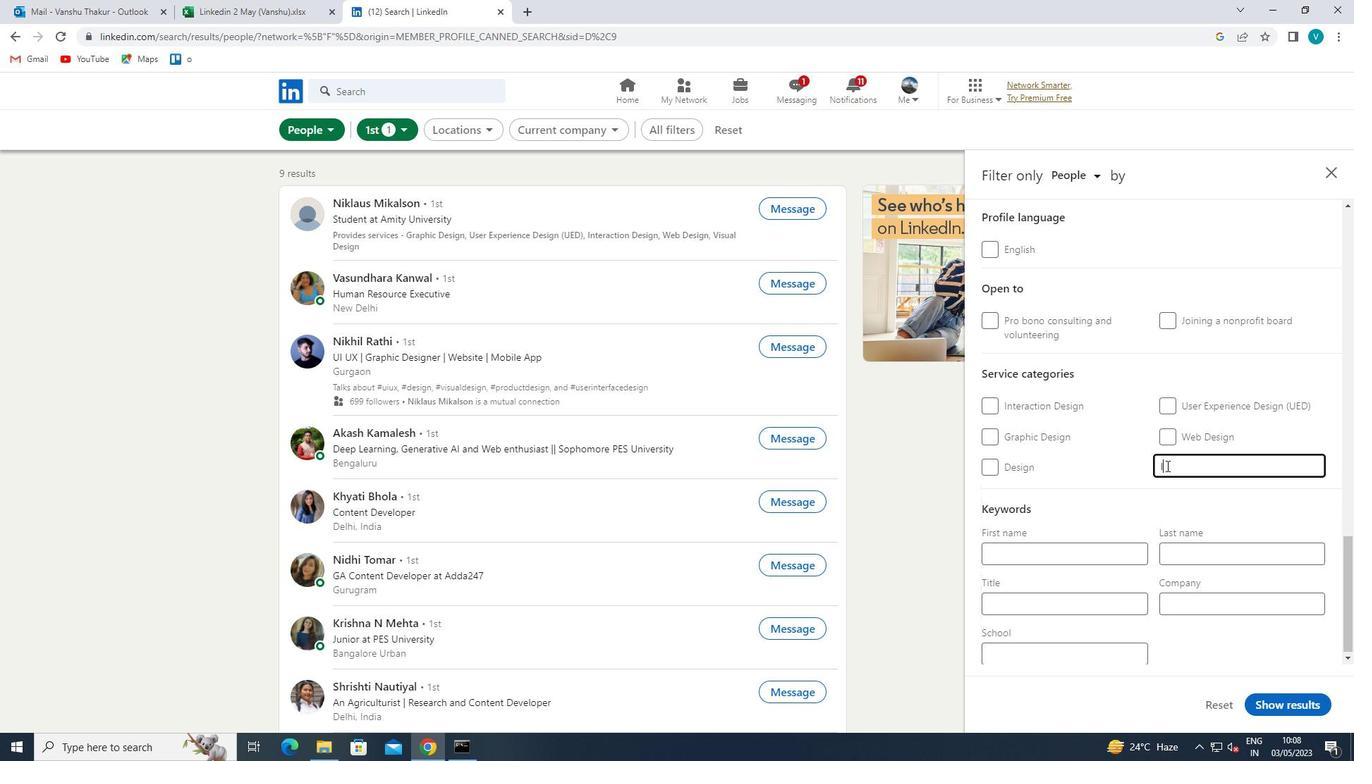 
Action: Key pressed IGRATION
Screenshot: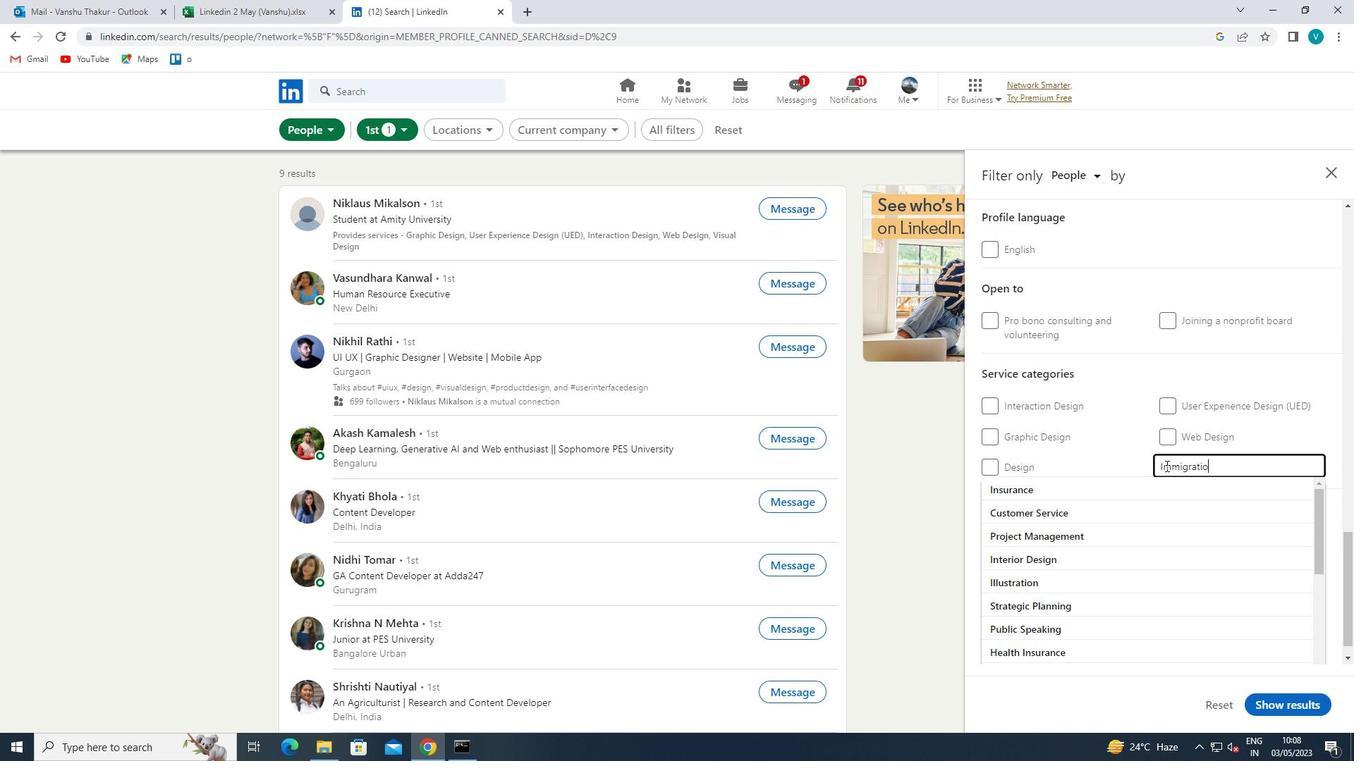 
Action: Mouse moved to (1130, 494)
Screenshot: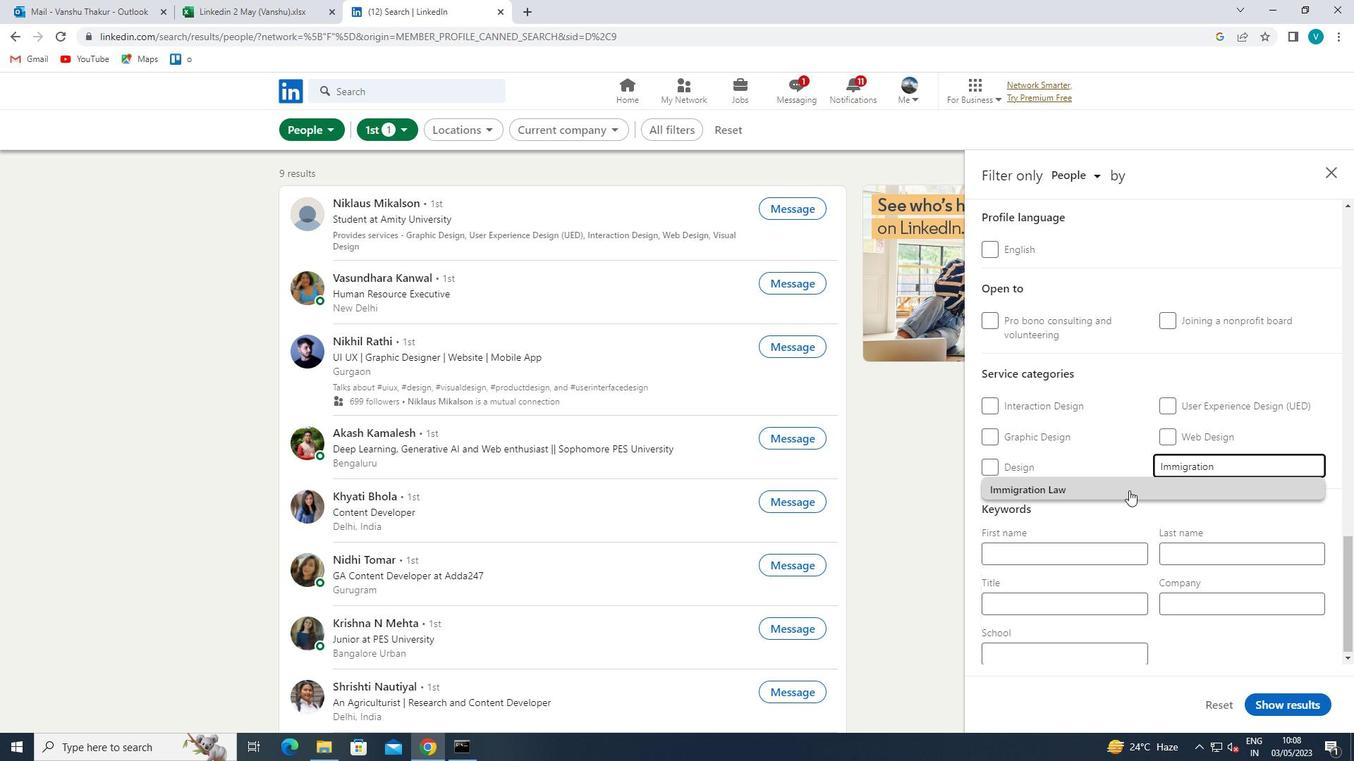 
Action: Mouse pressed left at (1130, 494)
Screenshot: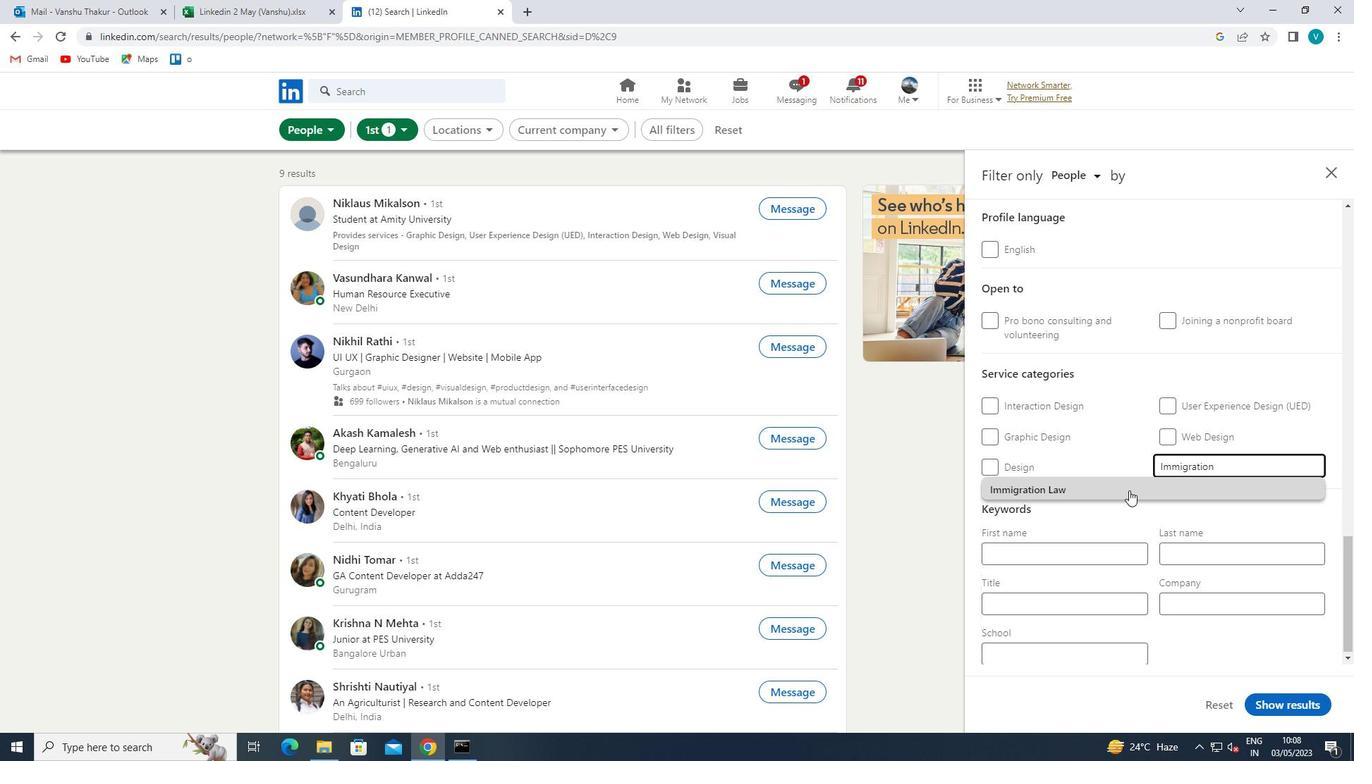 
Action: Mouse scrolled (1130, 493) with delta (0, 0)
Screenshot: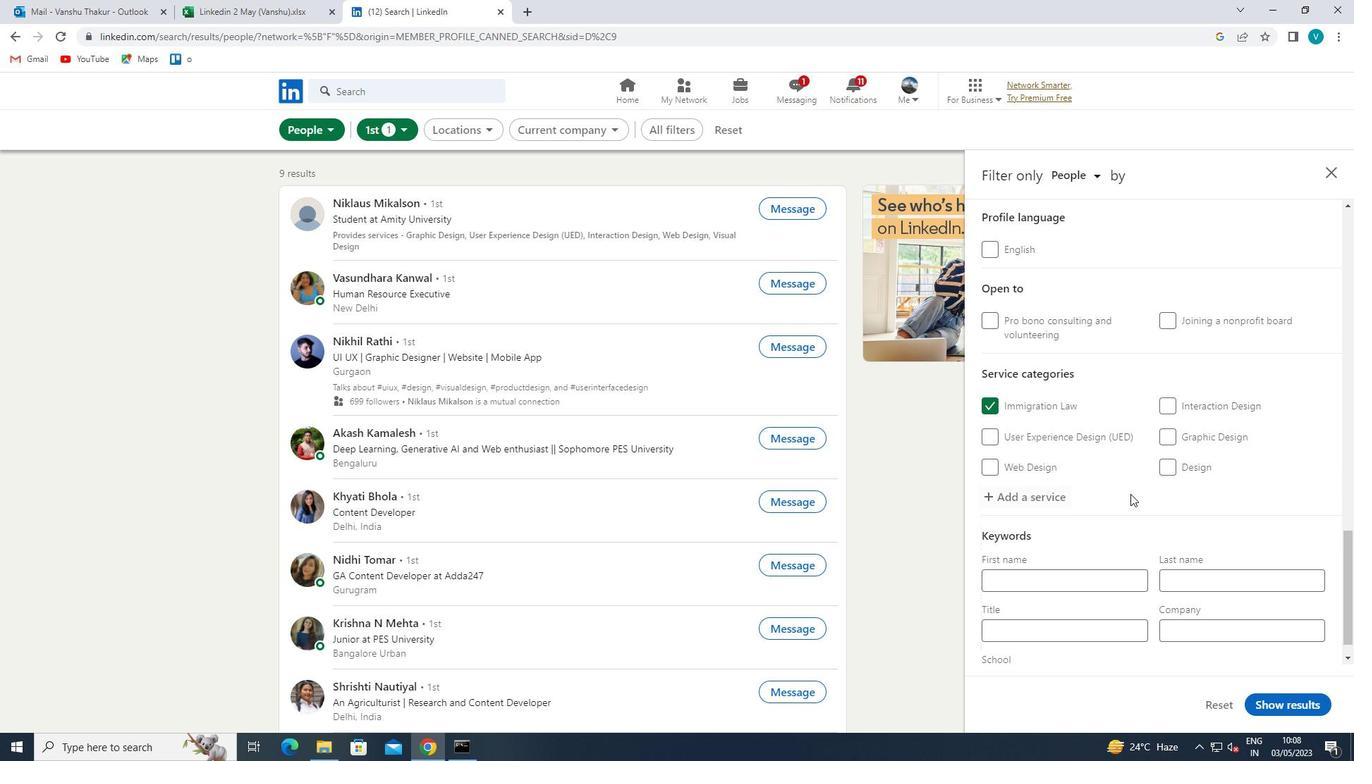 
Action: Mouse scrolled (1130, 493) with delta (0, 0)
Screenshot: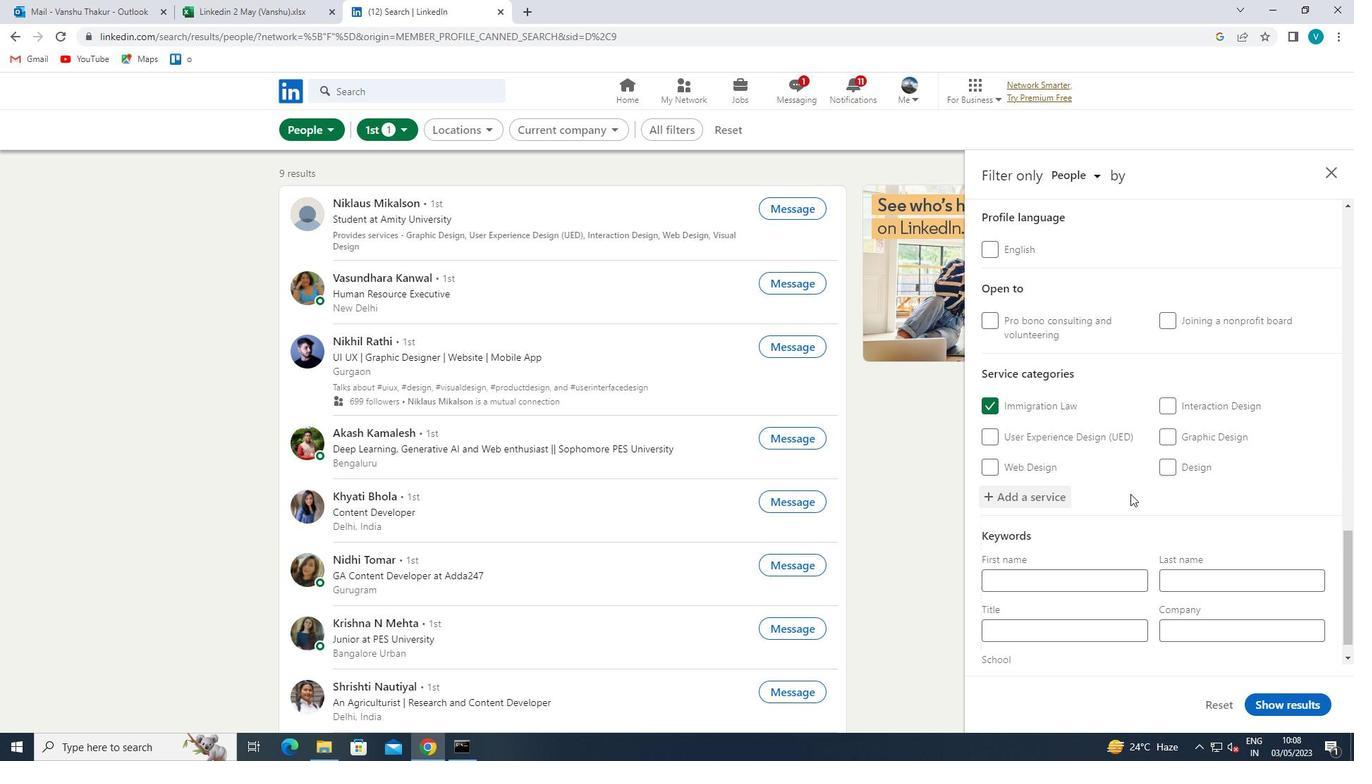 
Action: Mouse scrolled (1130, 493) with delta (0, 0)
Screenshot: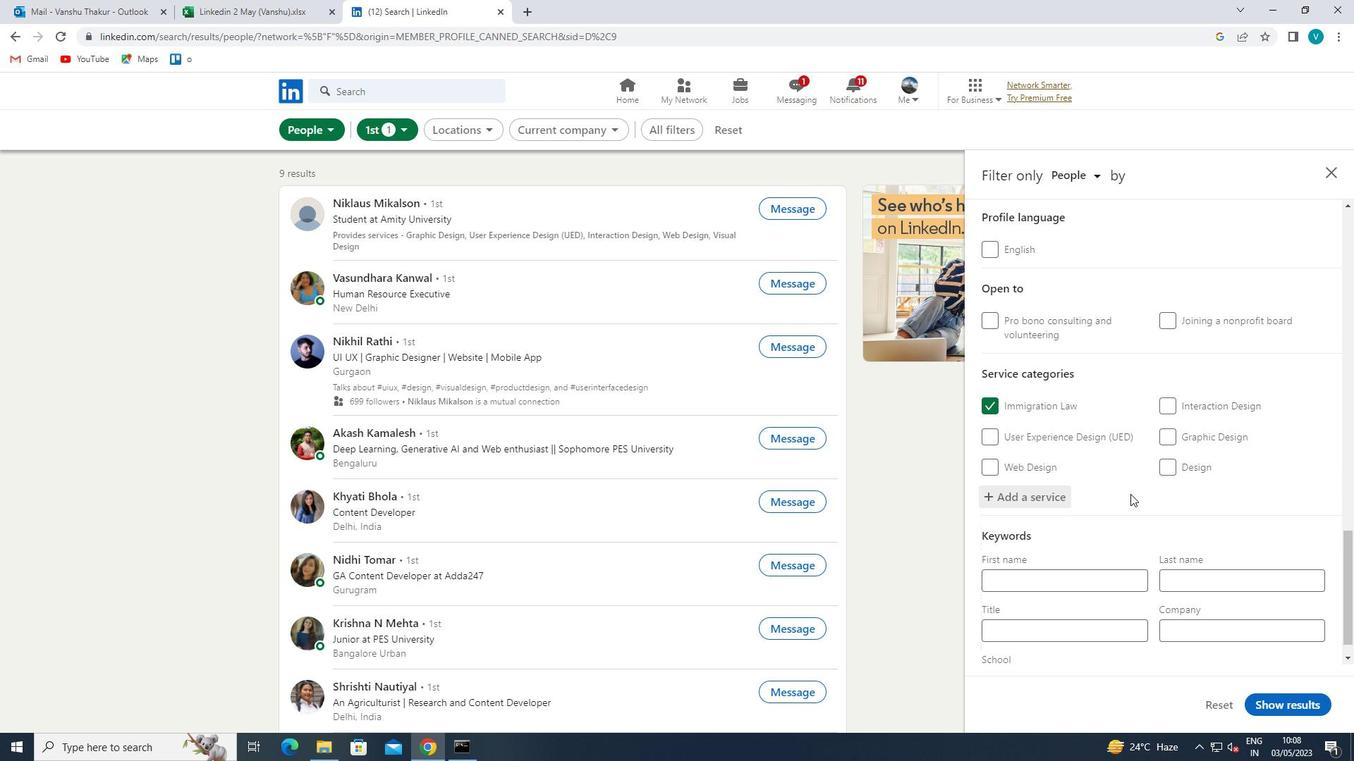 
Action: Mouse scrolled (1130, 493) with delta (0, 0)
Screenshot: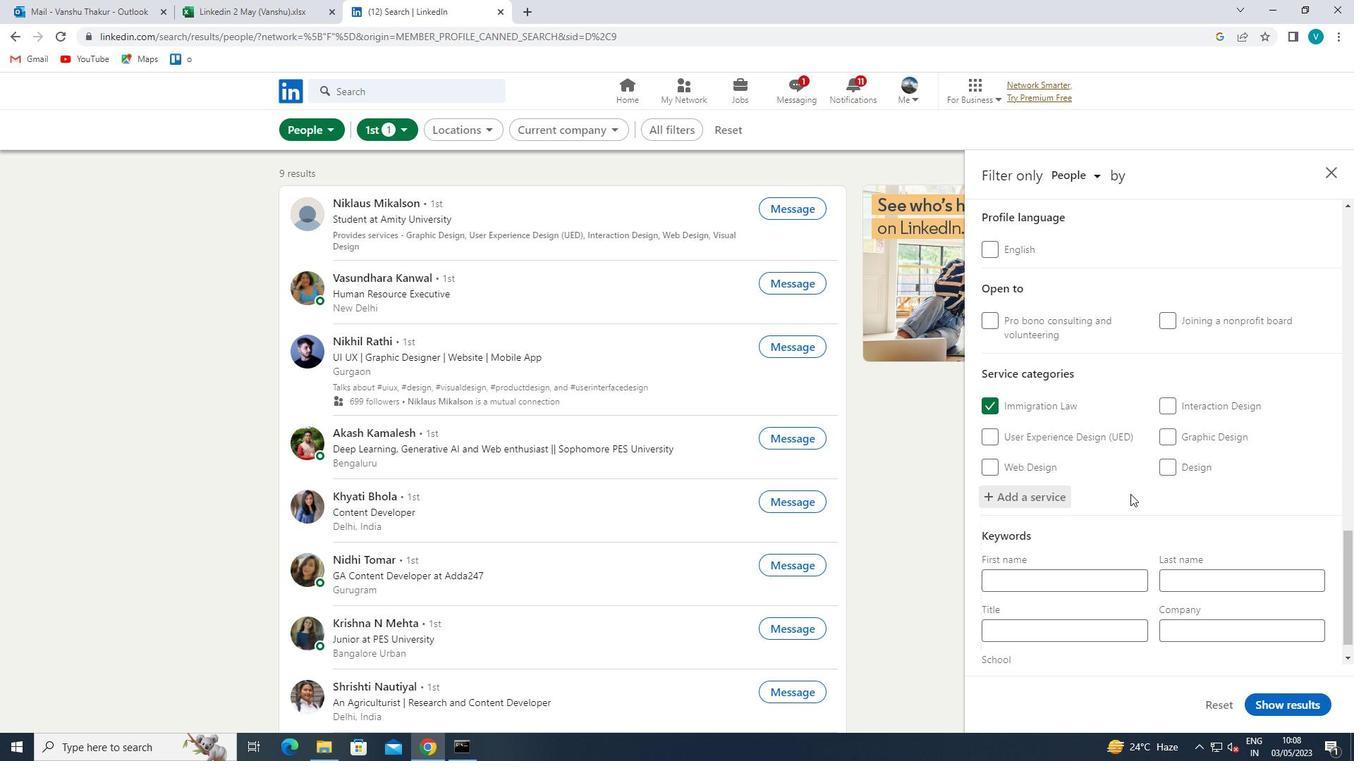 
Action: Mouse moved to (1104, 593)
Screenshot: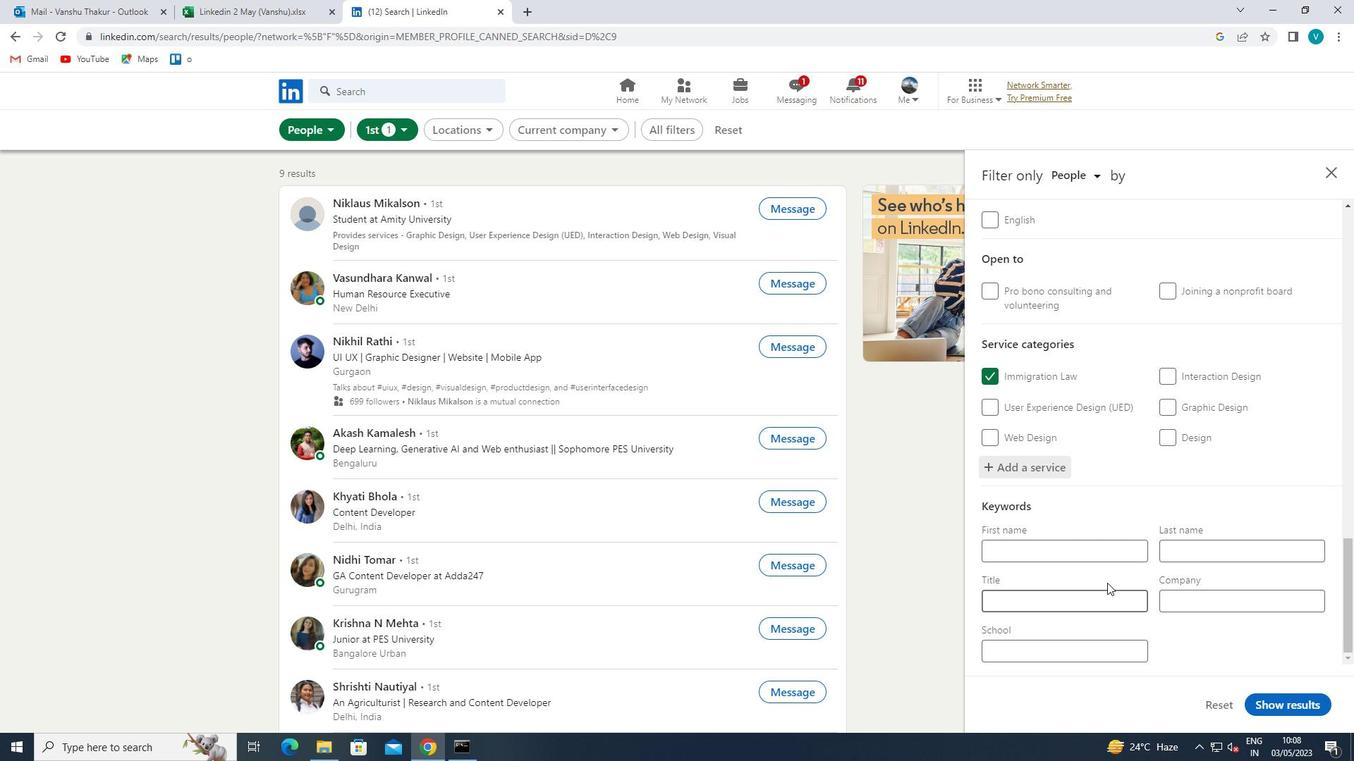 
Action: Mouse pressed left at (1104, 593)
Screenshot: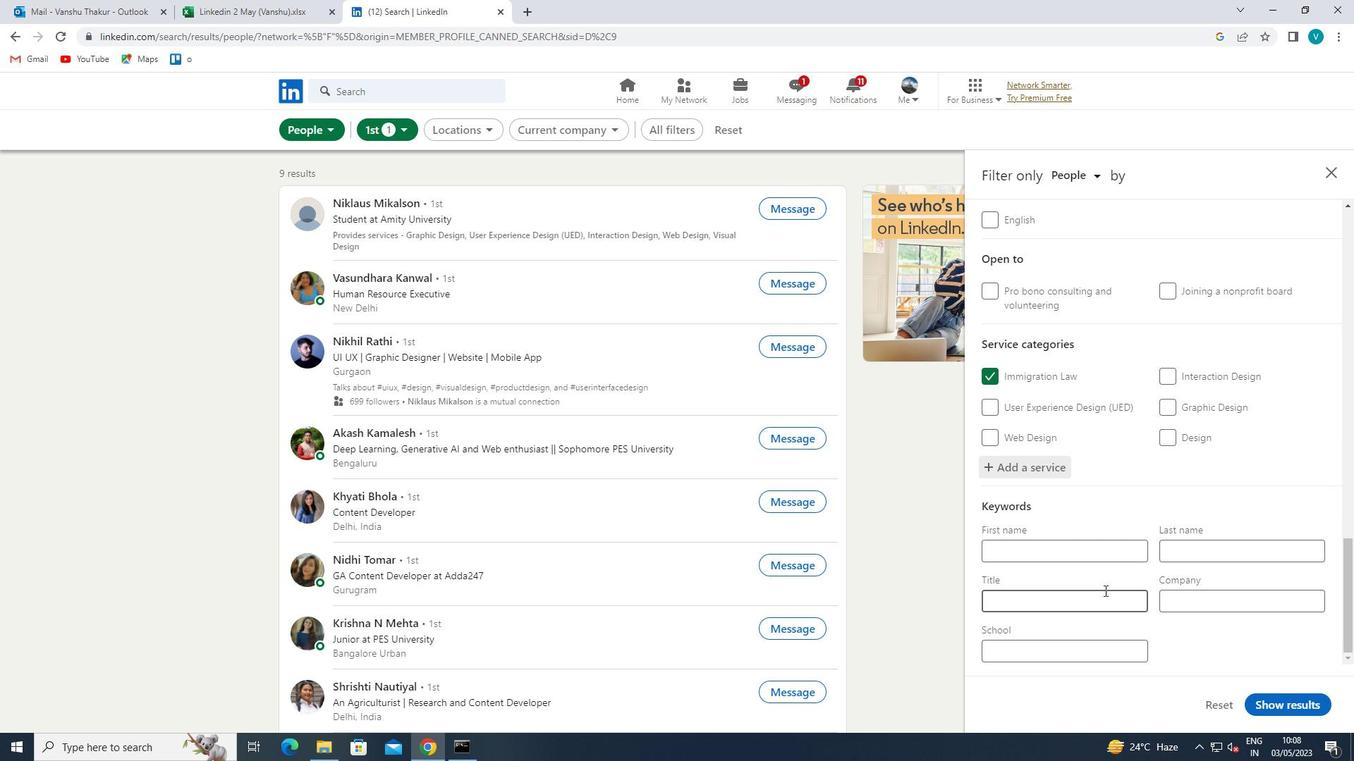 
Action: Mouse moved to (1084, 606)
Screenshot: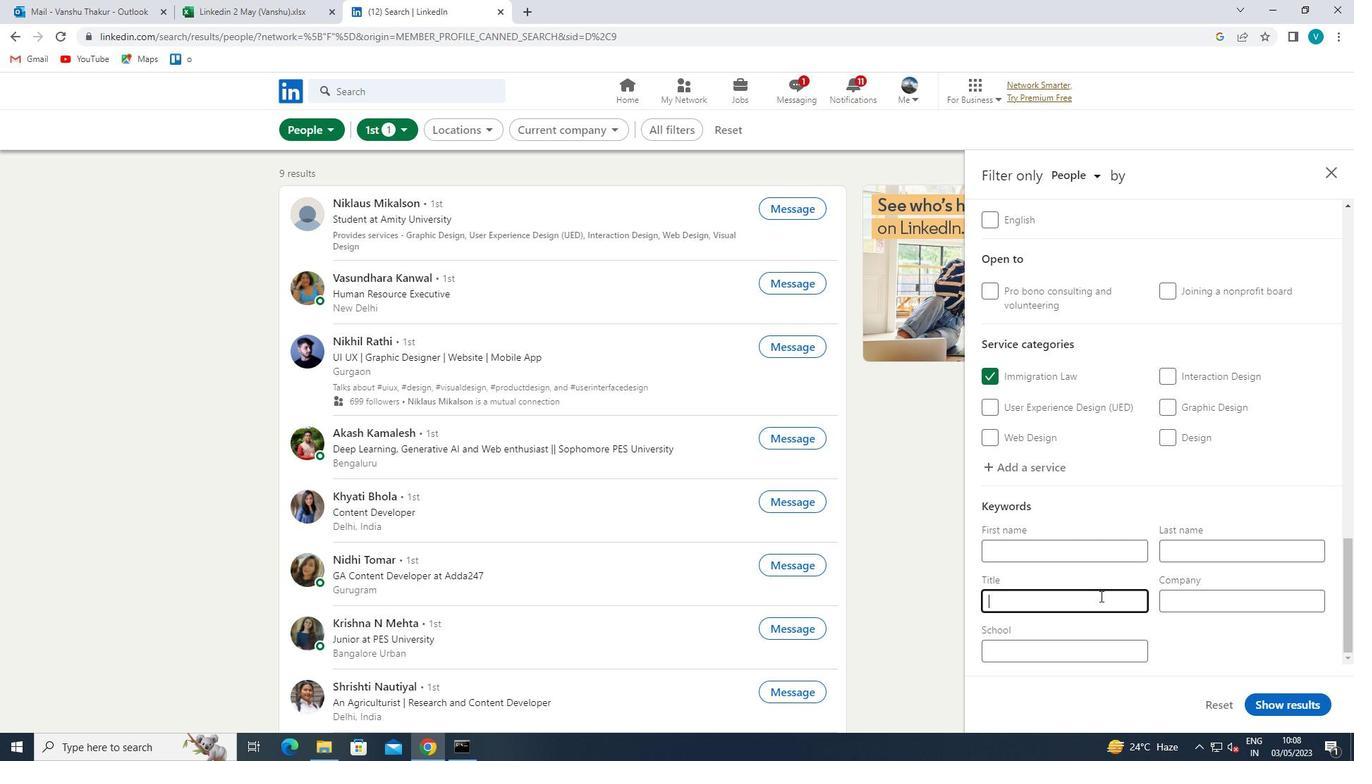 
Action: Key pressed <Key.shift>CONTENT<Key.space><Key.shift>D<Key.backspace><Key.shift>STRATEGIST<Key.space>
Screenshot: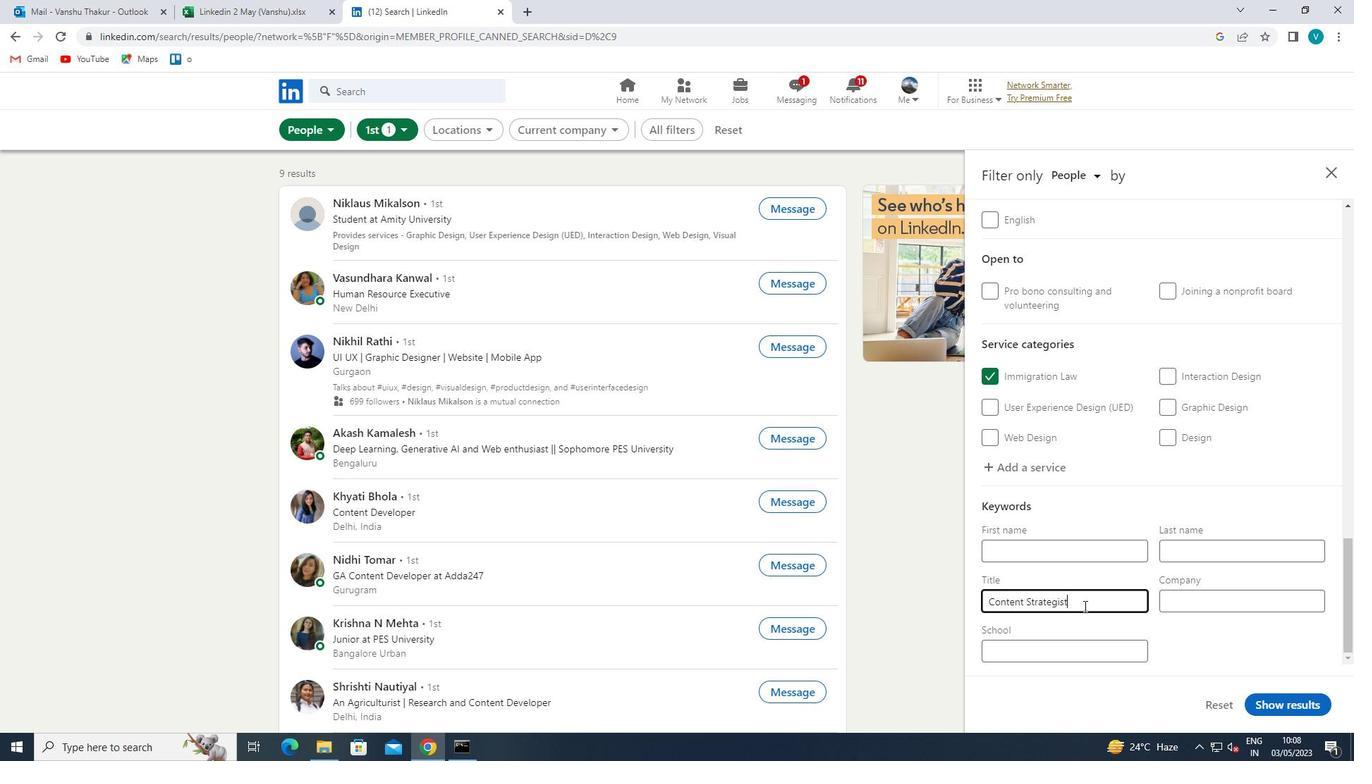 
Action: Mouse moved to (1271, 697)
Screenshot: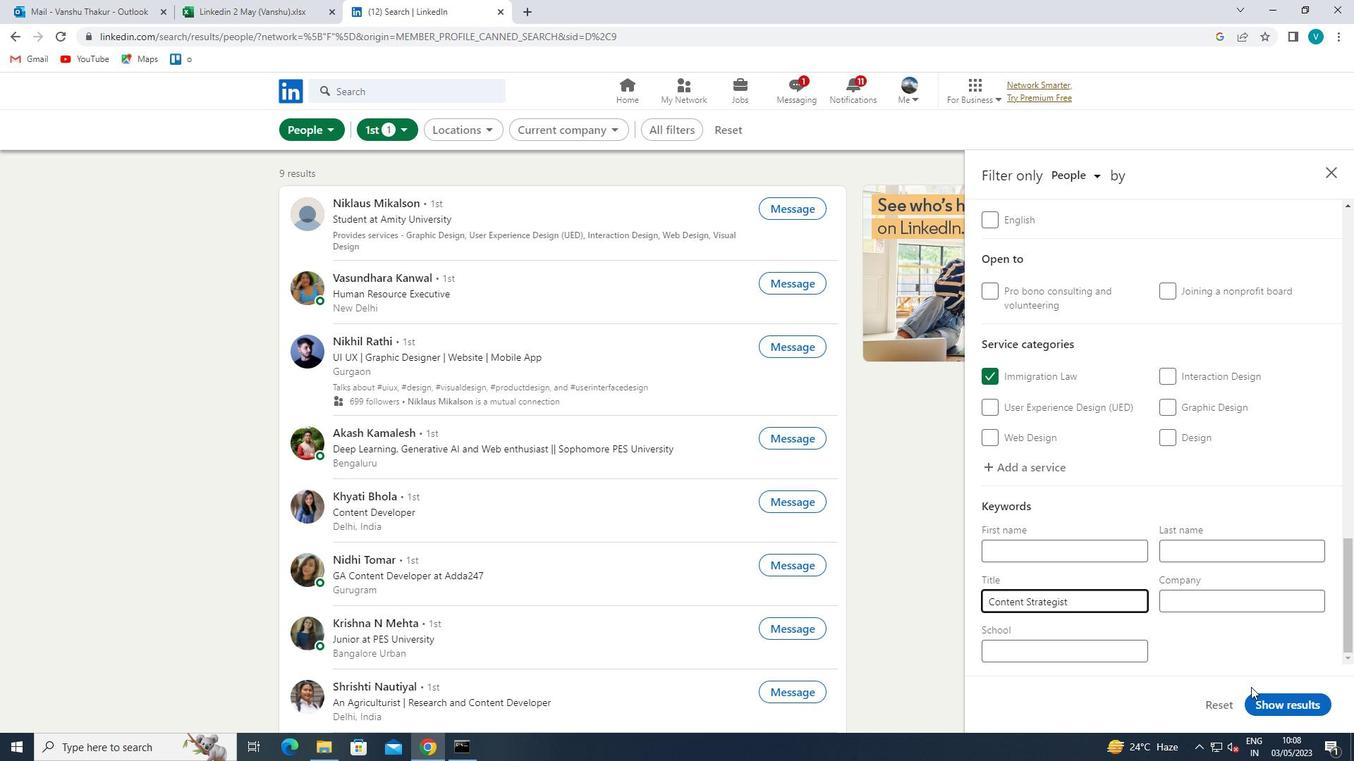 
Action: Mouse pressed left at (1271, 697)
Screenshot: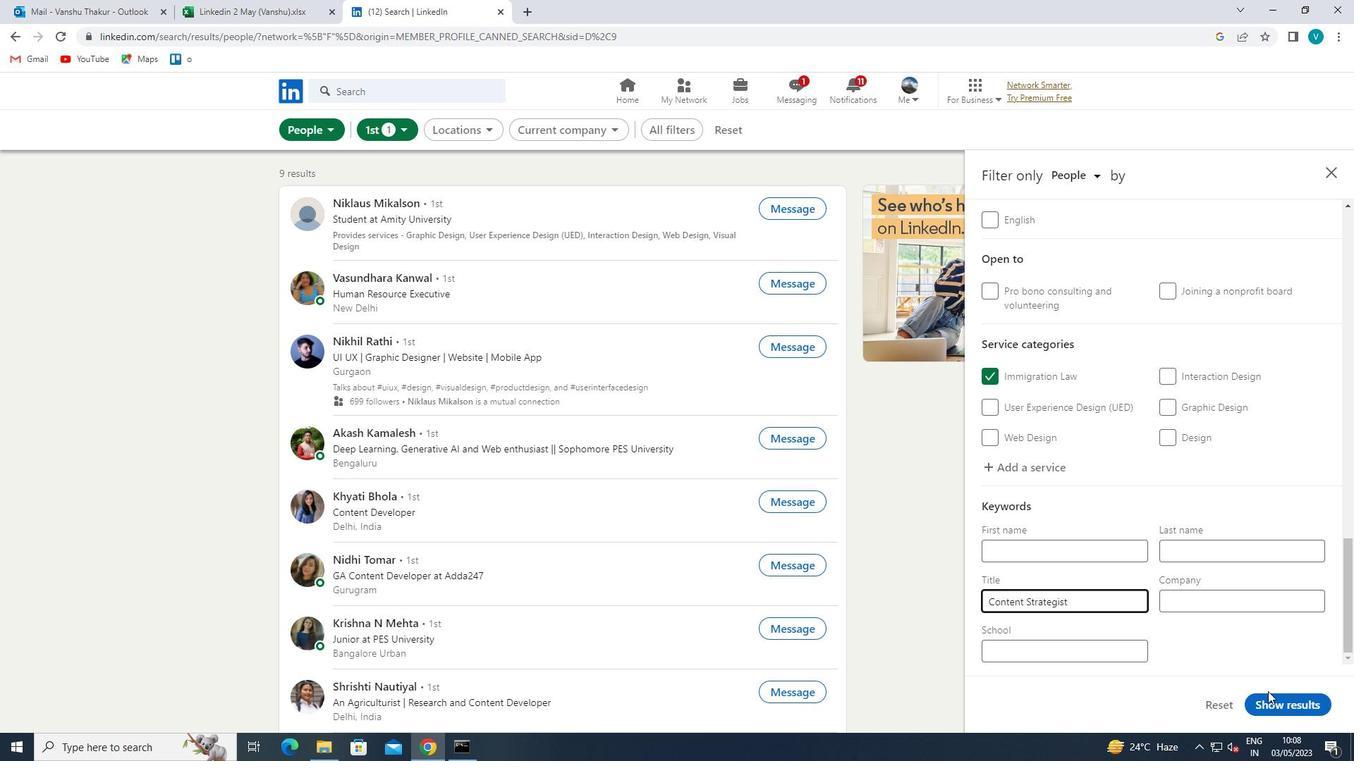 
Action: Mouse moved to (1220, 727)
Screenshot: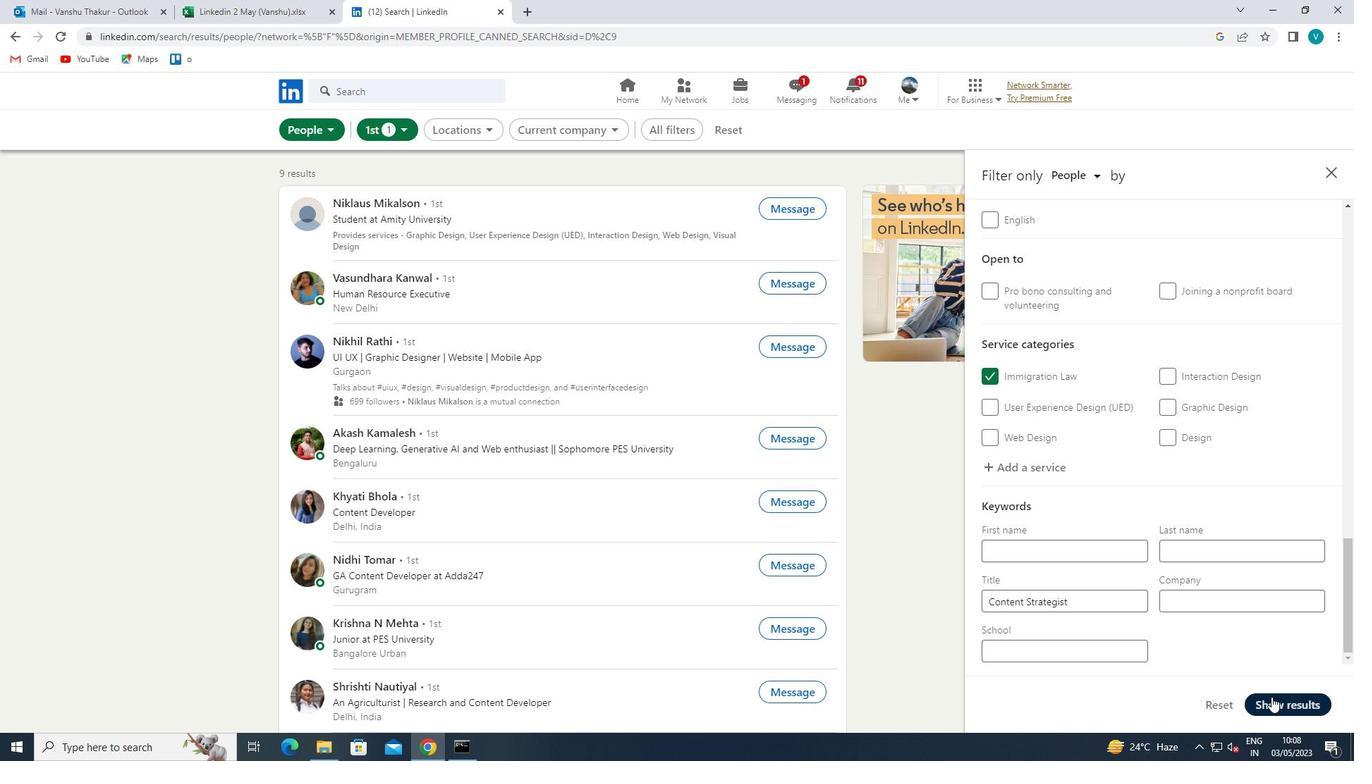 
